 Task: Find connections with filter location Apucarana with filter topic #branding with filter profile language English with filter current company Udaan.com with filter school Madras Institute of Technology with filter industry Recreational Facilities with filter service category Tax Law with filter keywords title Recruiter
Action: Mouse scrolled (600, 561) with delta (0, 0)
Screenshot: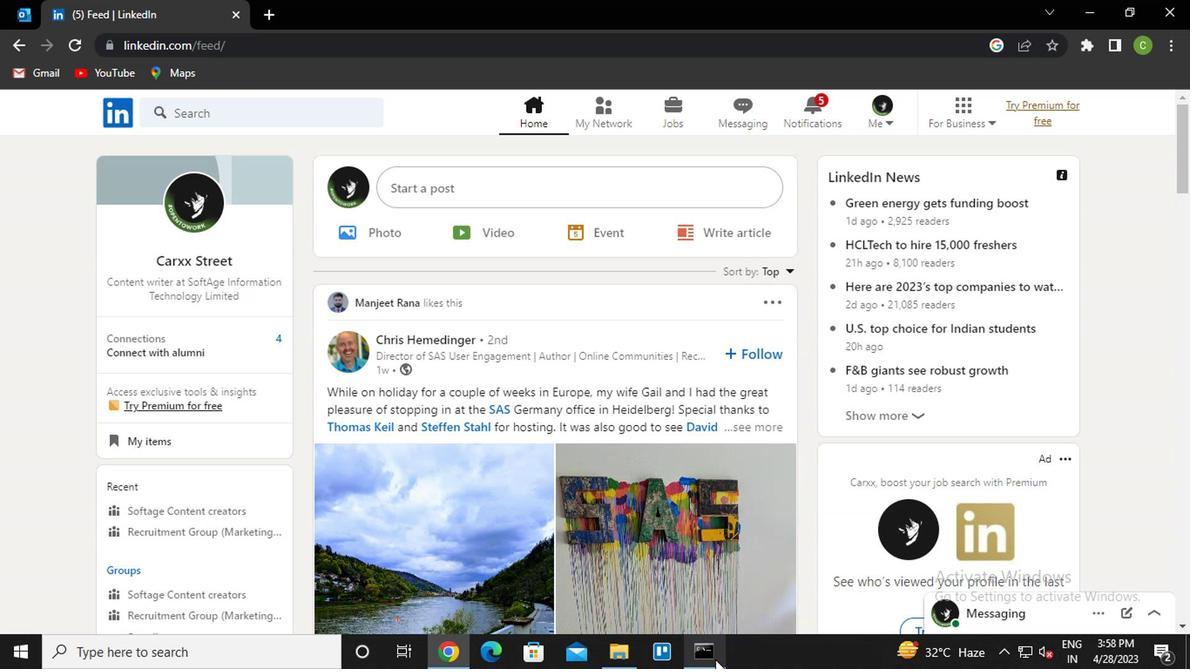 
Action: Mouse moved to (521, 170)
Screenshot: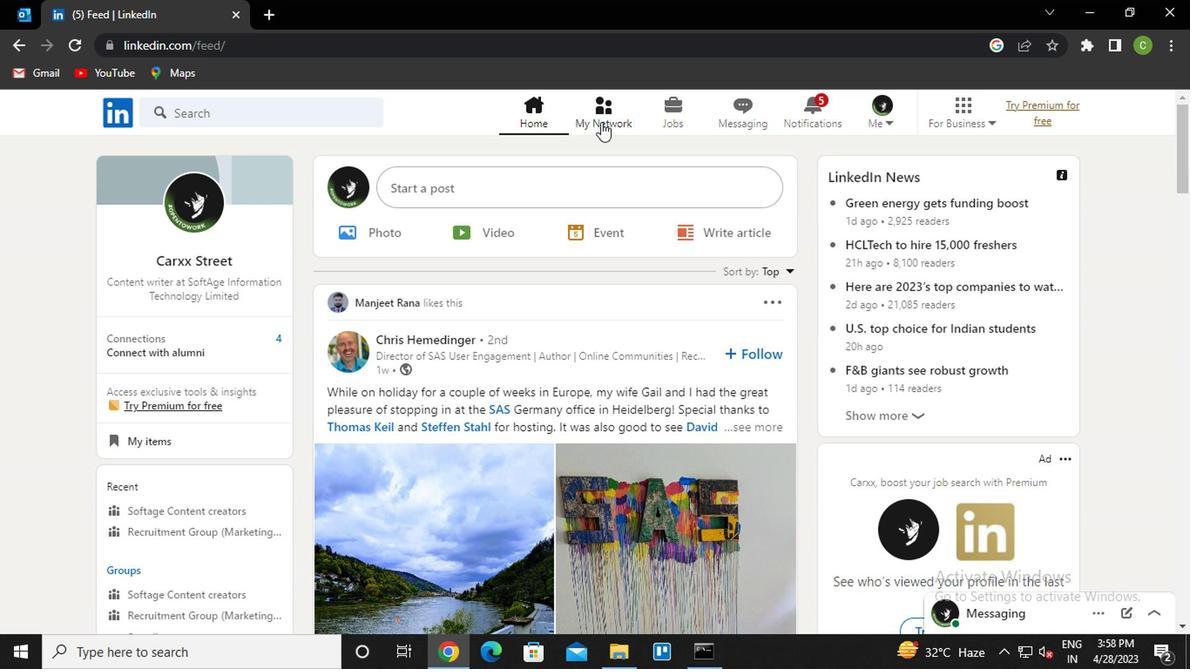 
Action: Mouse pressed left at (521, 170)
Screenshot: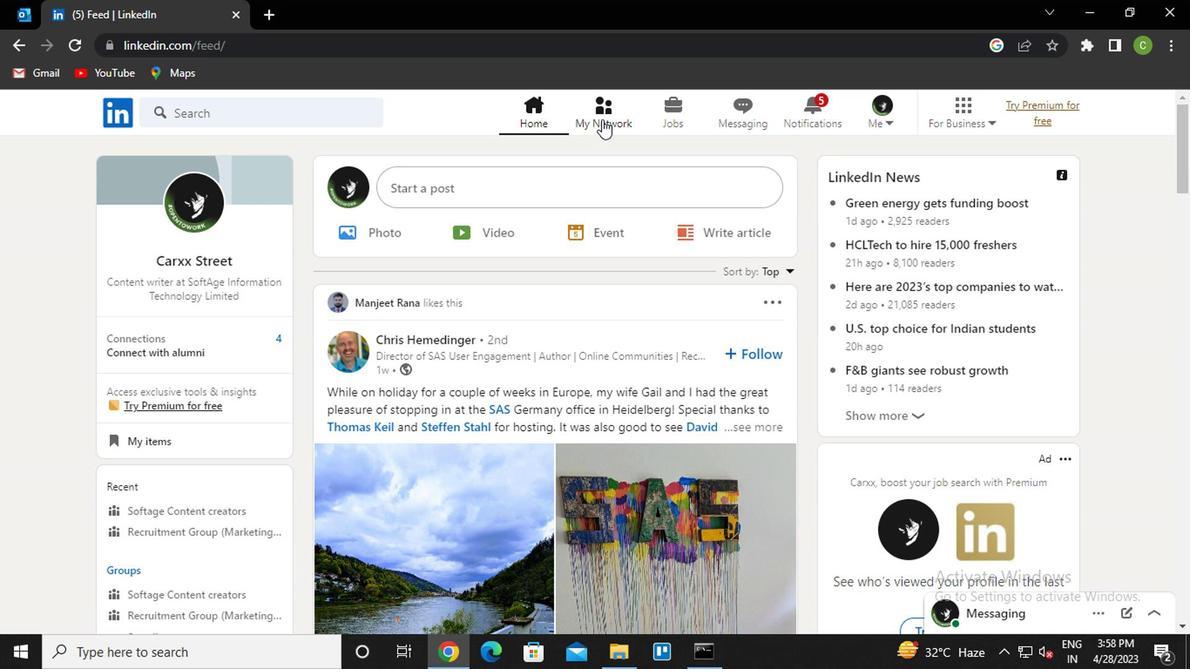 
Action: Mouse moved to (269, 246)
Screenshot: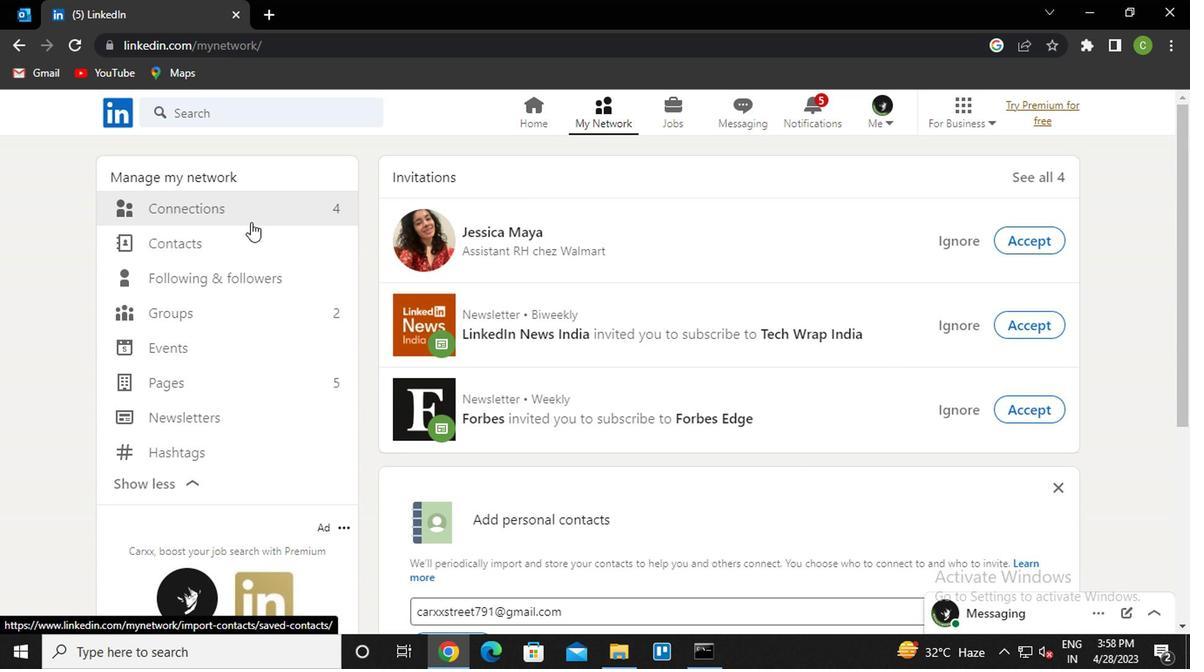 
Action: Mouse pressed left at (269, 246)
Screenshot: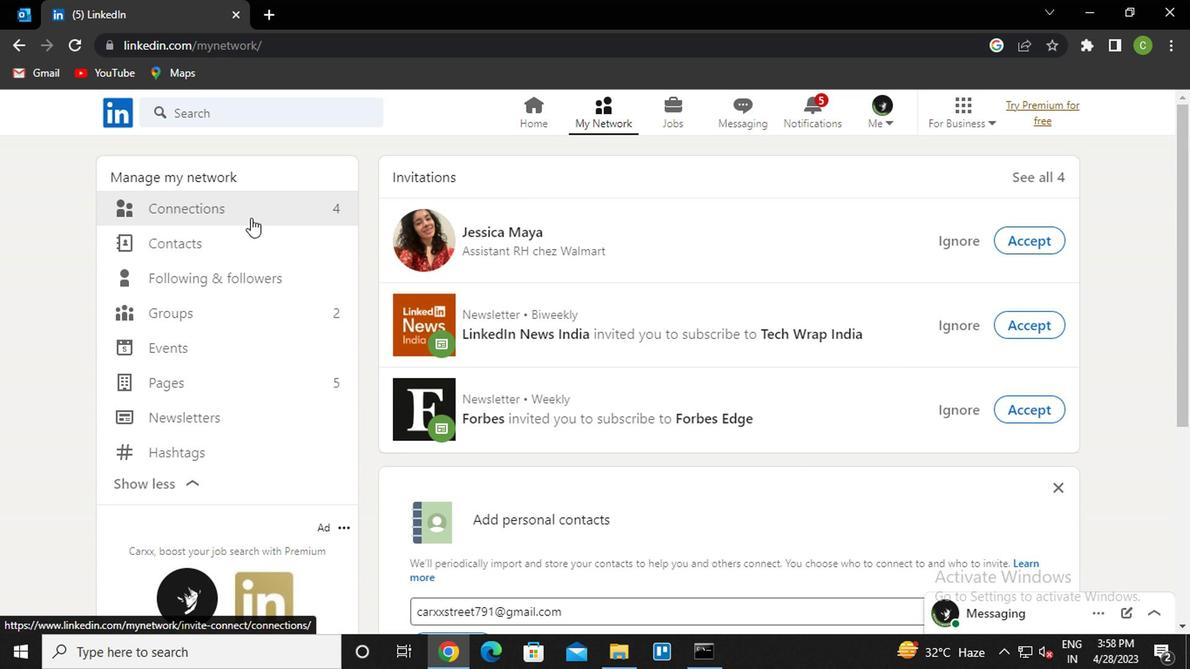
Action: Mouse moved to (620, 244)
Screenshot: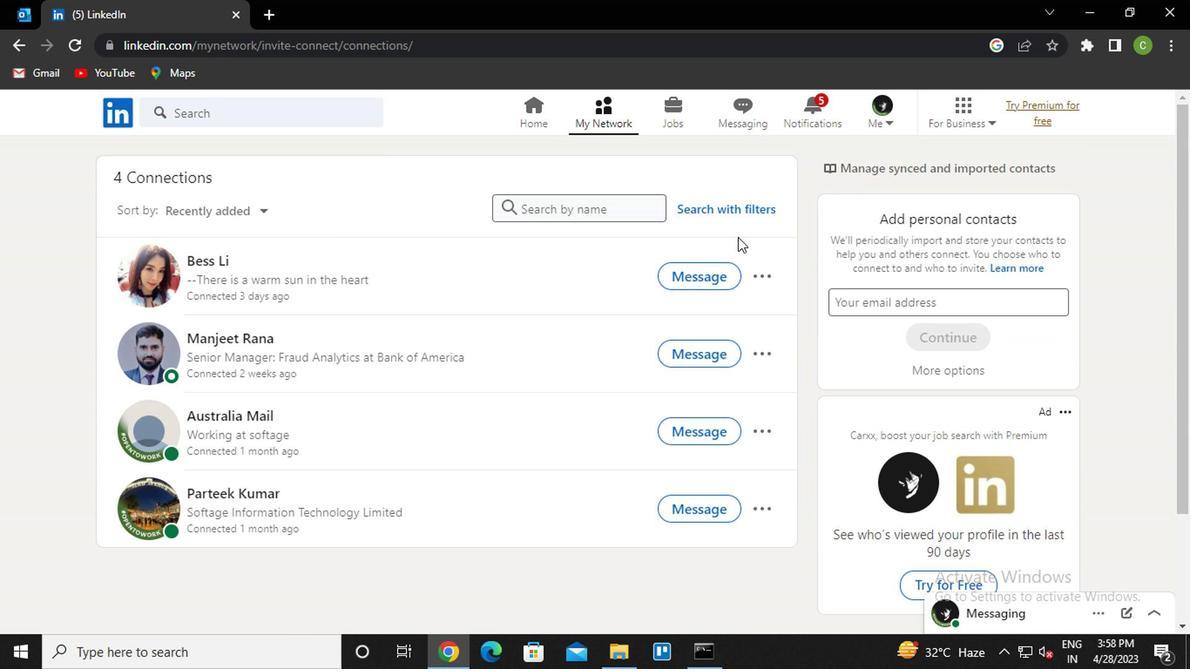 
Action: Mouse pressed left at (620, 244)
Screenshot: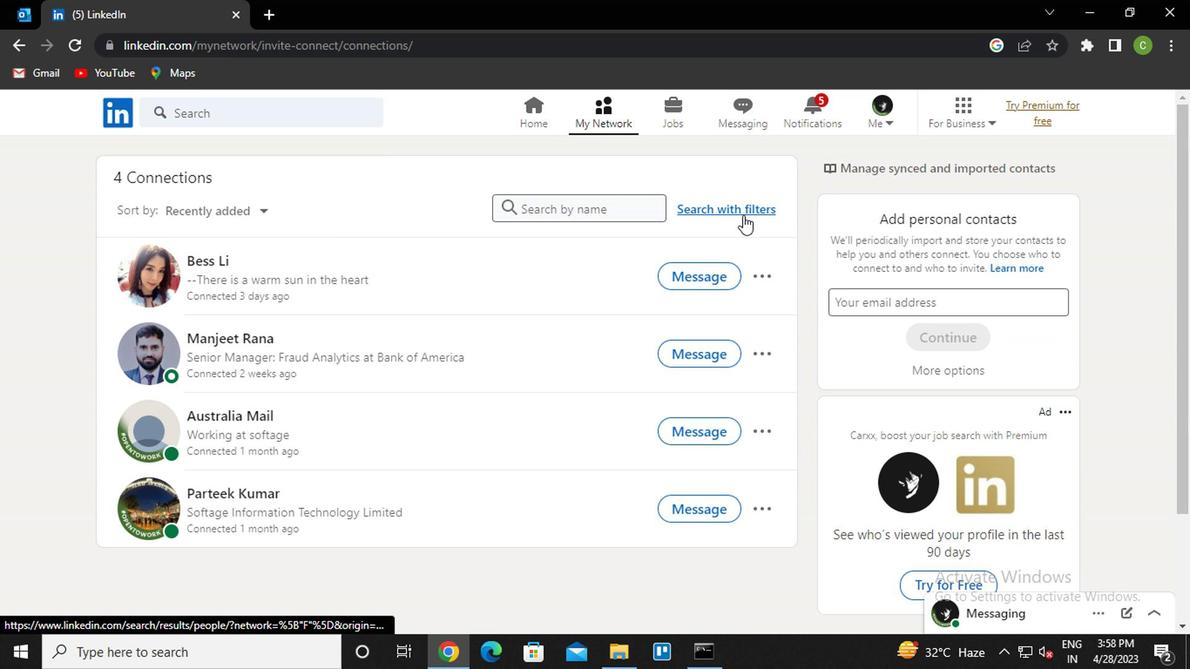 
Action: Mouse moved to (550, 205)
Screenshot: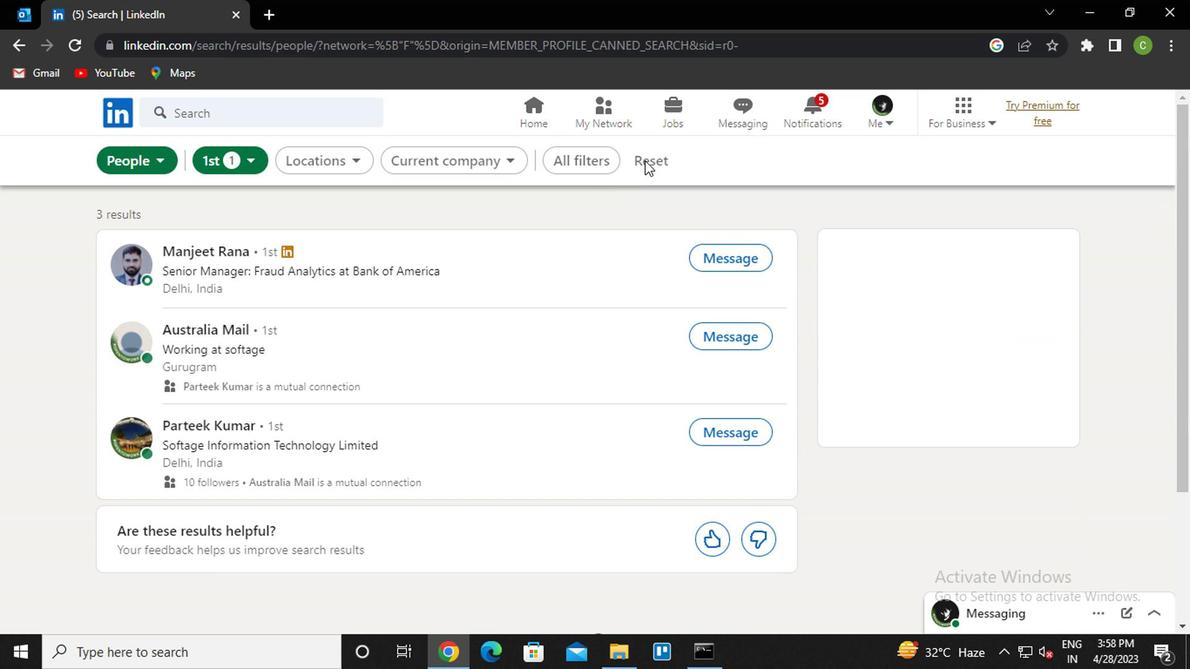 
Action: Mouse pressed left at (550, 205)
Screenshot: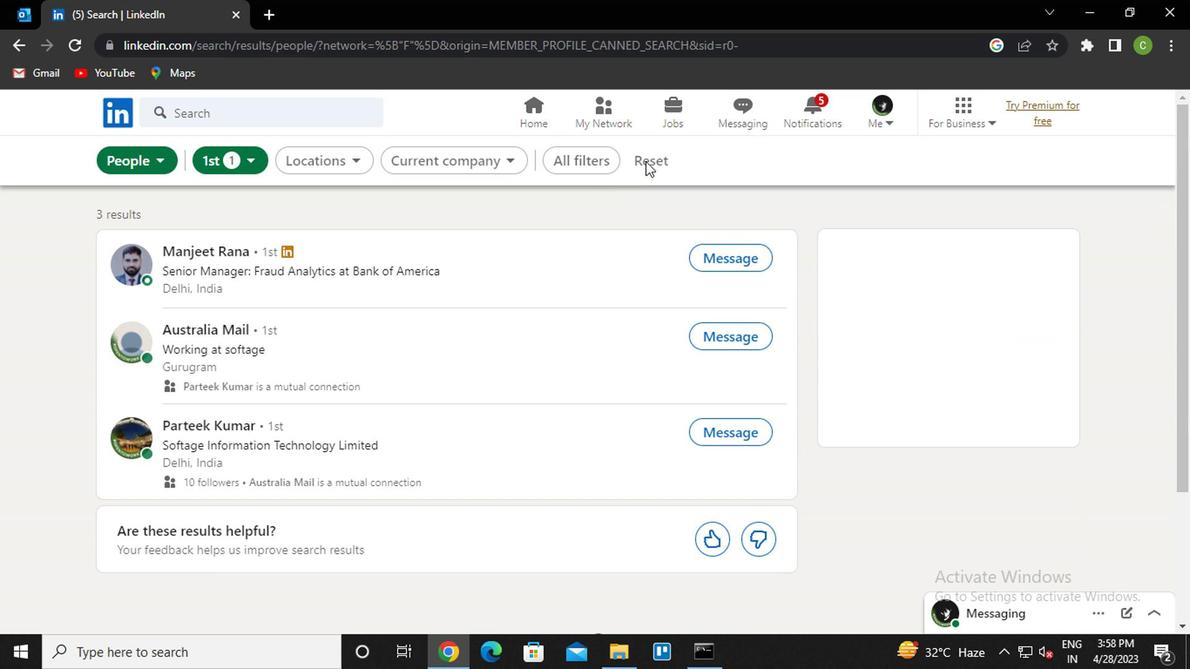 
Action: Mouse moved to (551, 205)
Screenshot: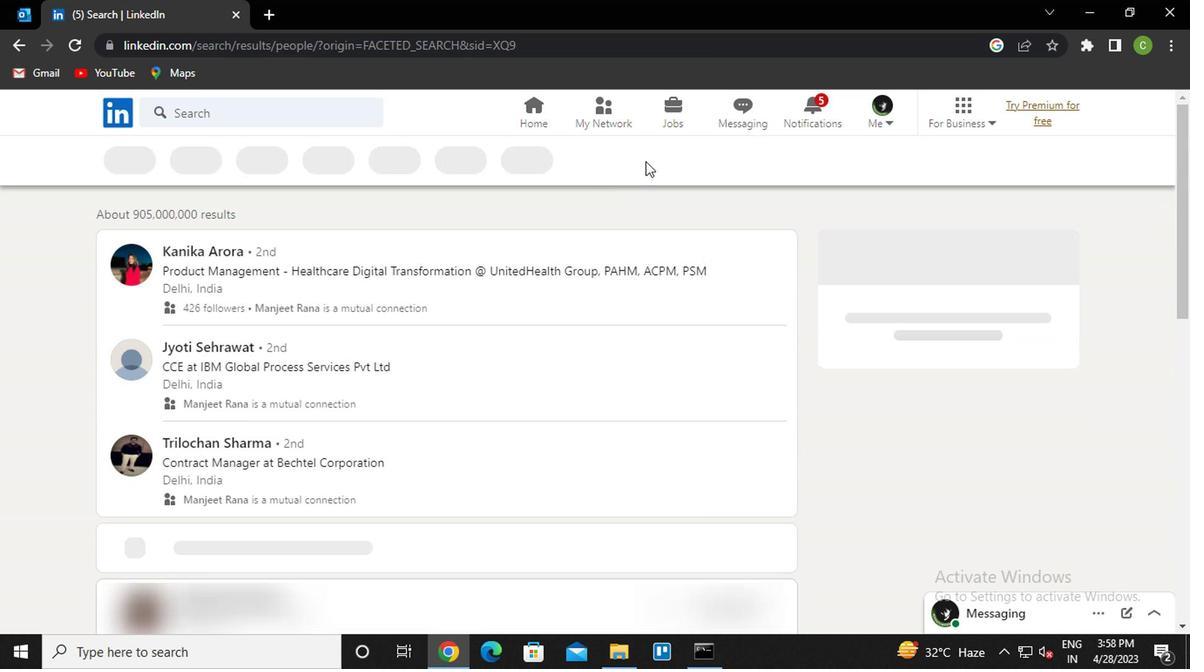 
Action: Mouse pressed left at (551, 205)
Screenshot: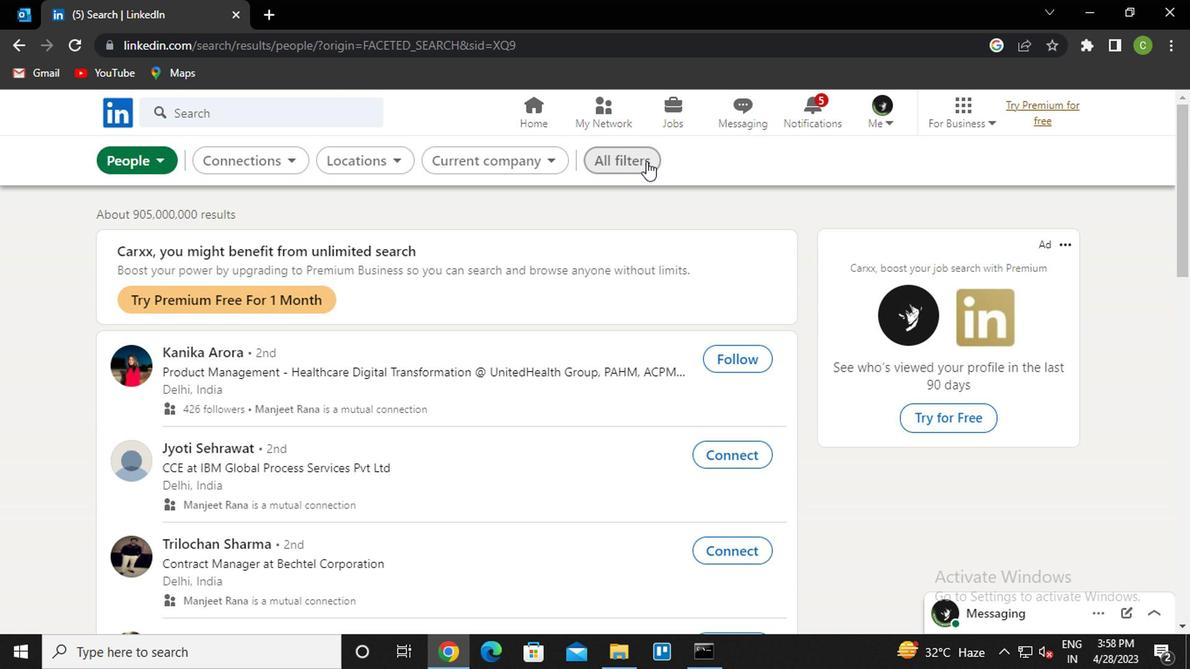 
Action: Mouse moved to (808, 392)
Screenshot: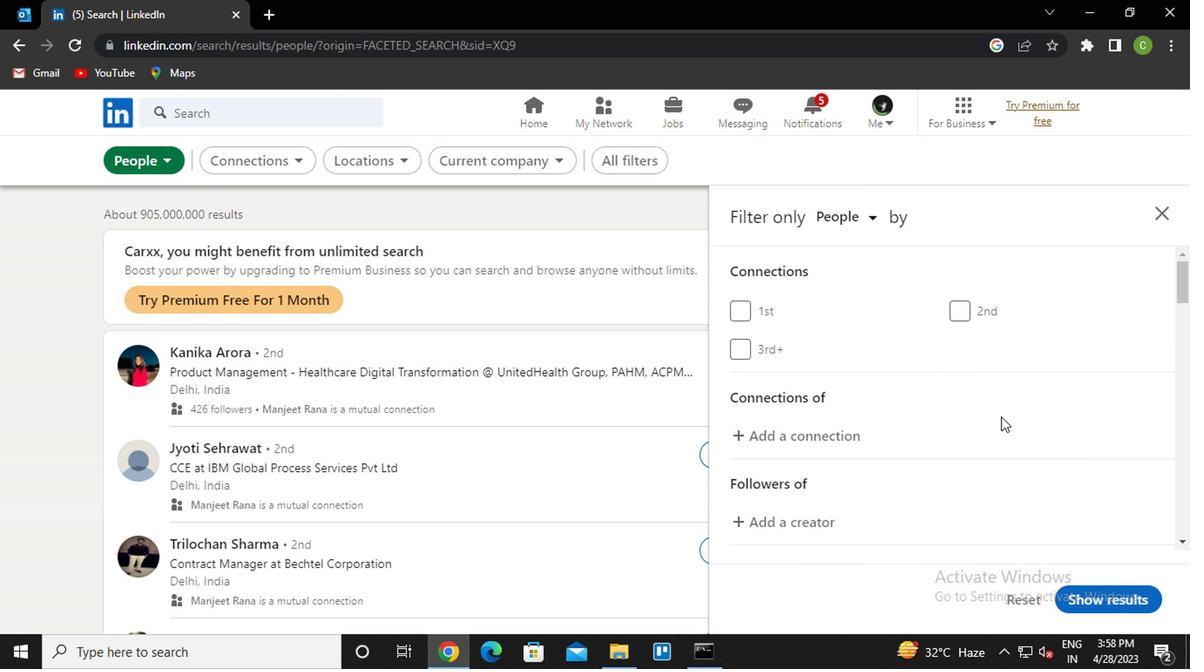 
Action: Mouse scrolled (808, 391) with delta (0, 0)
Screenshot: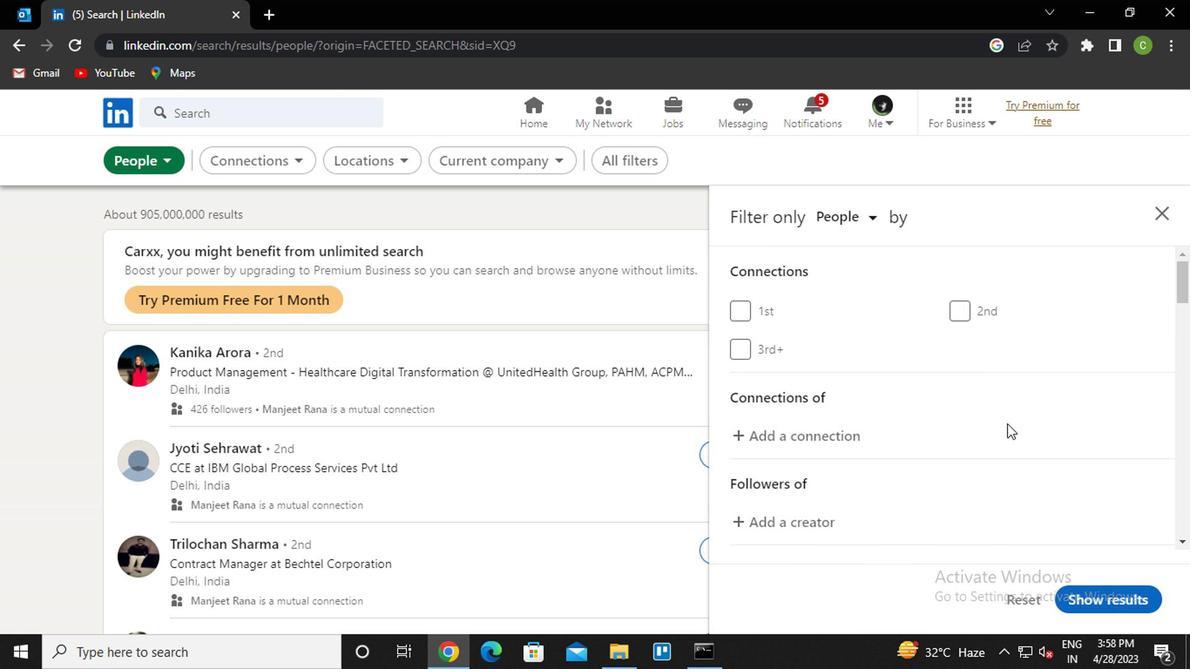 
Action: Mouse moved to (748, 381)
Screenshot: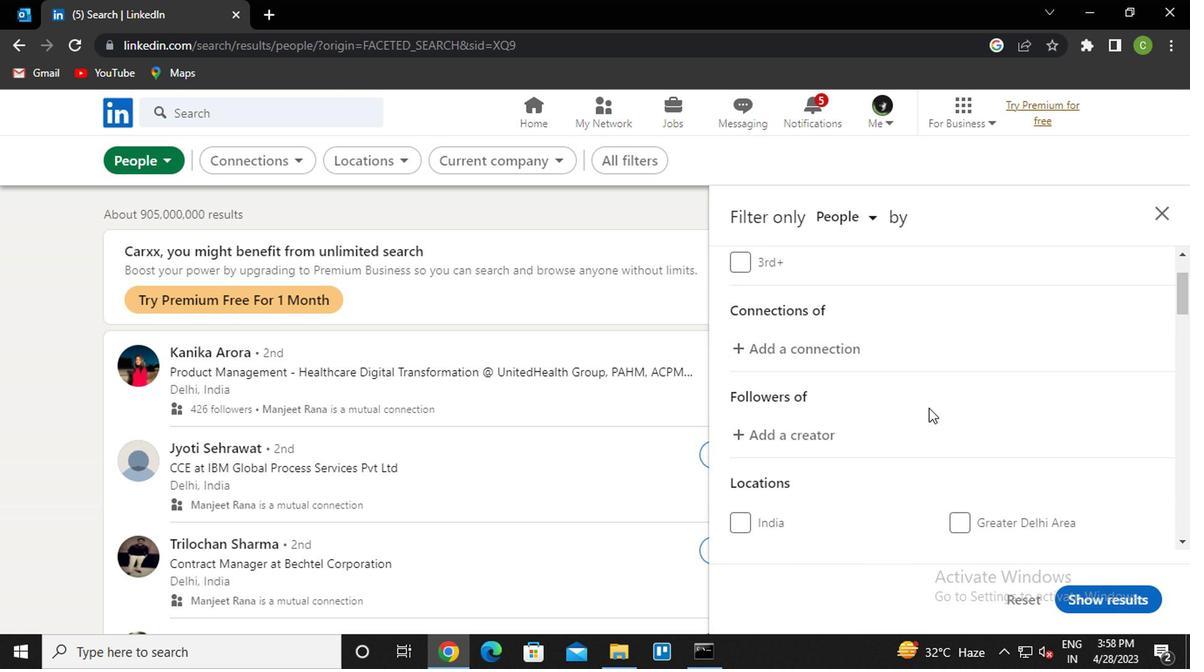 
Action: Mouse scrolled (748, 380) with delta (0, 0)
Screenshot: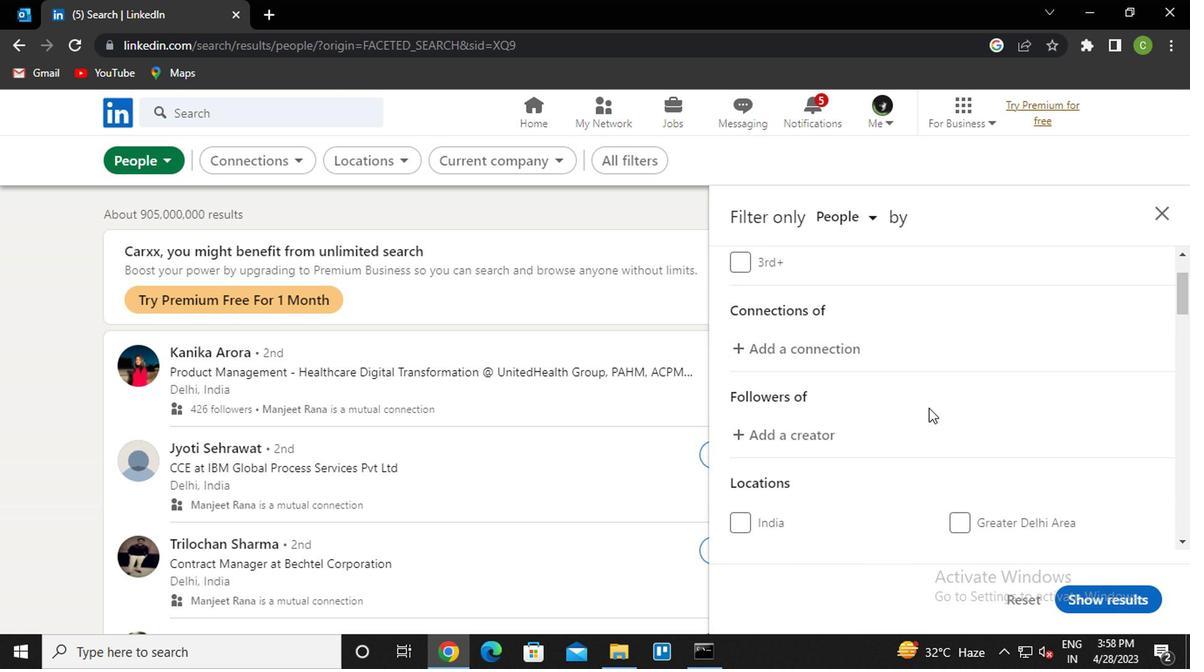 
Action: Mouse scrolled (748, 380) with delta (0, 0)
Screenshot: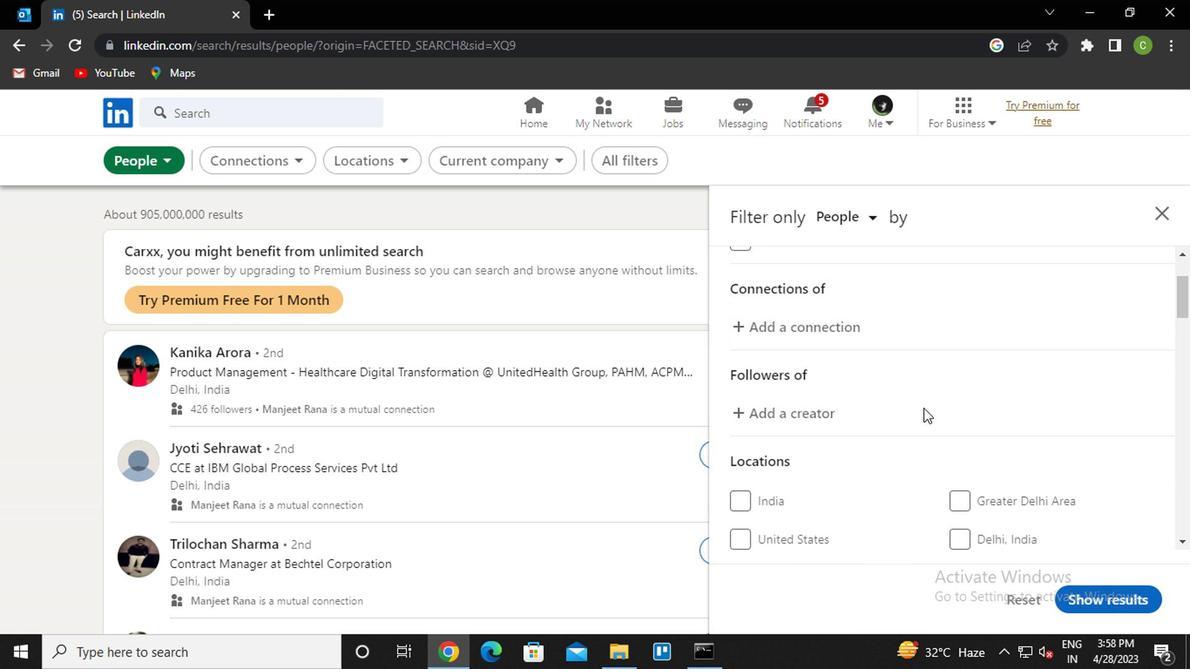 
Action: Mouse scrolled (748, 380) with delta (0, 0)
Screenshot: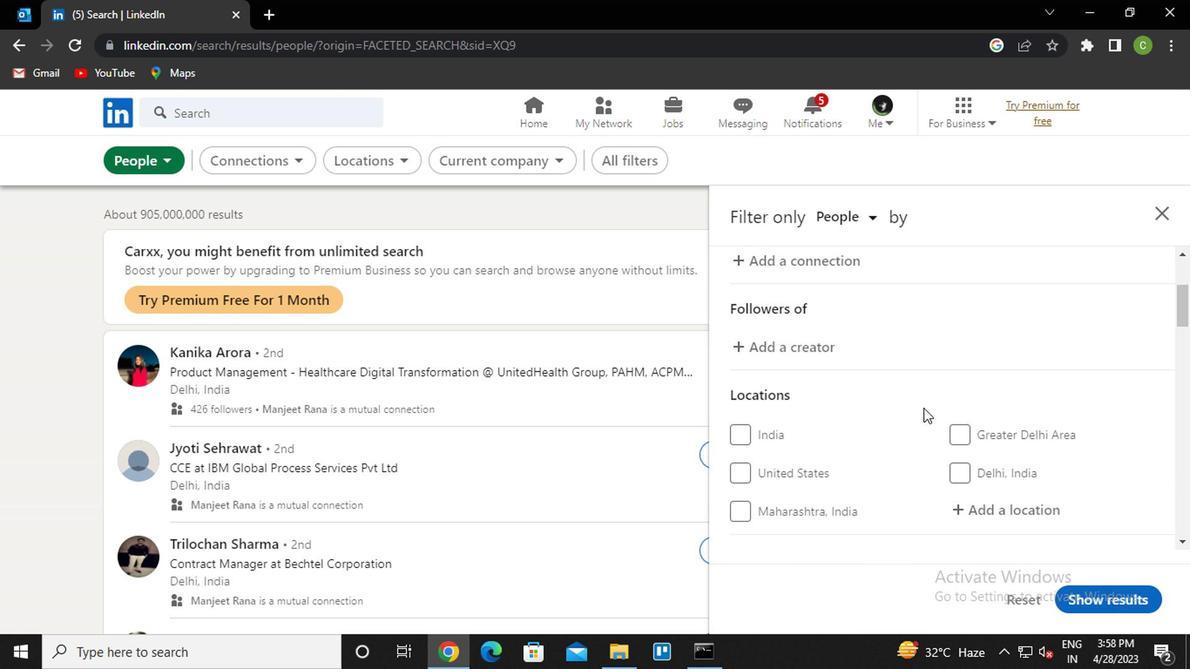 
Action: Mouse moved to (791, 336)
Screenshot: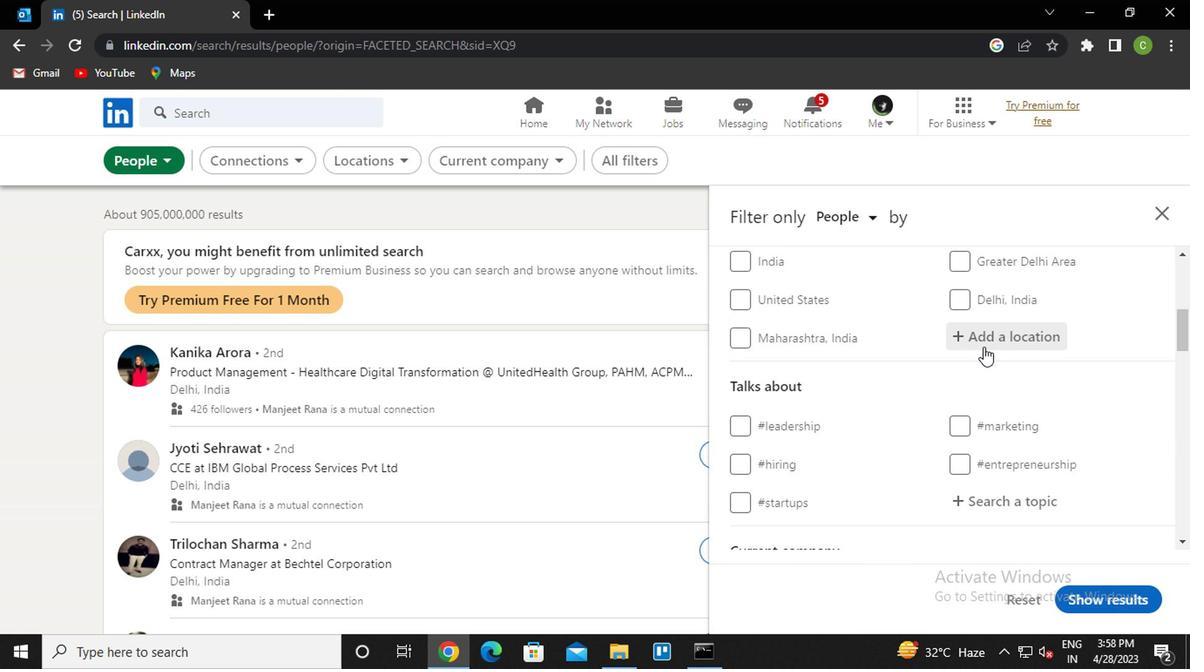 
Action: Mouse pressed left at (791, 336)
Screenshot: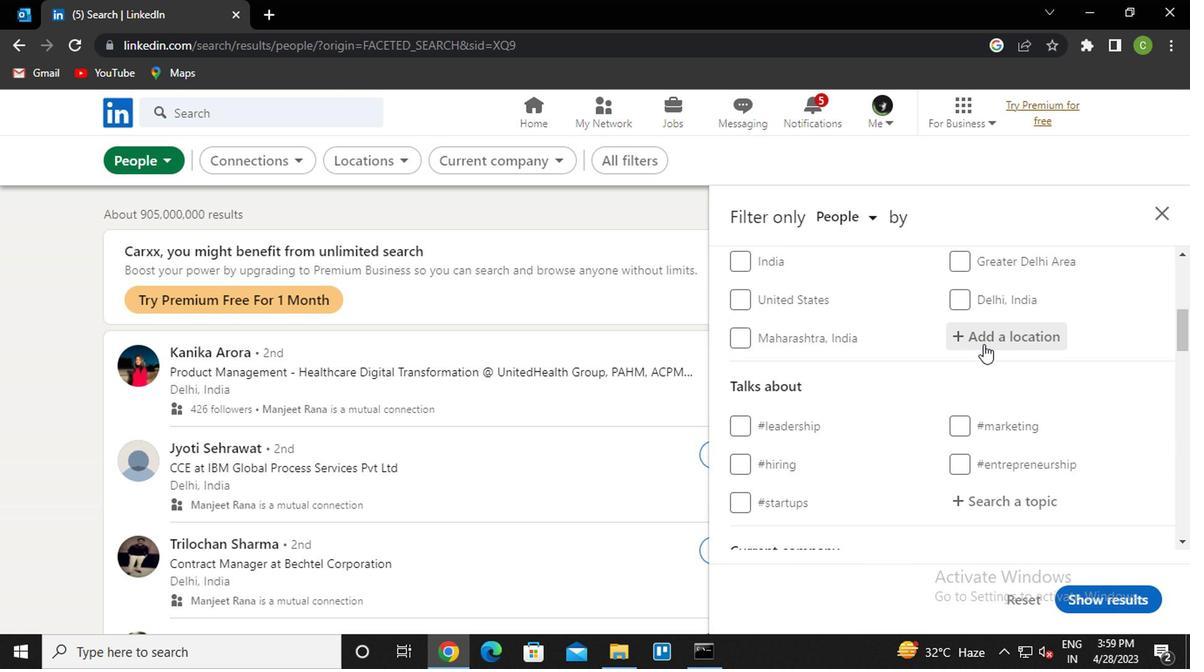 
Action: Key pressed <Key.caps_lock>a<Key.caps_lock>pucar<Key.down><Key.enter>
Screenshot: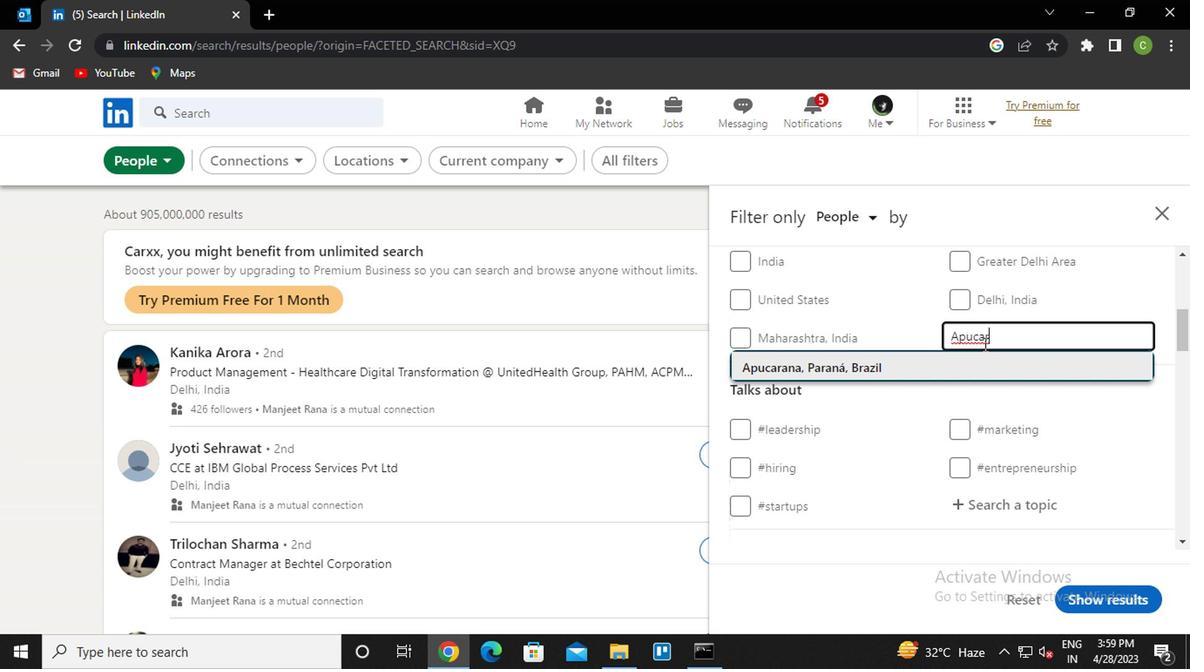 
Action: Mouse moved to (791, 335)
Screenshot: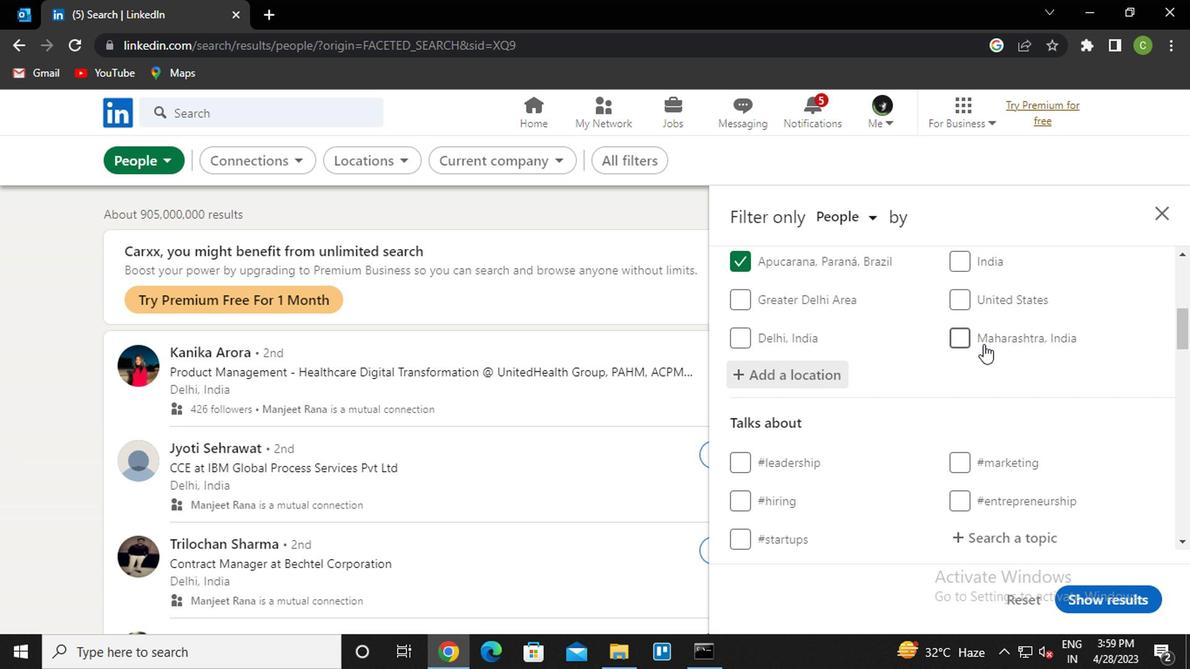 
Action: Mouse scrolled (791, 334) with delta (0, 0)
Screenshot: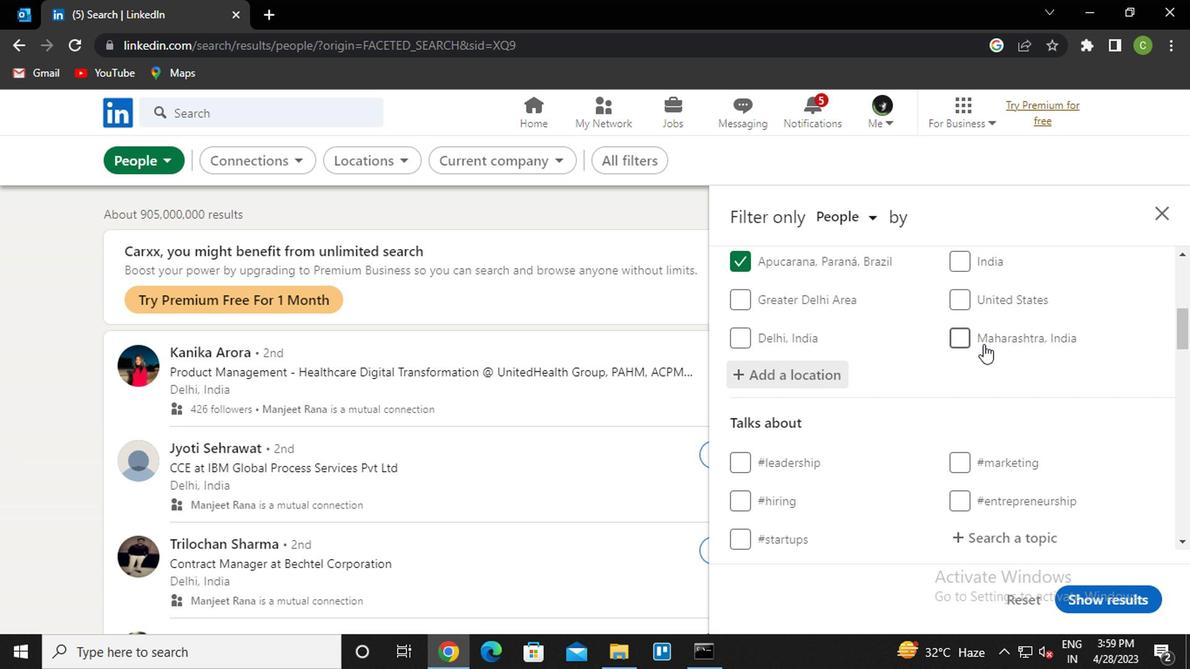 
Action: Mouse scrolled (791, 334) with delta (0, 0)
Screenshot: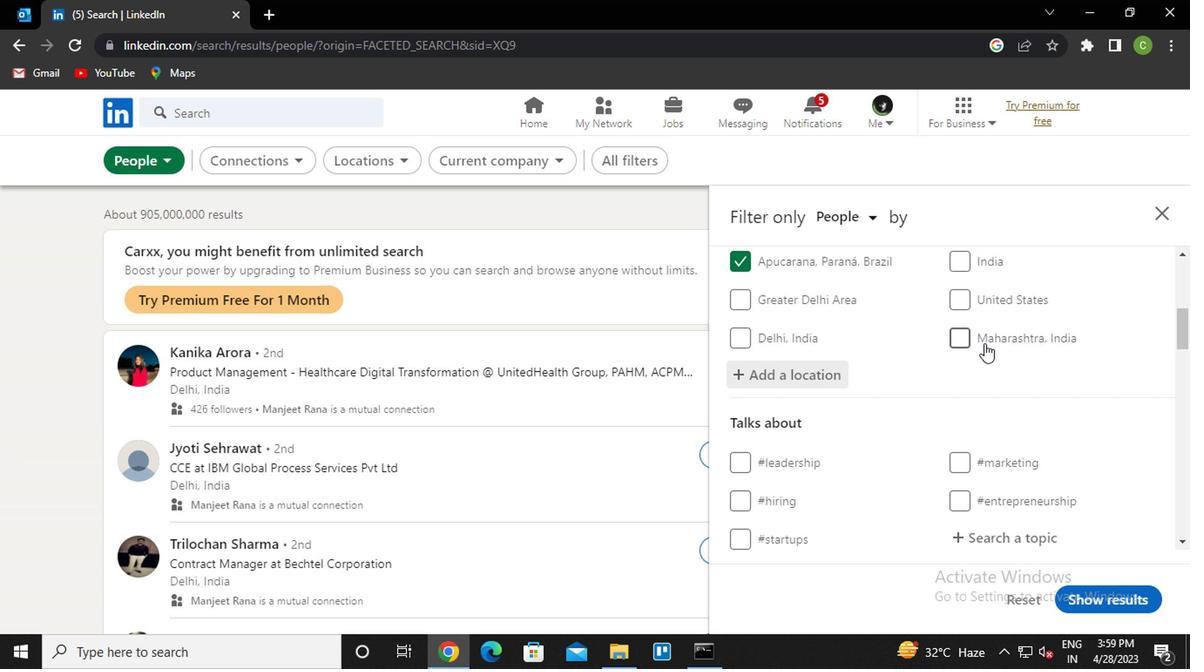 
Action: Mouse moved to (804, 359)
Screenshot: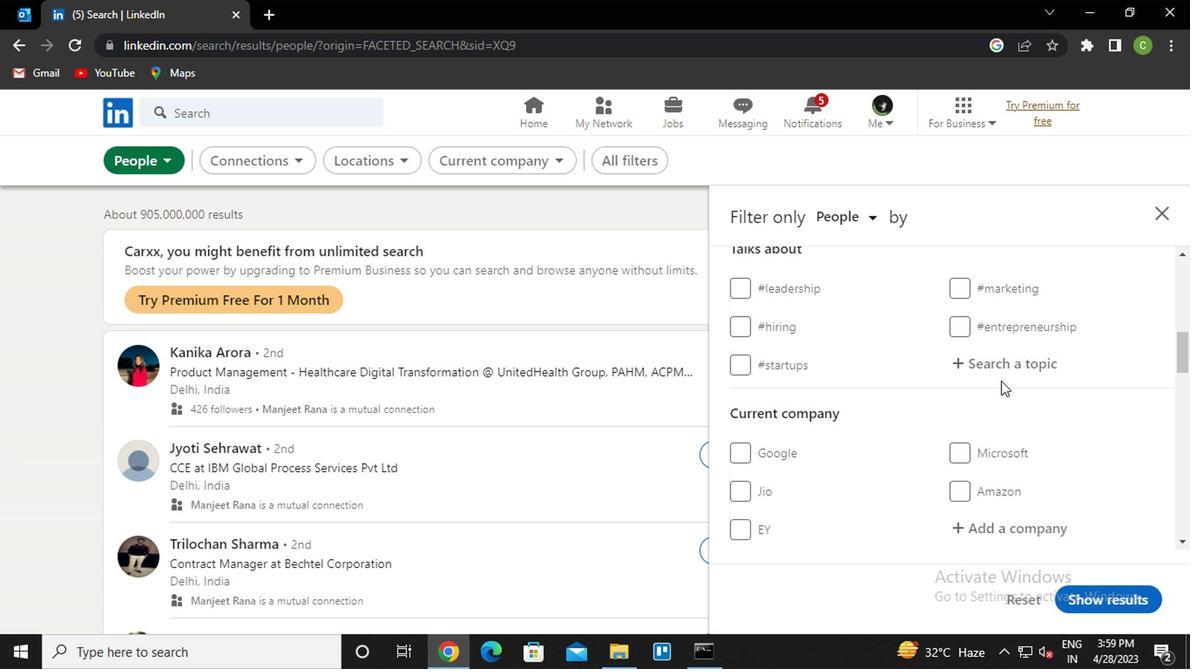 
Action: Mouse pressed left at (804, 359)
Screenshot: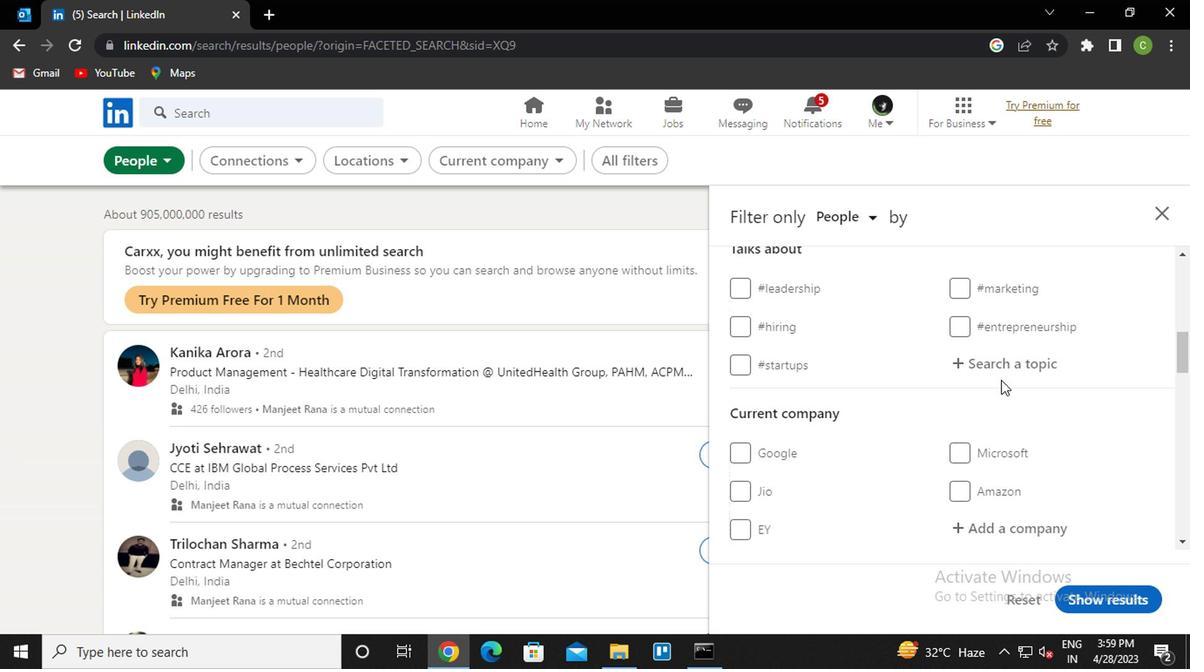 
Action: Mouse moved to (804, 356)
Screenshot: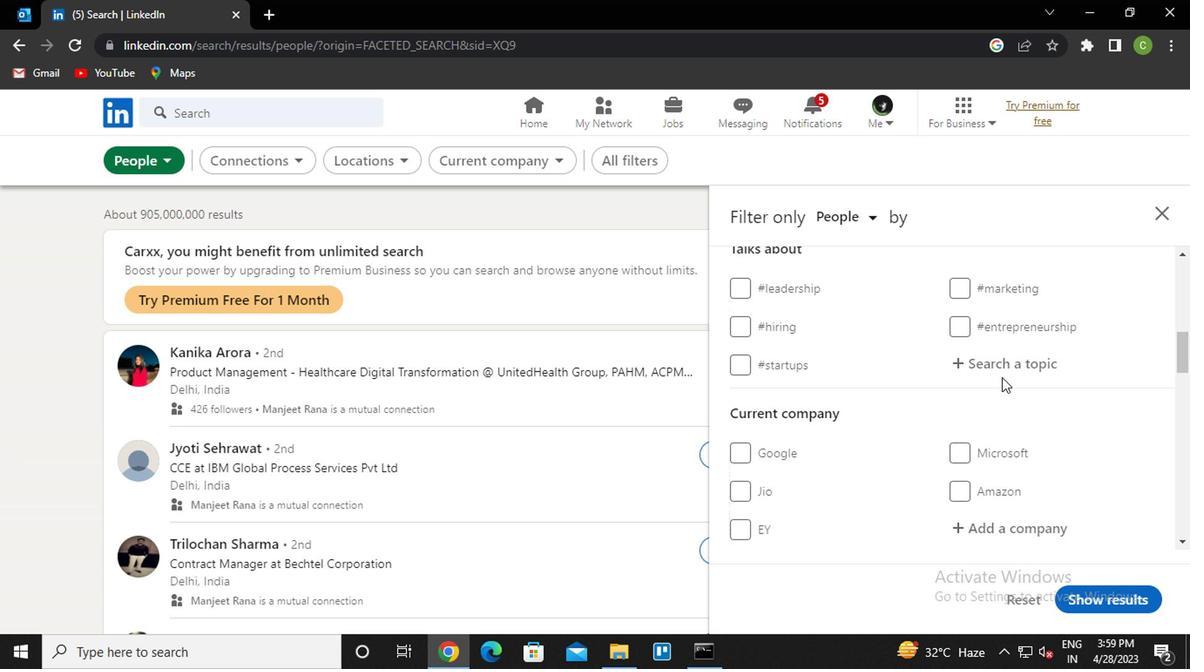 
Action: Mouse pressed left at (804, 356)
Screenshot: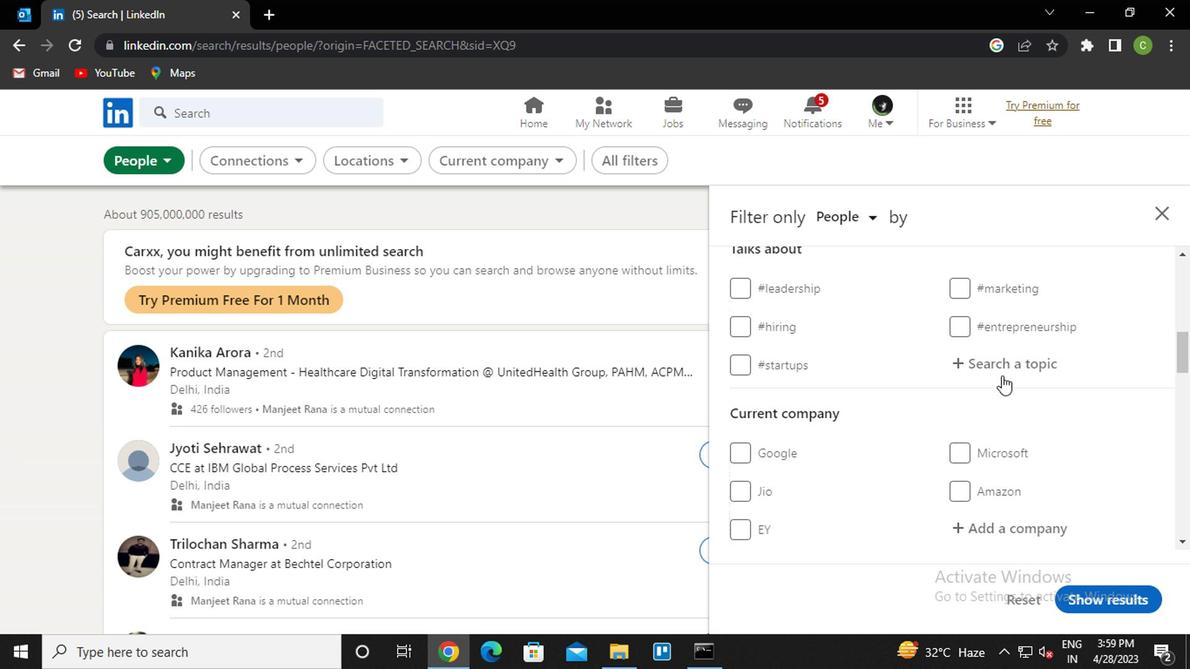 
Action: Key pressed branding<Key.down><Key.enter>
Screenshot: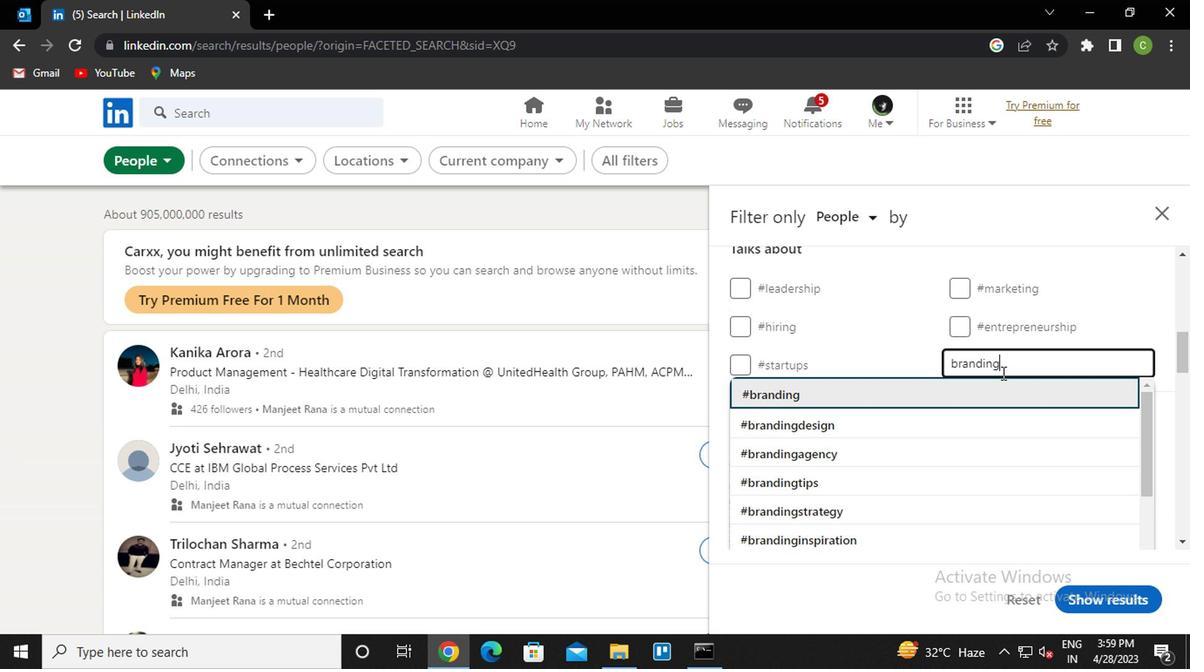 
Action: Mouse scrolled (804, 355) with delta (0, 0)
Screenshot: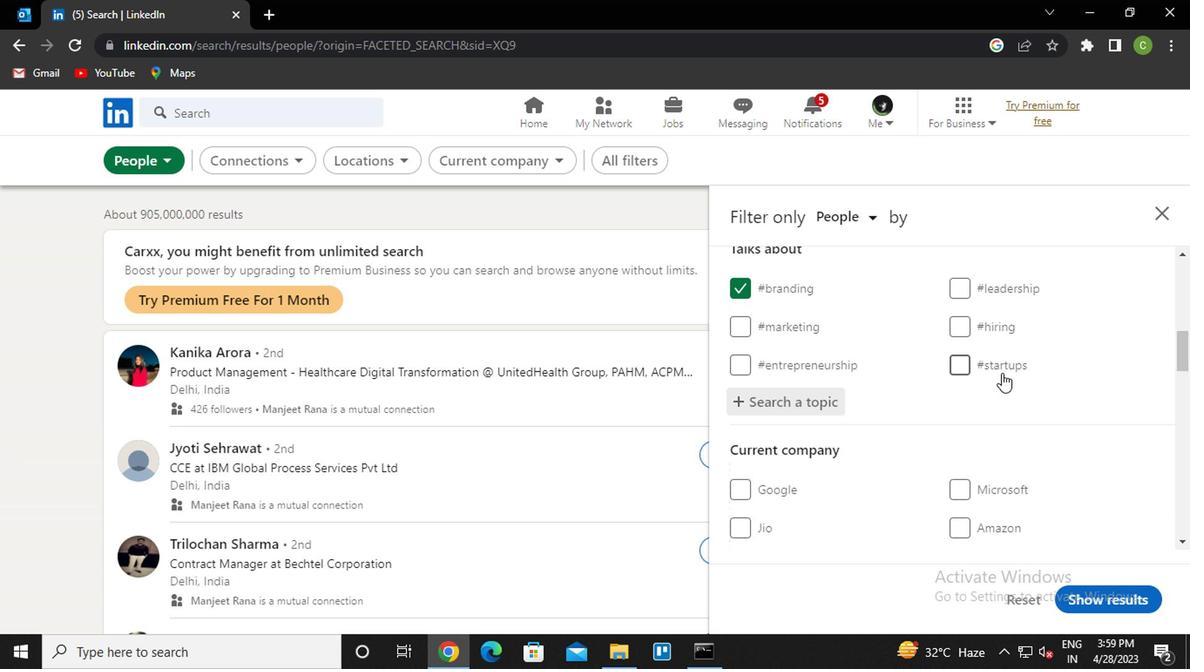 
Action: Mouse scrolled (804, 355) with delta (0, 0)
Screenshot: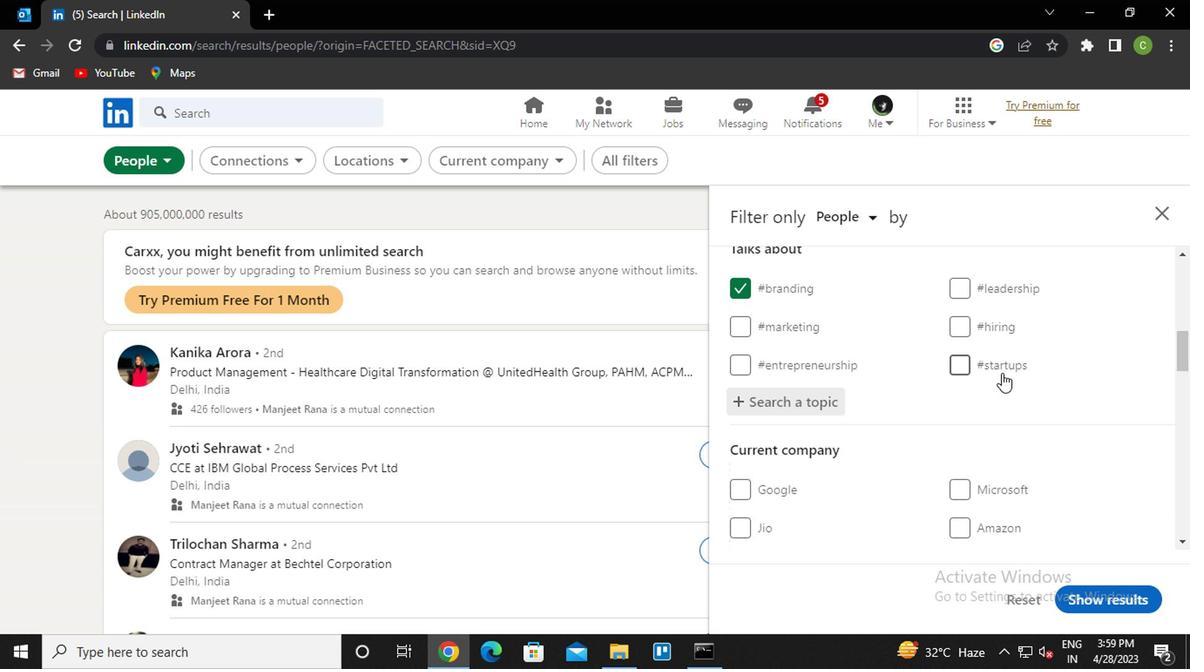 
Action: Mouse scrolled (804, 355) with delta (0, 0)
Screenshot: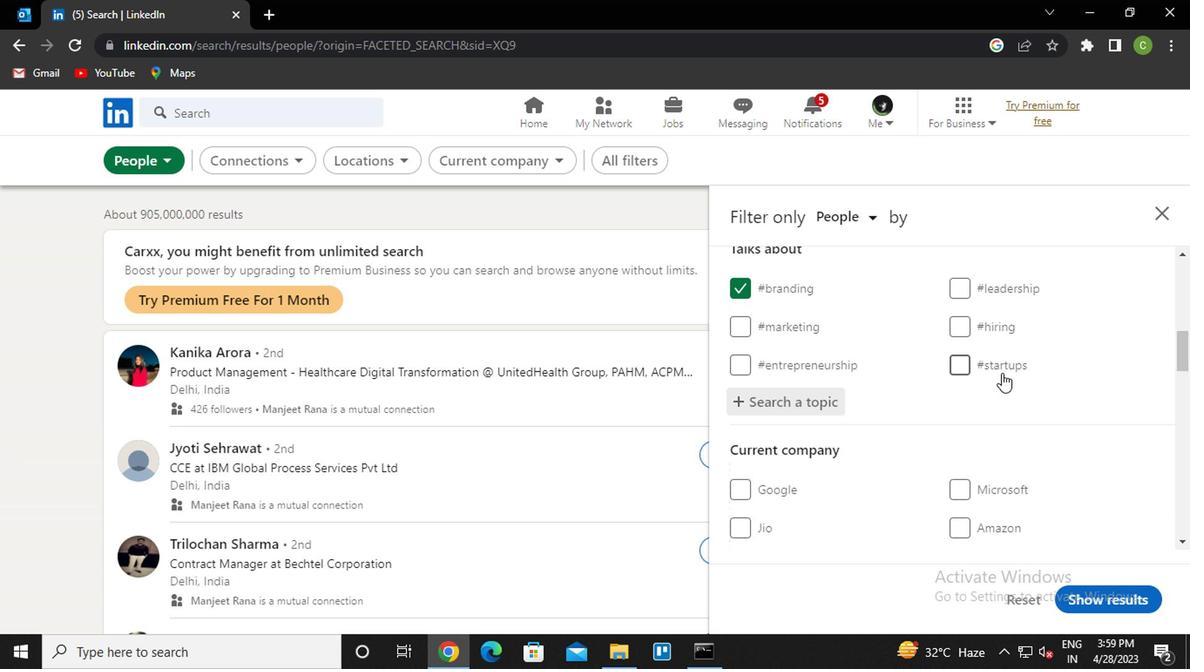 
Action: Mouse scrolled (804, 355) with delta (0, 0)
Screenshot: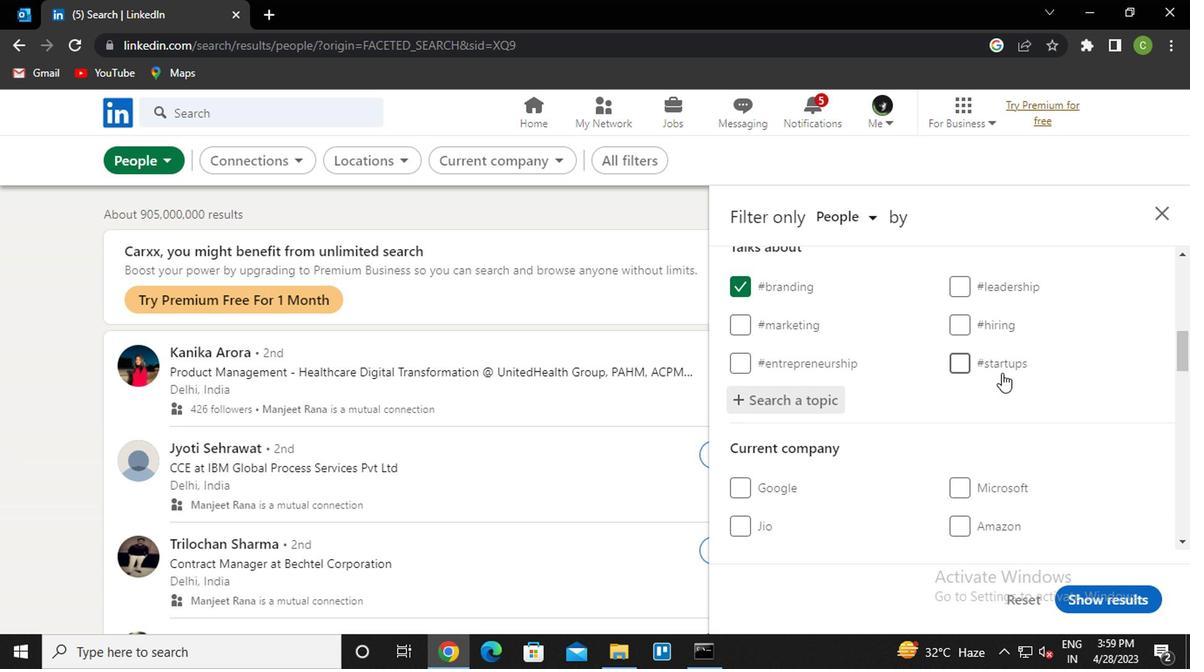 
Action: Mouse scrolled (804, 355) with delta (0, 0)
Screenshot: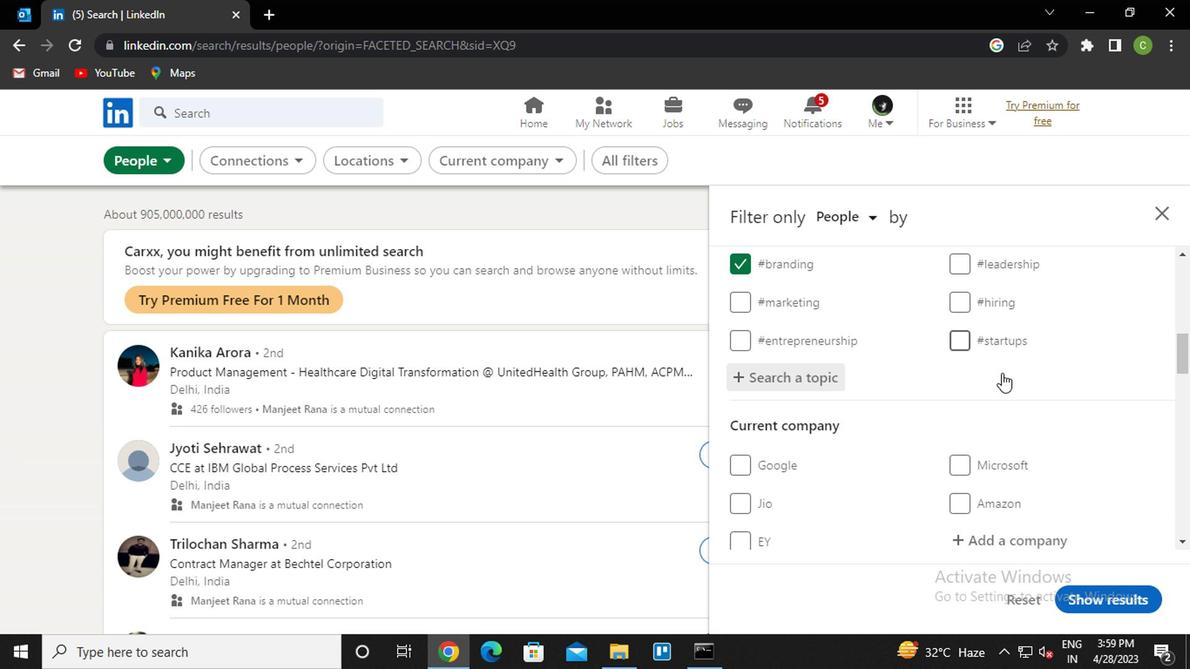 
Action: Mouse scrolled (804, 355) with delta (0, 0)
Screenshot: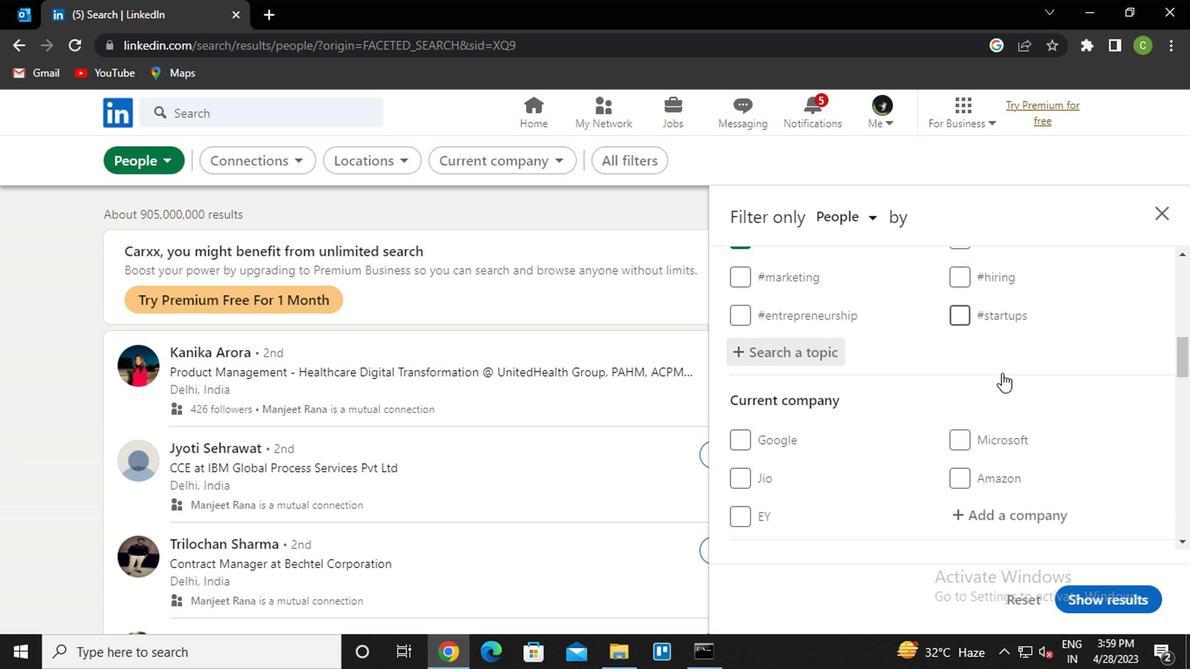 
Action: Mouse scrolled (804, 355) with delta (0, 0)
Screenshot: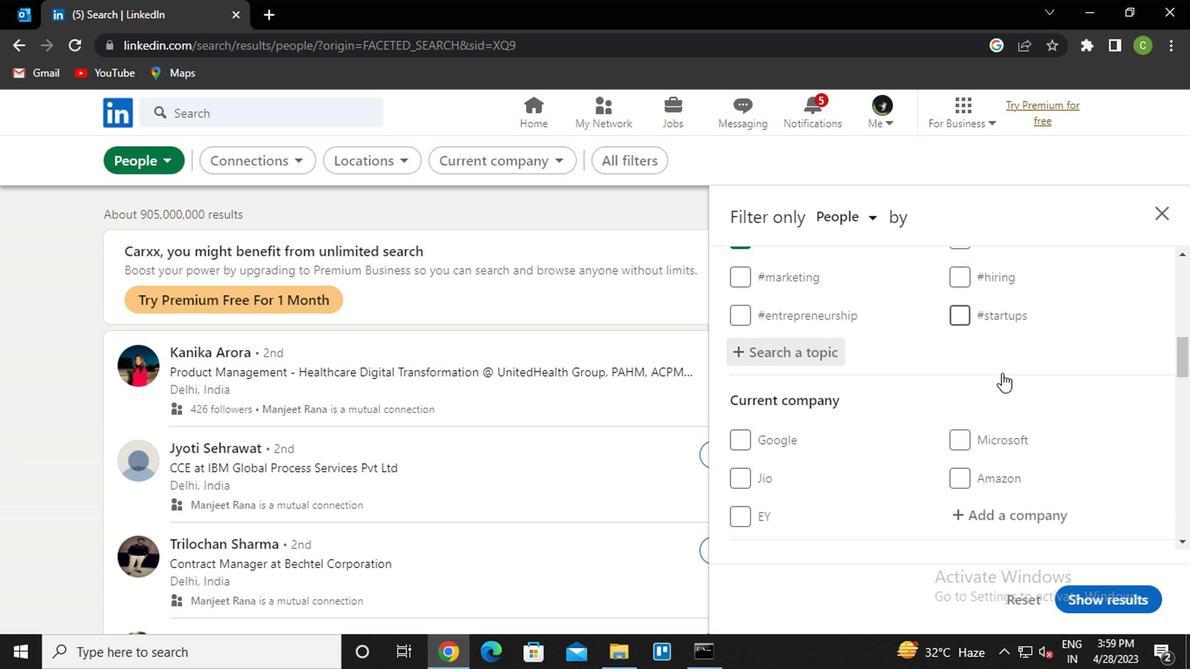 
Action: Mouse scrolled (804, 355) with delta (0, 0)
Screenshot: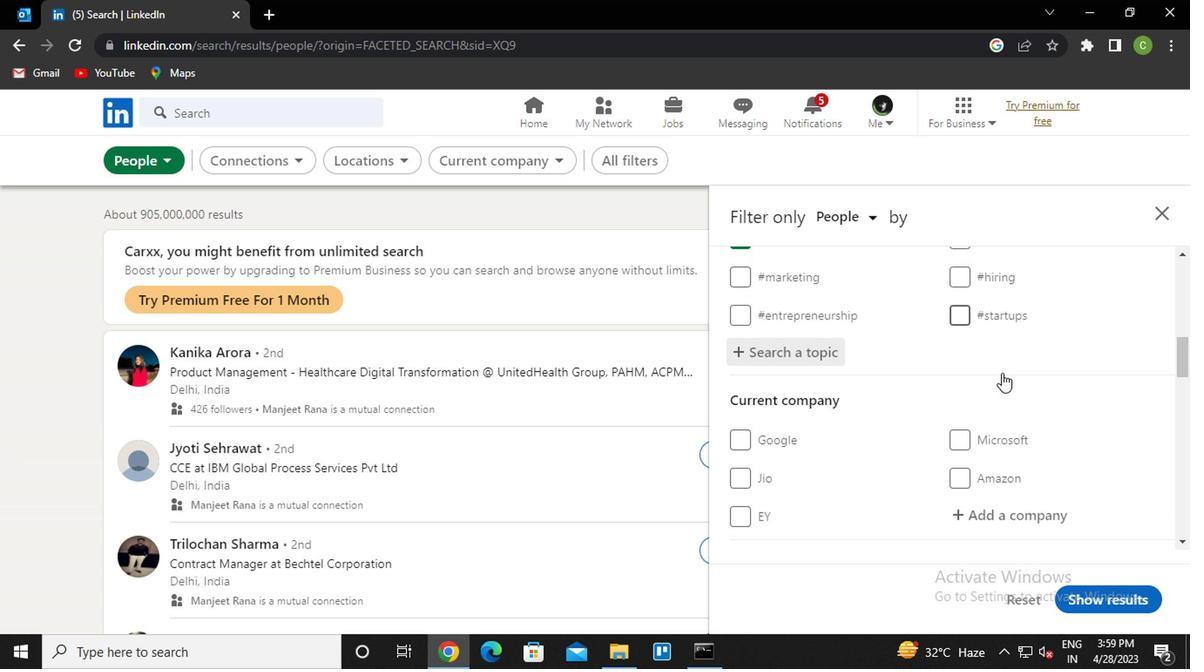 
Action: Mouse scrolled (804, 355) with delta (0, 0)
Screenshot: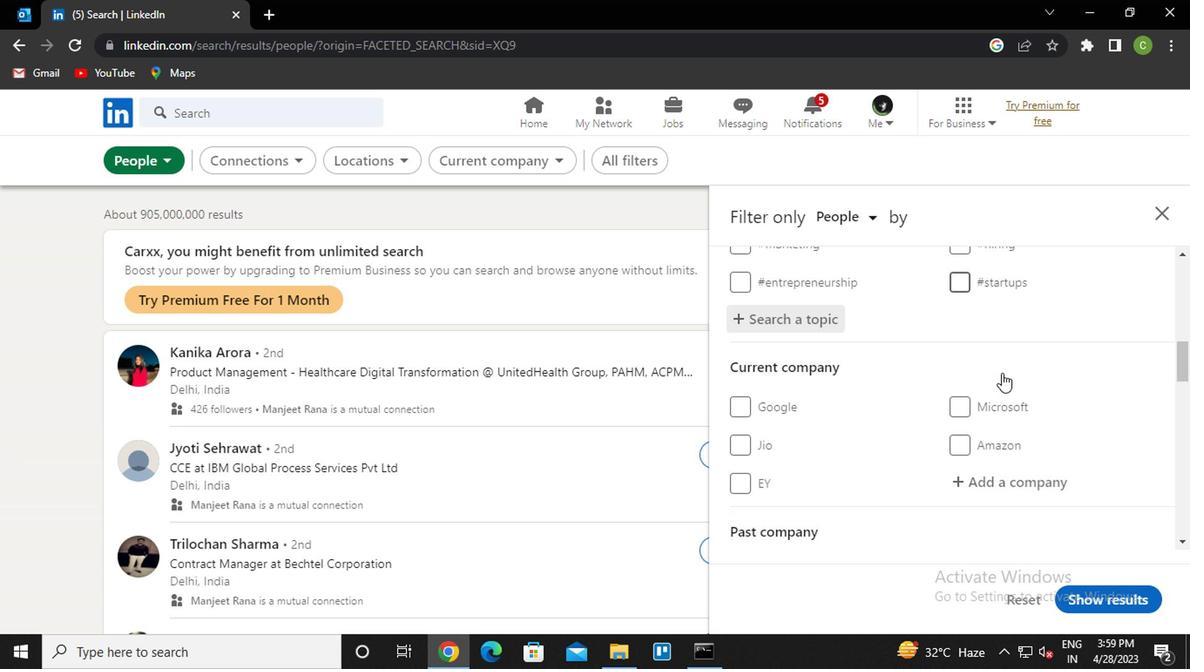 
Action: Mouse moved to (619, 372)
Screenshot: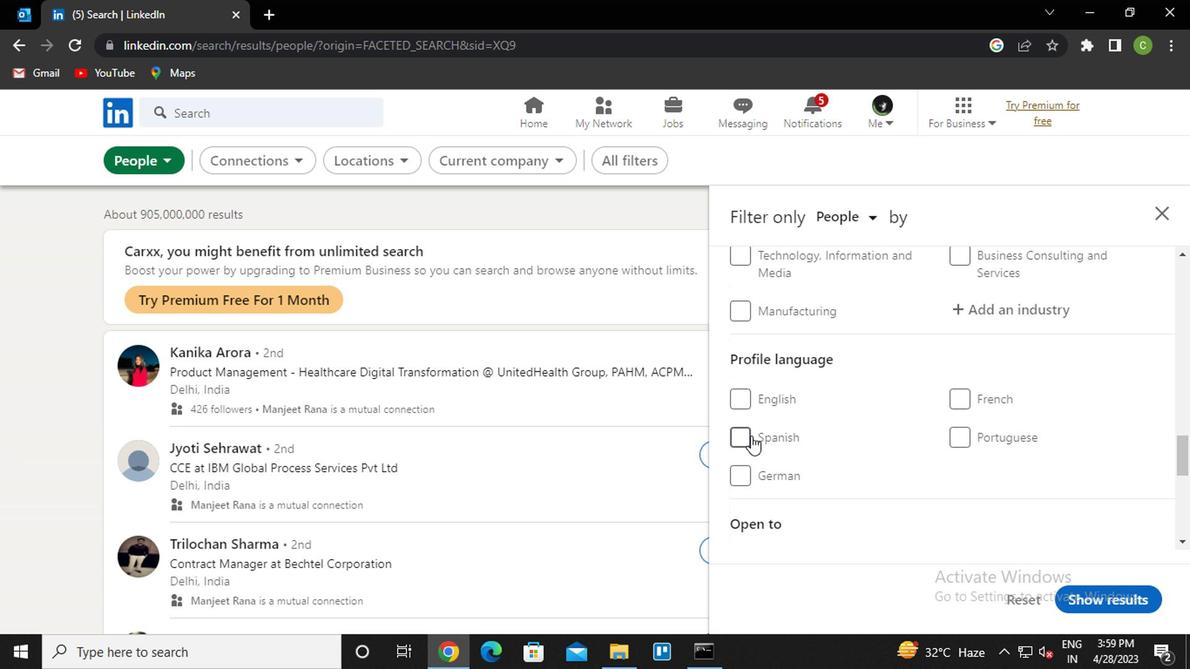 
Action: Mouse pressed left at (619, 372)
Screenshot: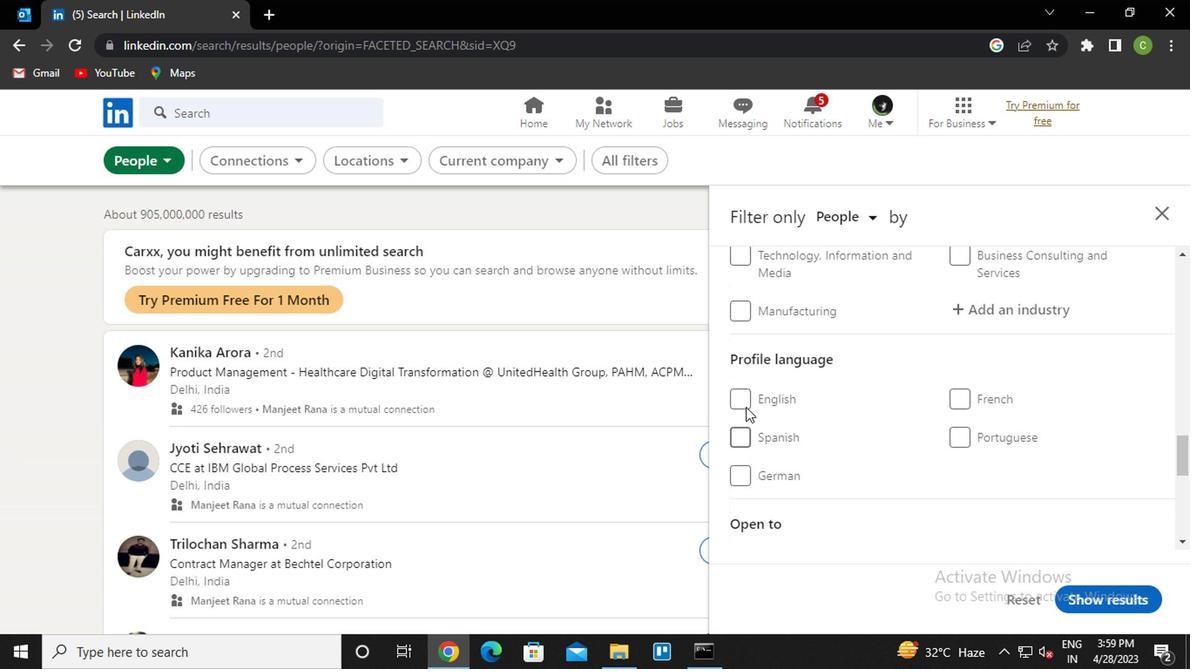 
Action: Mouse moved to (690, 409)
Screenshot: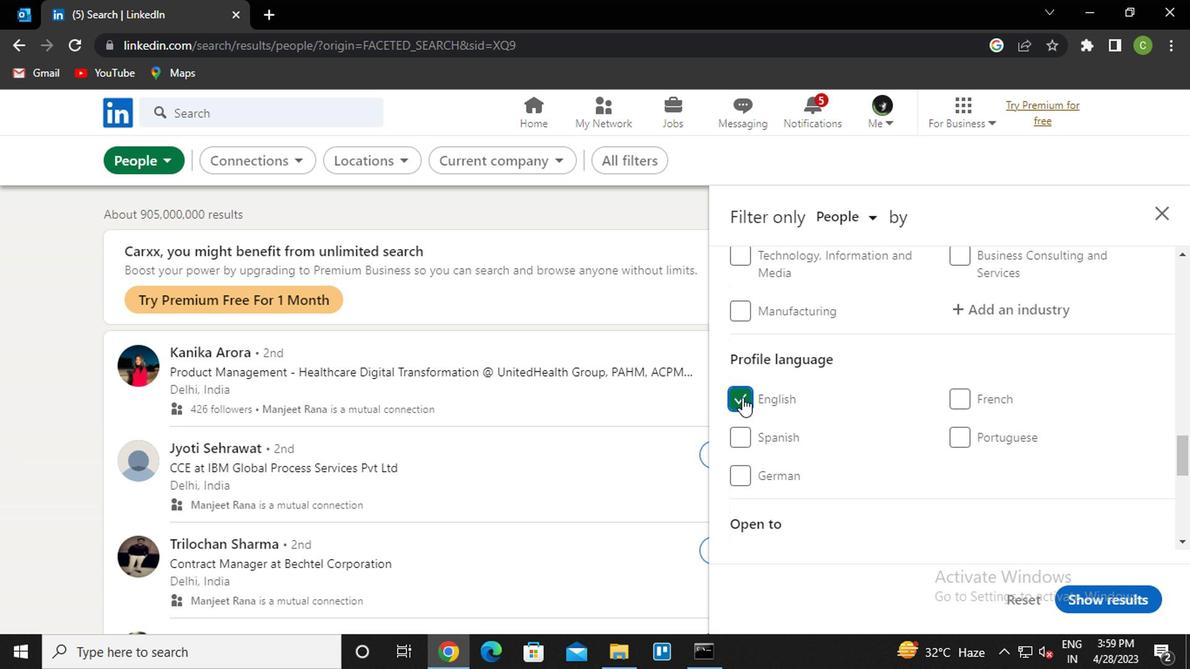 
Action: Mouse scrolled (690, 410) with delta (0, 0)
Screenshot: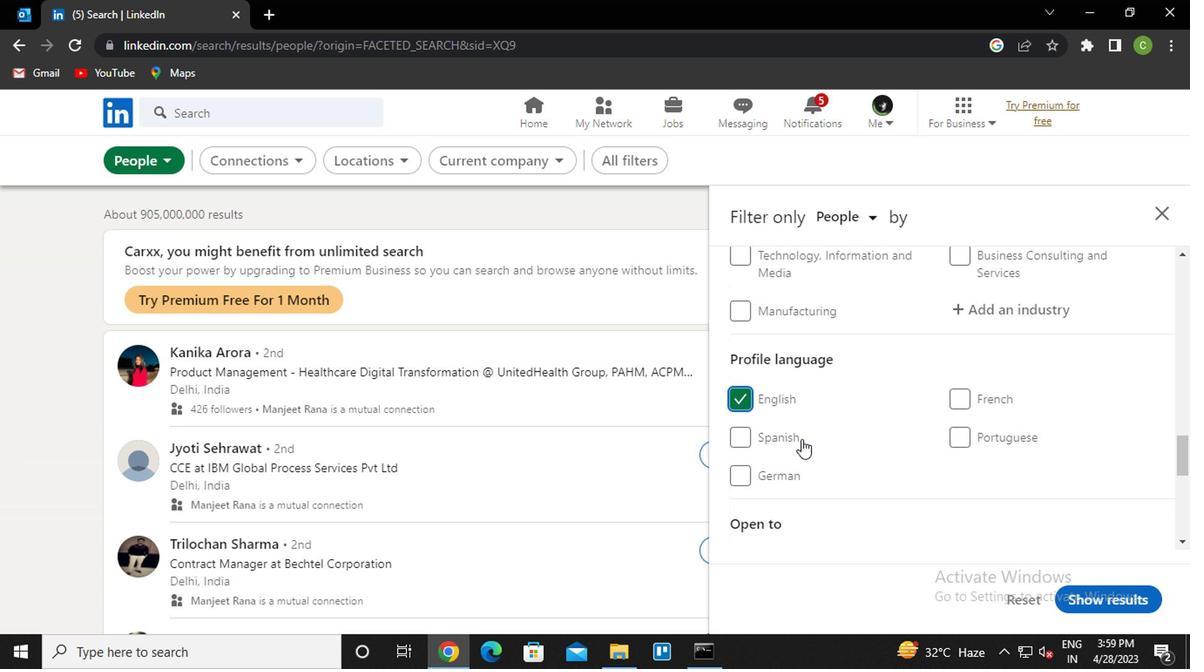
Action: Mouse scrolled (690, 410) with delta (0, 0)
Screenshot: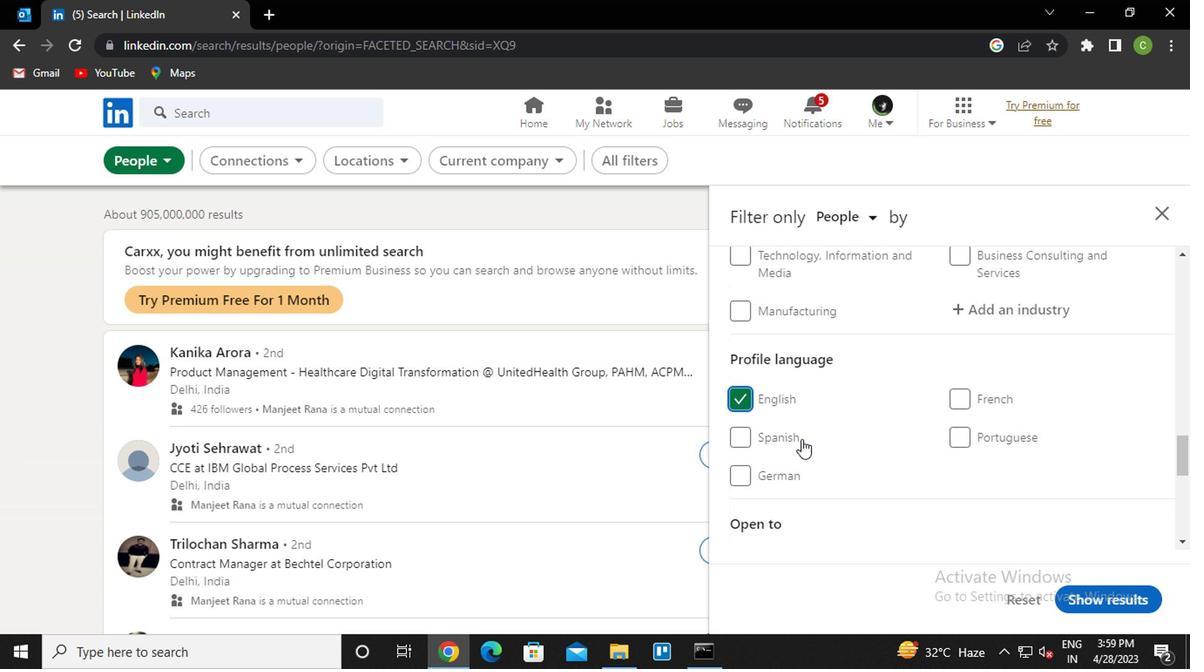 
Action: Mouse scrolled (690, 410) with delta (0, 0)
Screenshot: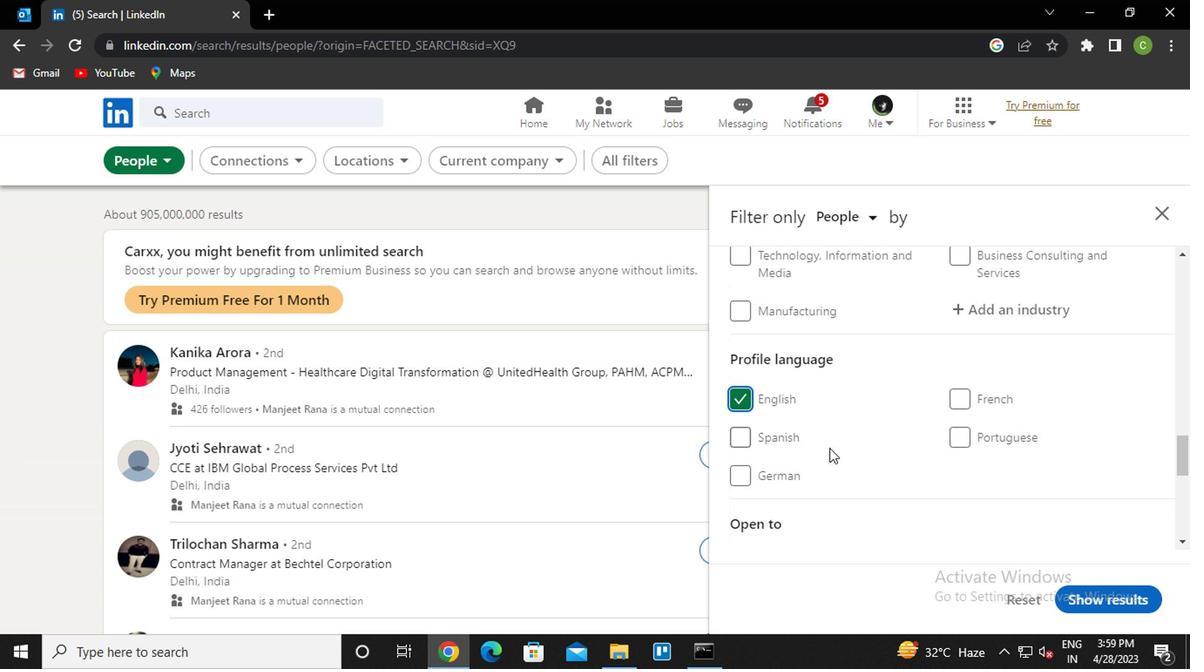 
Action: Mouse scrolled (690, 410) with delta (0, 0)
Screenshot: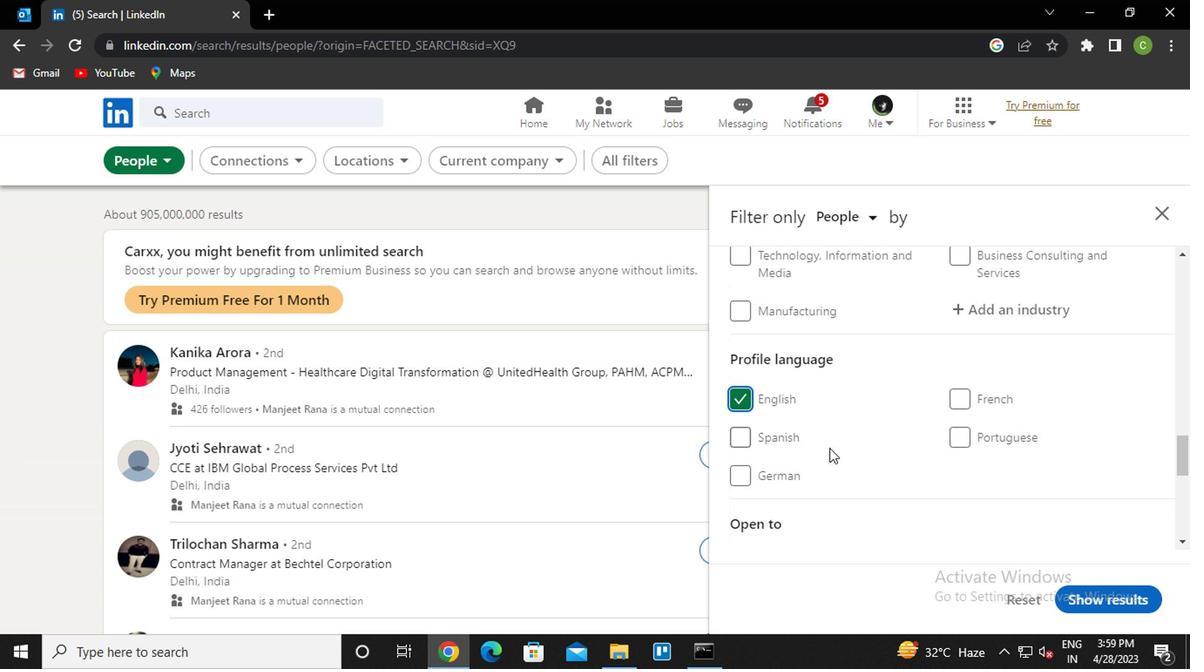 
Action: Mouse scrolled (690, 410) with delta (0, 0)
Screenshot: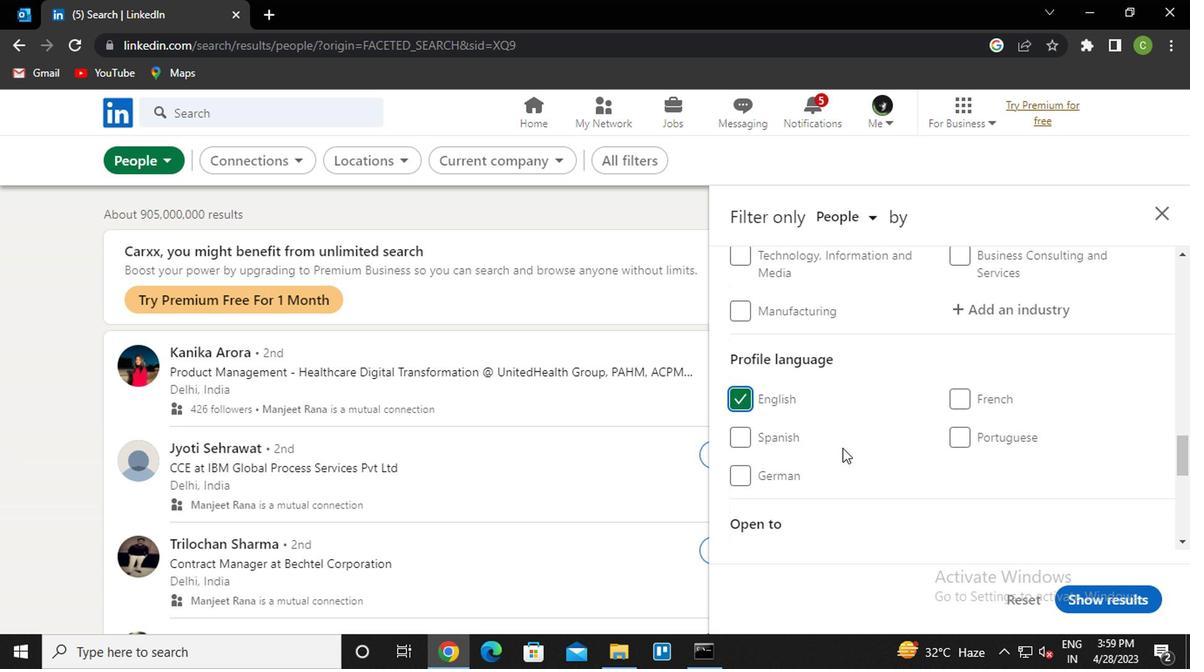 
Action: Mouse scrolled (690, 410) with delta (0, 0)
Screenshot: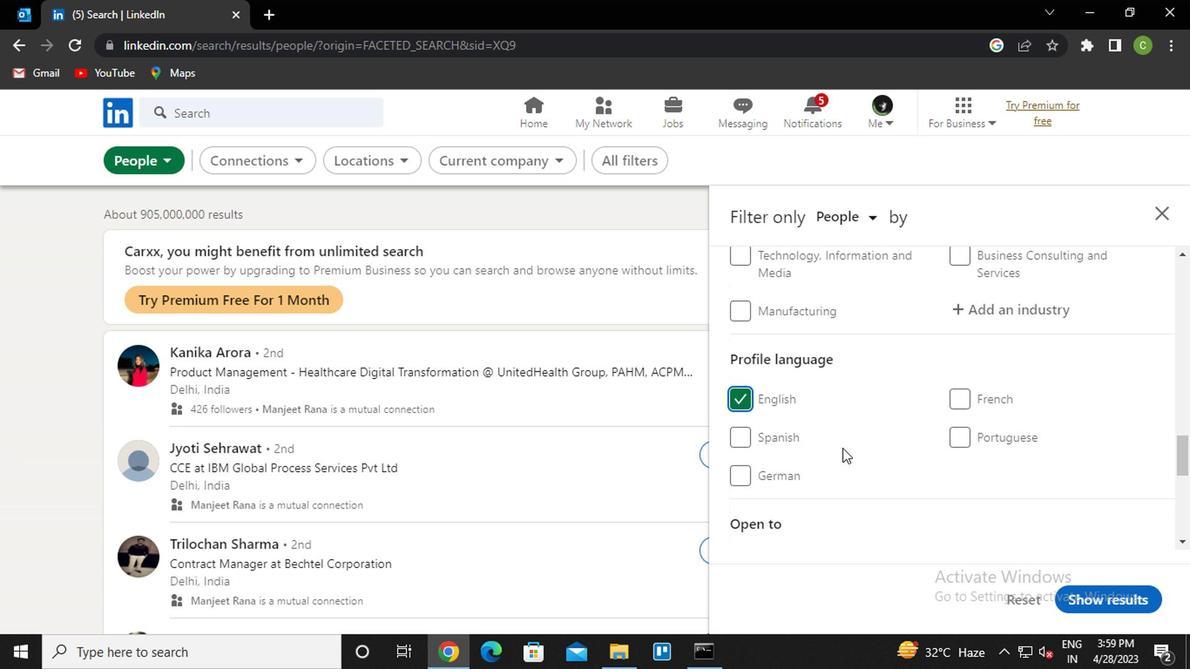 
Action: Mouse scrolled (690, 410) with delta (0, 0)
Screenshot: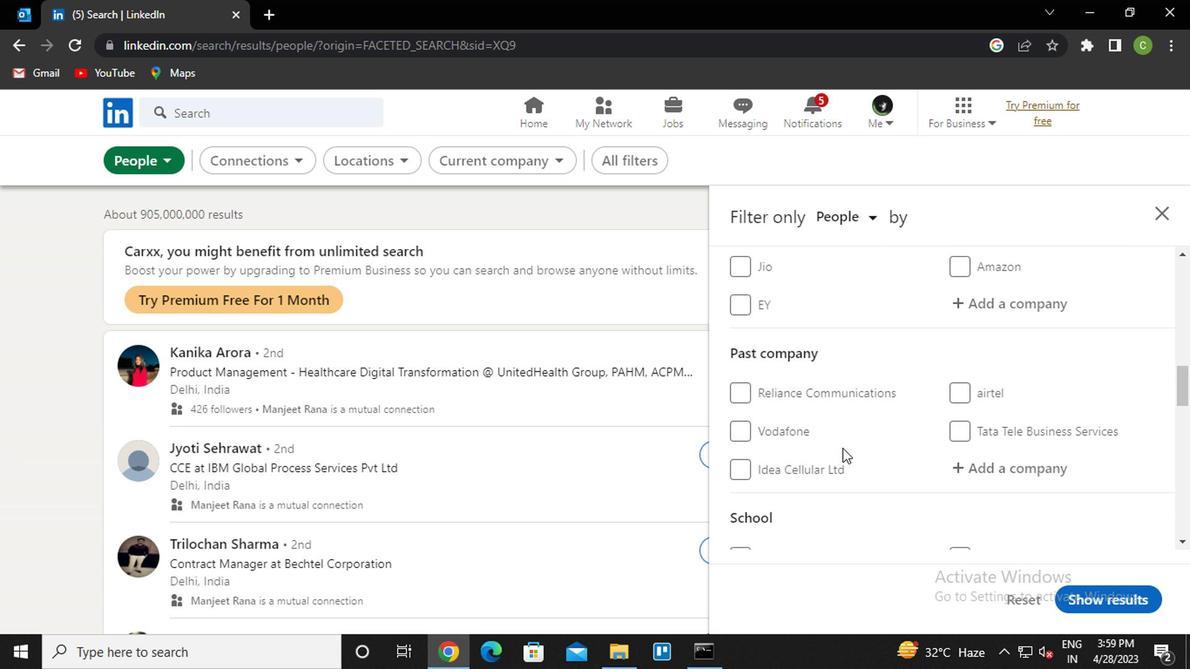 
Action: Mouse scrolled (690, 410) with delta (0, 0)
Screenshot: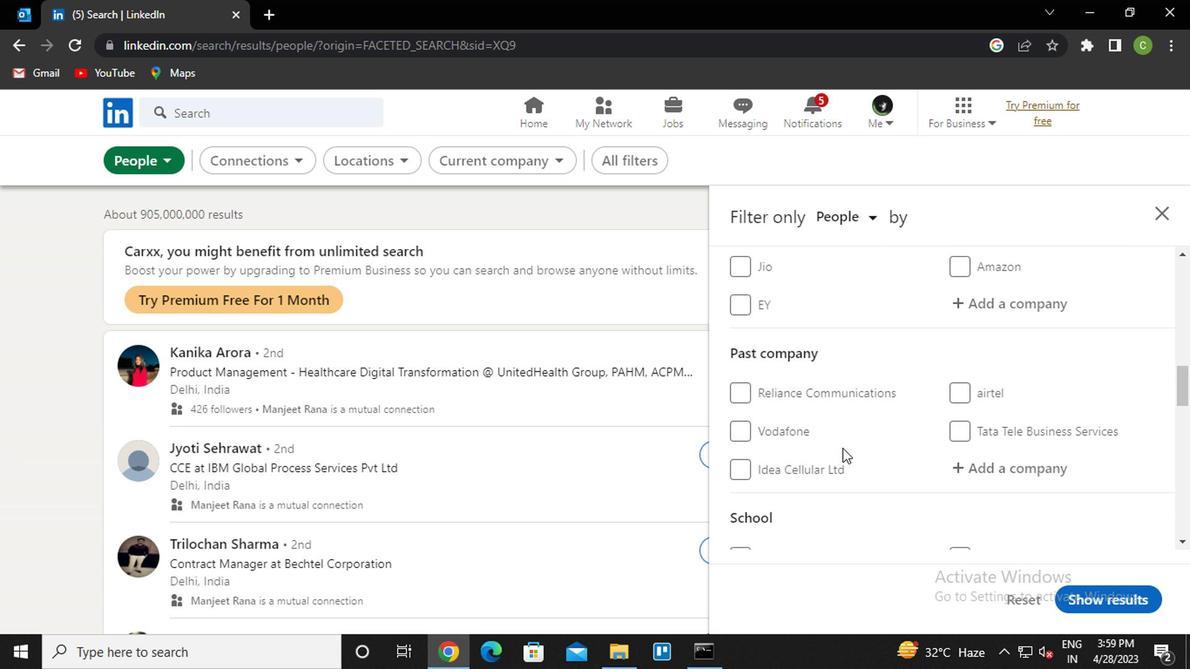 
Action: Mouse moved to (692, 409)
Screenshot: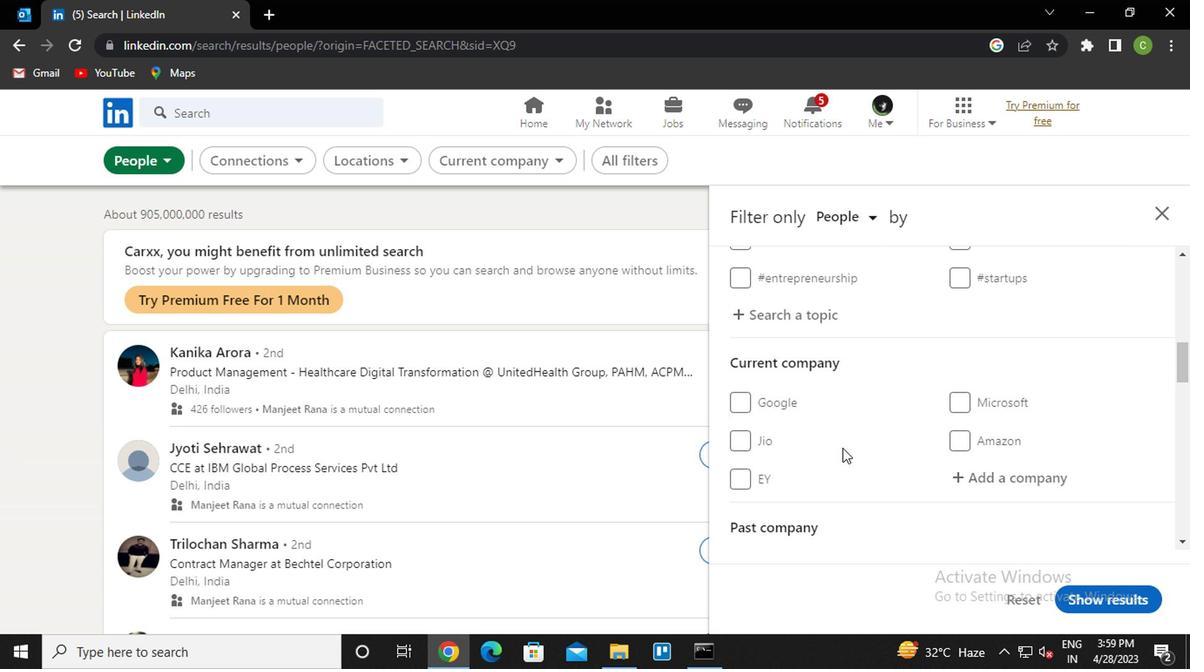 
Action: Mouse scrolled (692, 409) with delta (0, 0)
Screenshot: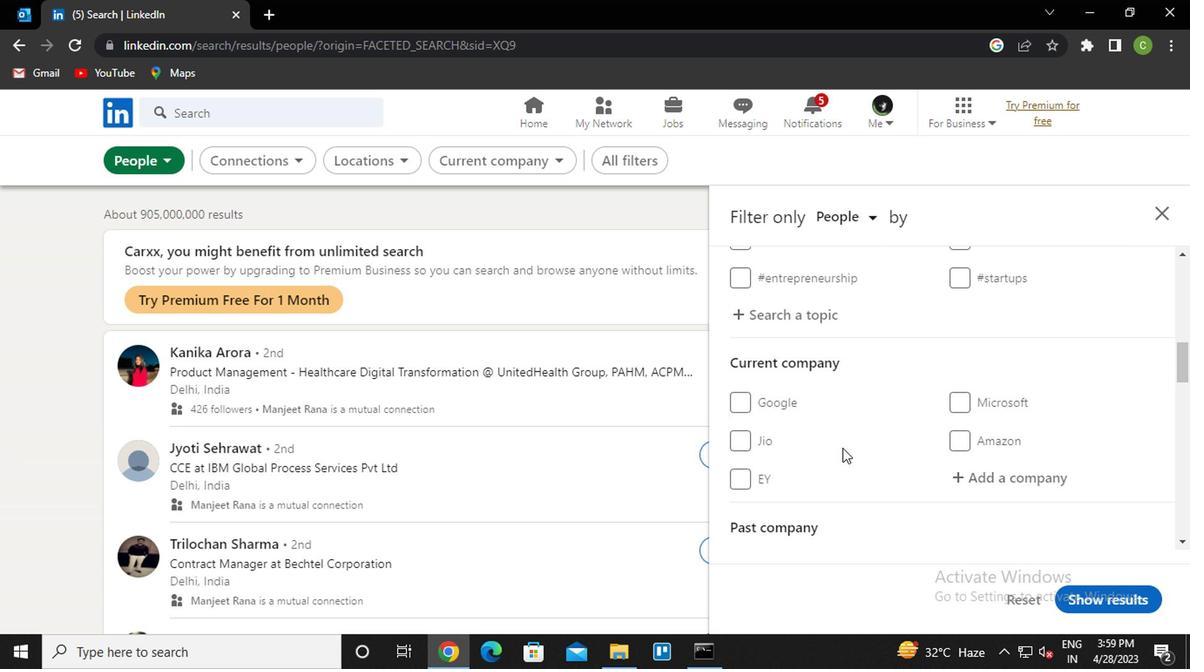 
Action: Mouse moved to (705, 406)
Screenshot: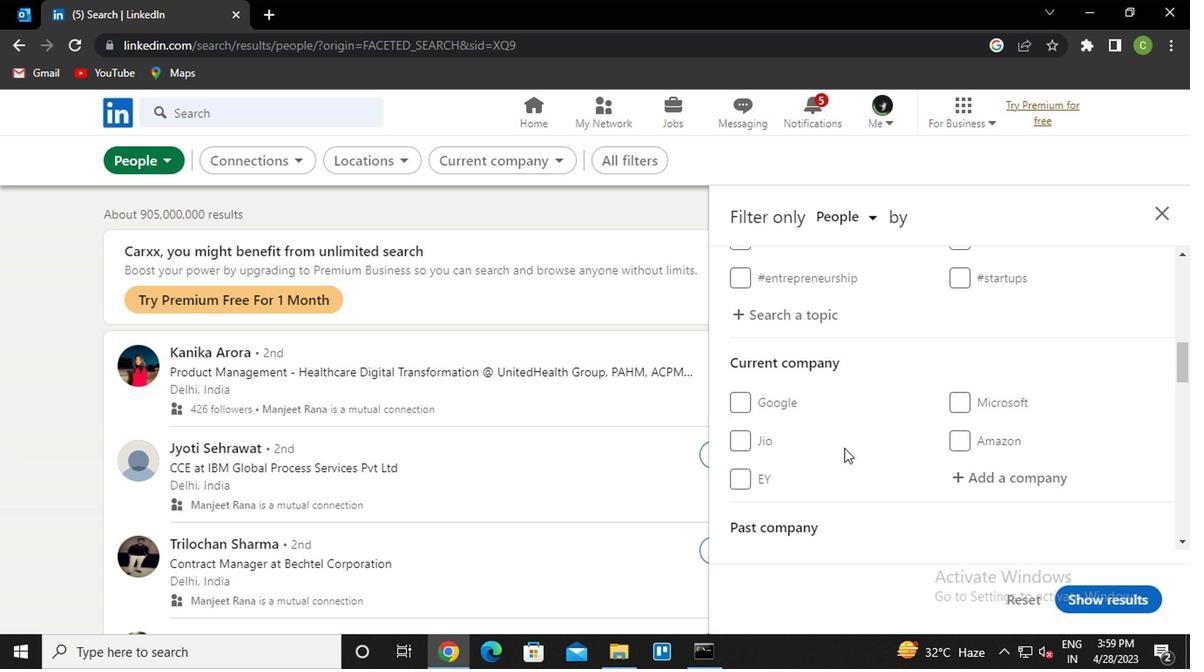 
Action: Mouse scrolled (705, 406) with delta (0, 0)
Screenshot: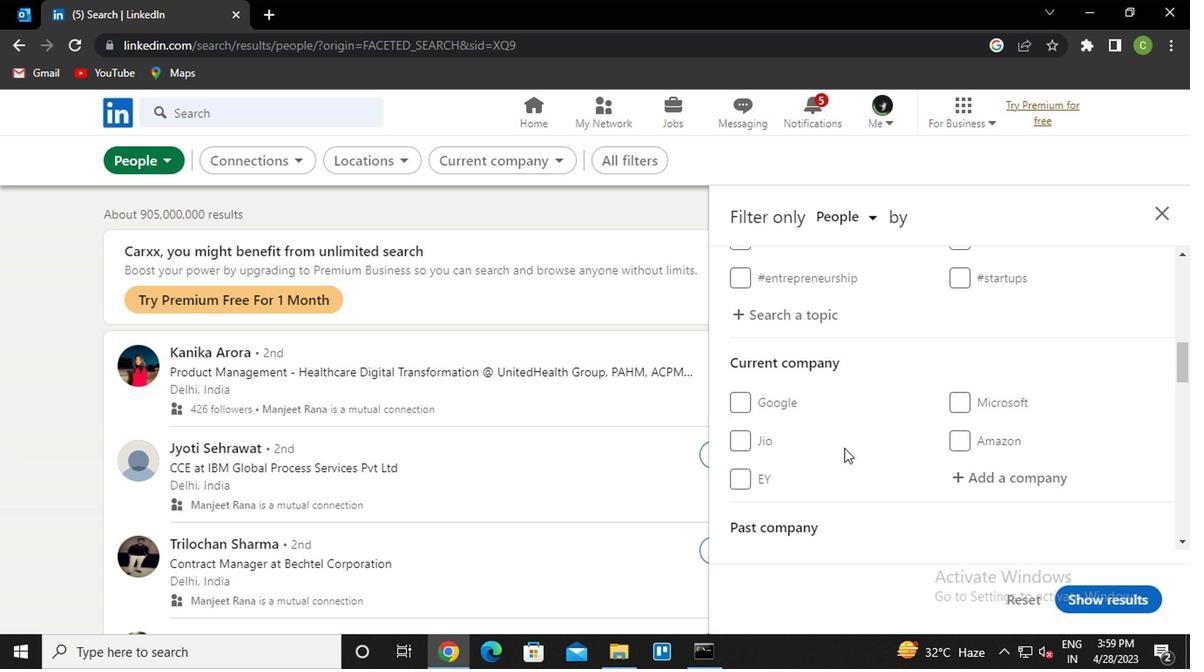 
Action: Mouse moved to (798, 309)
Screenshot: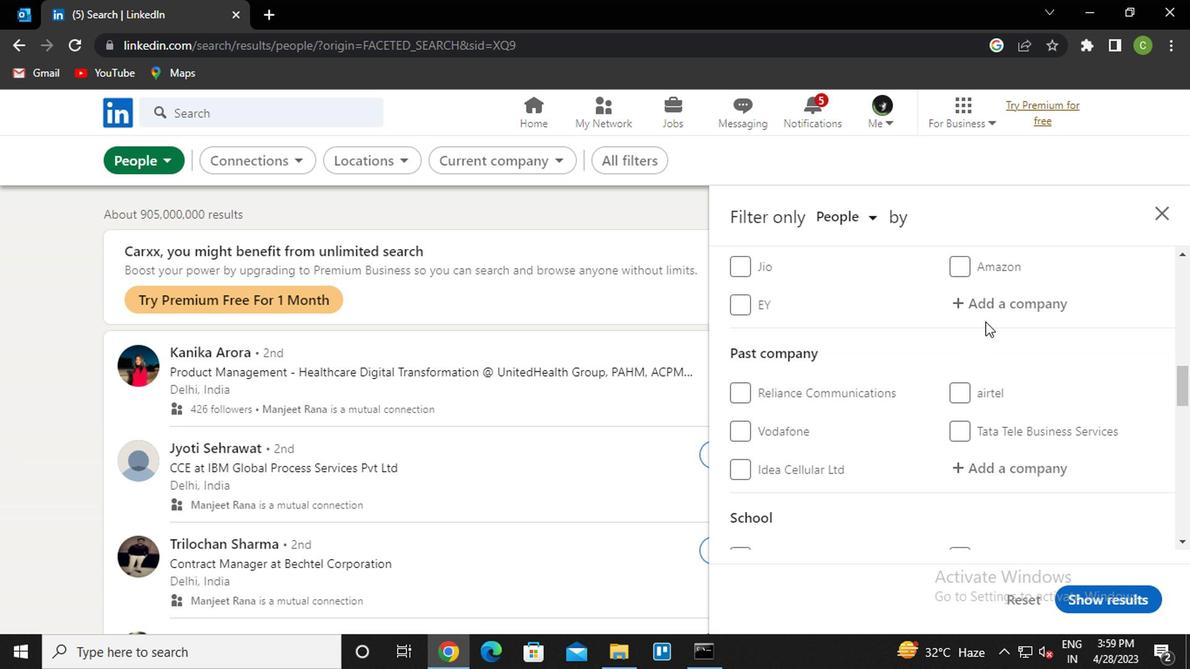 
Action: Mouse pressed left at (798, 309)
Screenshot: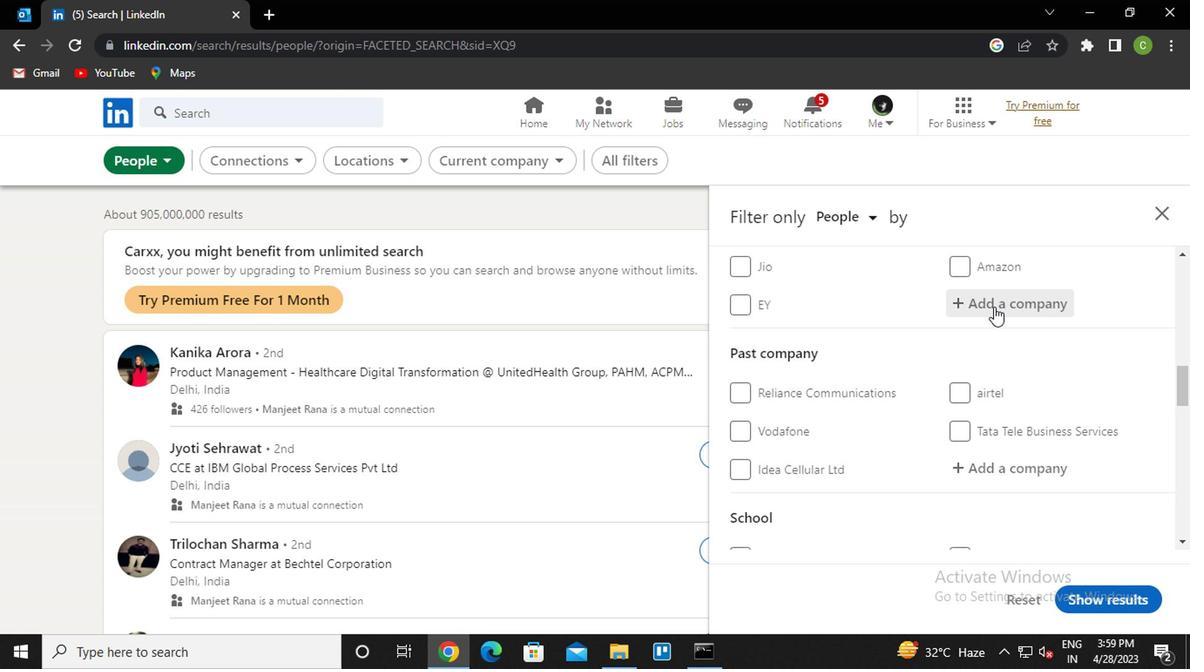 
Action: Key pressed <Key.caps_lock>u<Key.caps_lock>daan<Key.down><Key.enter>
Screenshot: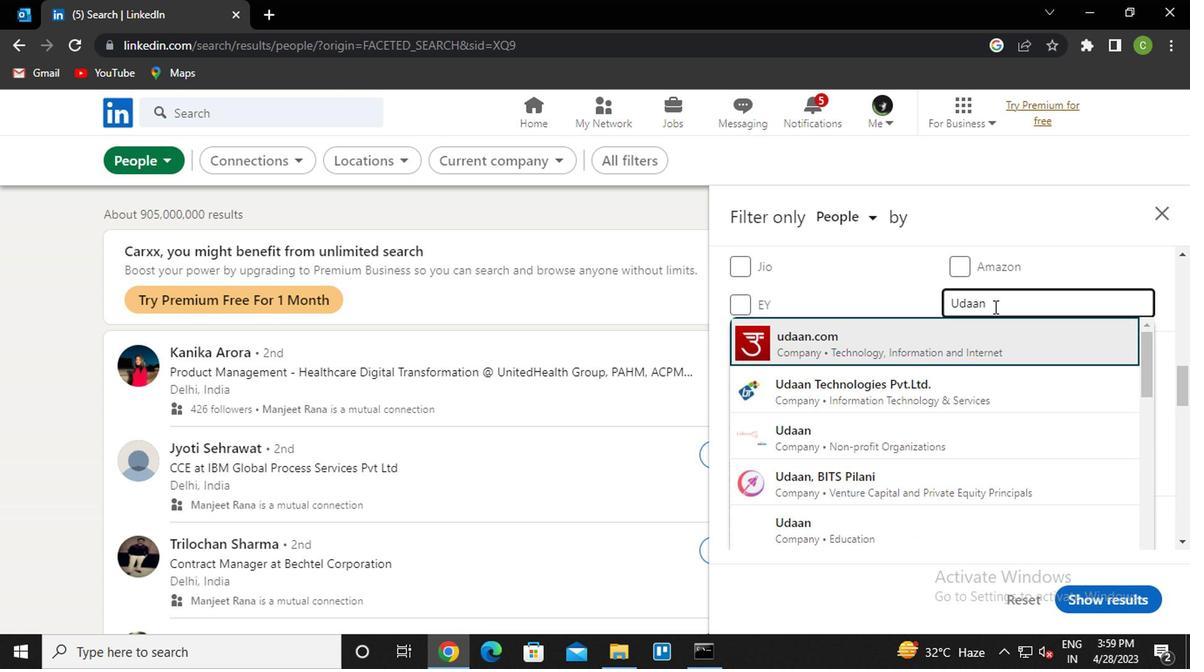 
Action: Mouse scrolled (798, 308) with delta (0, 0)
Screenshot: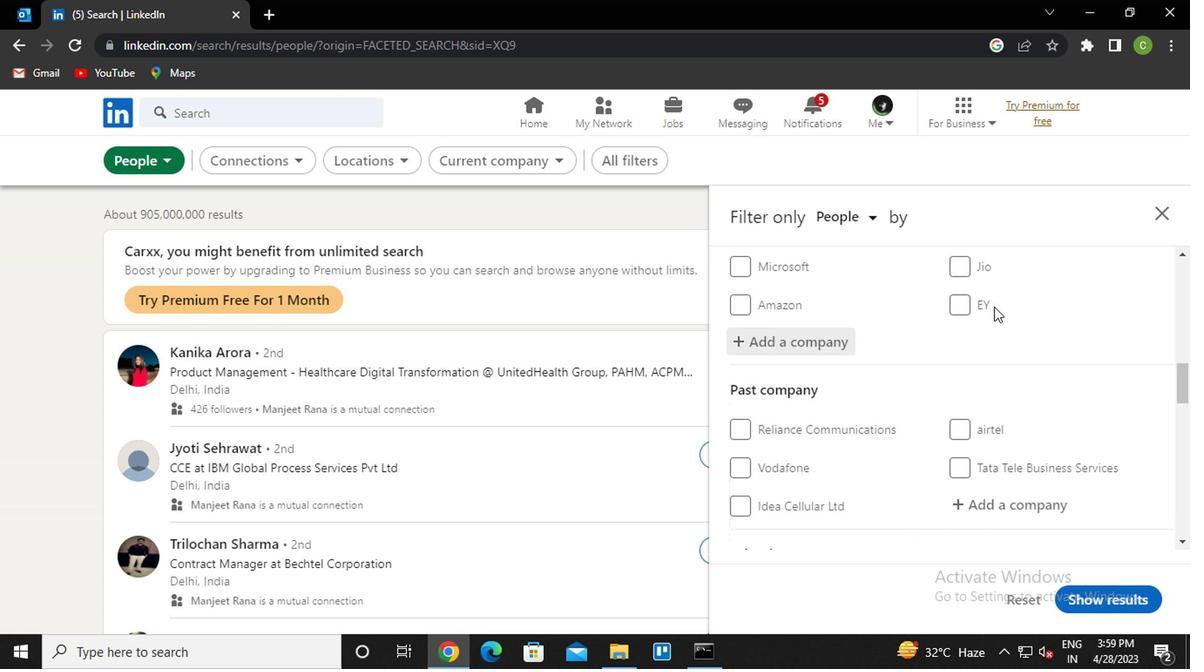 
Action: Mouse scrolled (798, 308) with delta (0, 0)
Screenshot: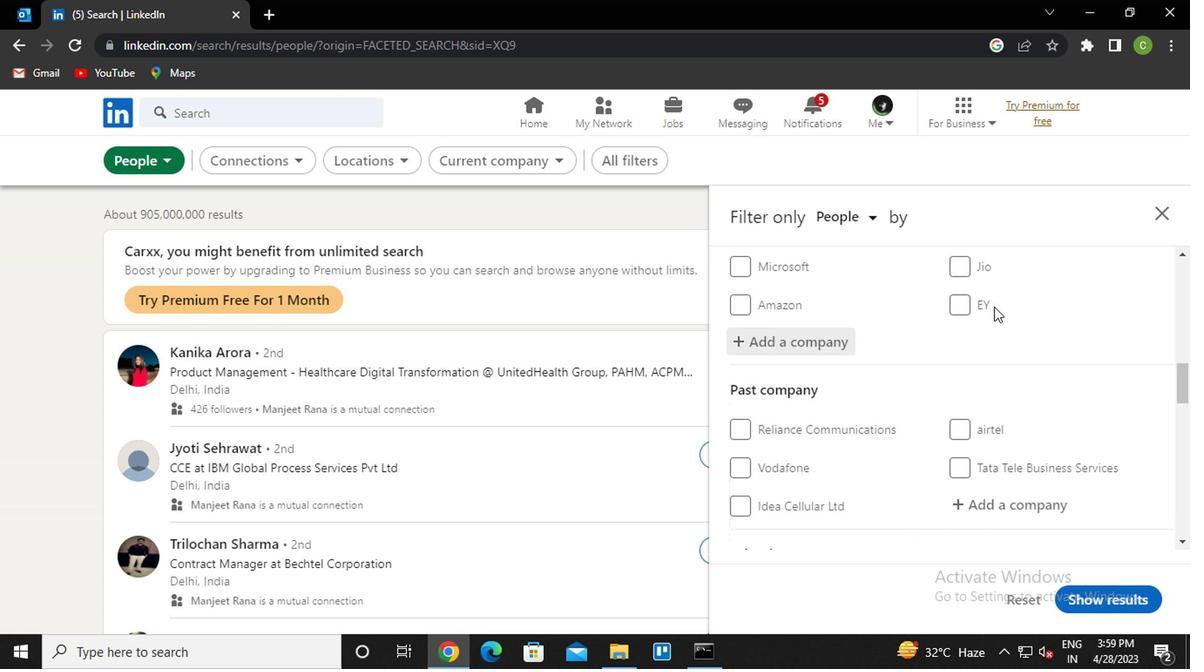 
Action: Mouse scrolled (798, 308) with delta (0, 0)
Screenshot: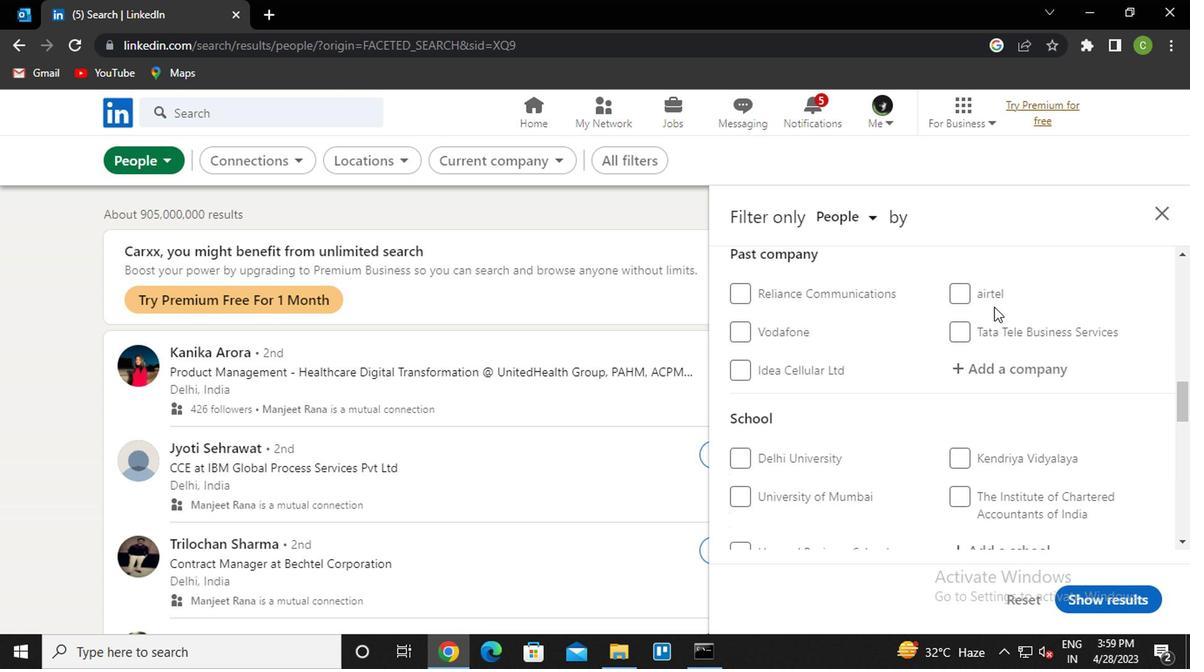 
Action: Mouse scrolled (798, 308) with delta (0, 0)
Screenshot: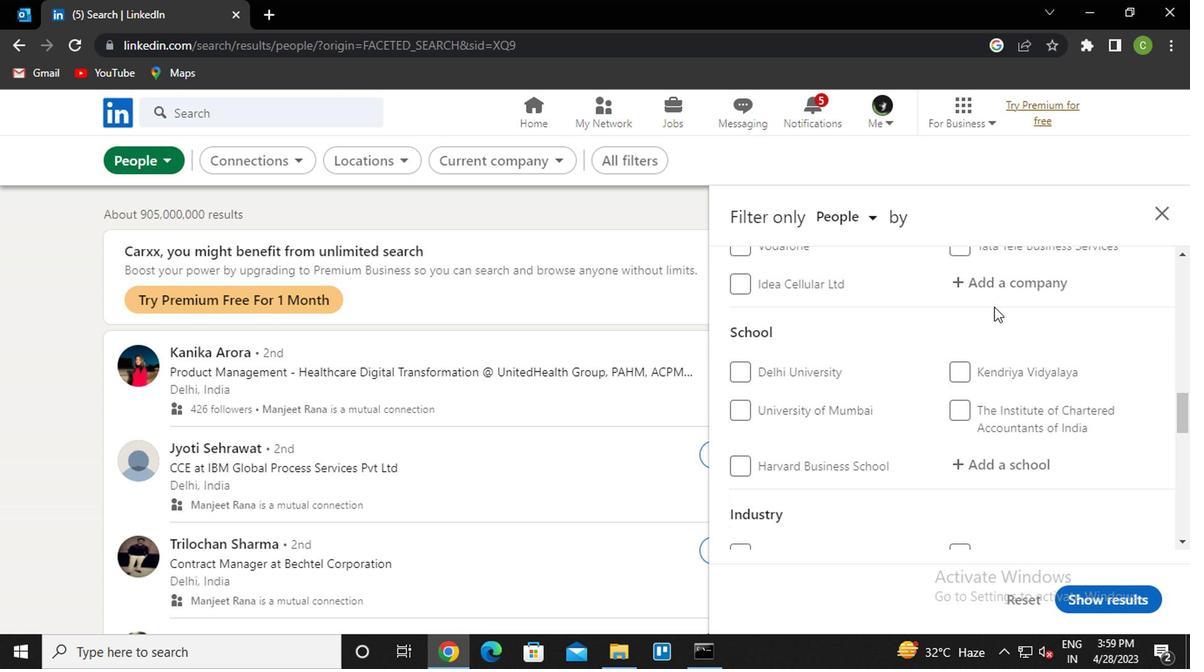 
Action: Mouse moved to (800, 333)
Screenshot: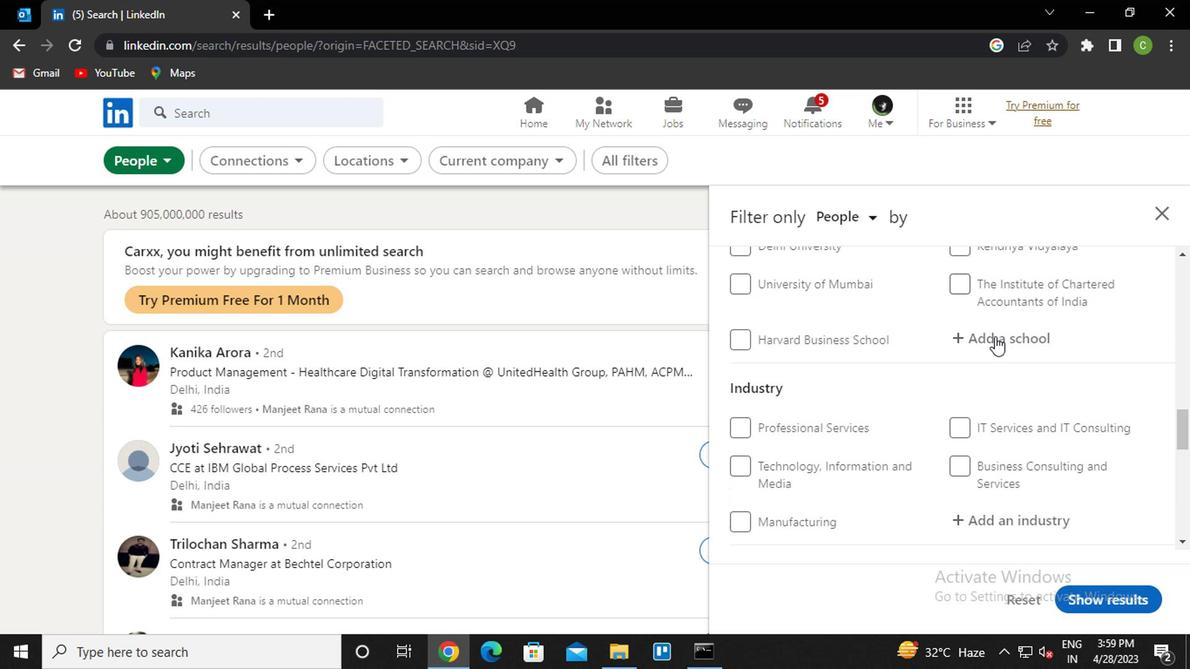 
Action: Mouse pressed left at (800, 333)
Screenshot: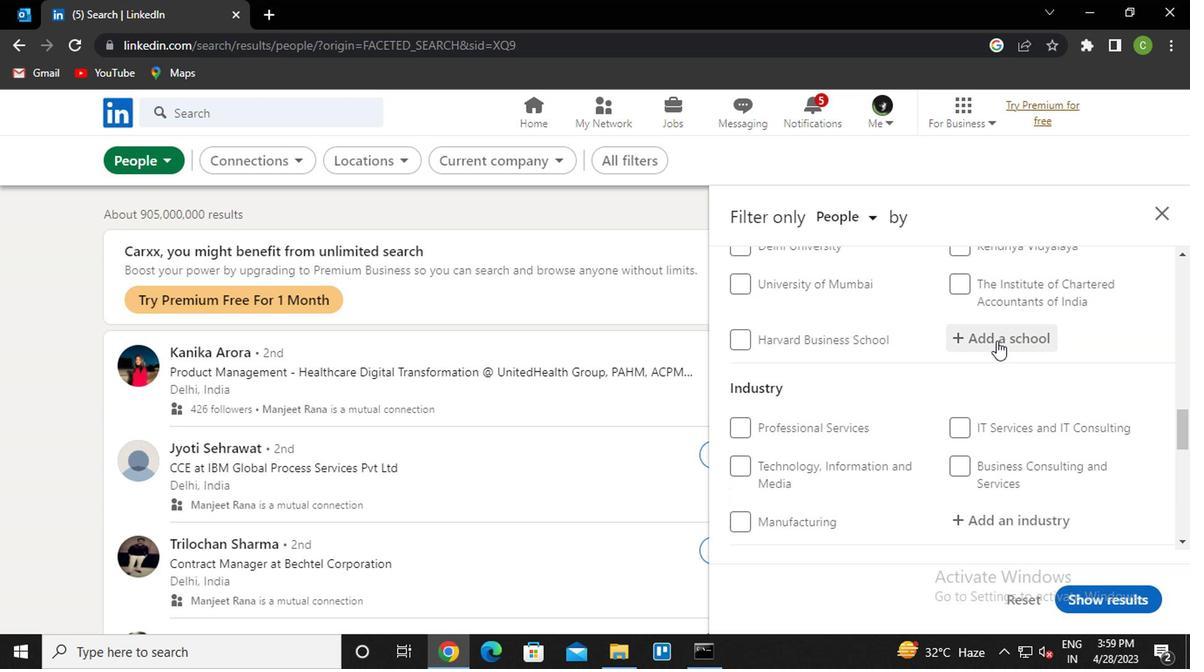 
Action: Key pressed <Key.caps_lock>m<Key.caps_lock>adras<Key.space>insti<Key.down><Key.enter>
Screenshot: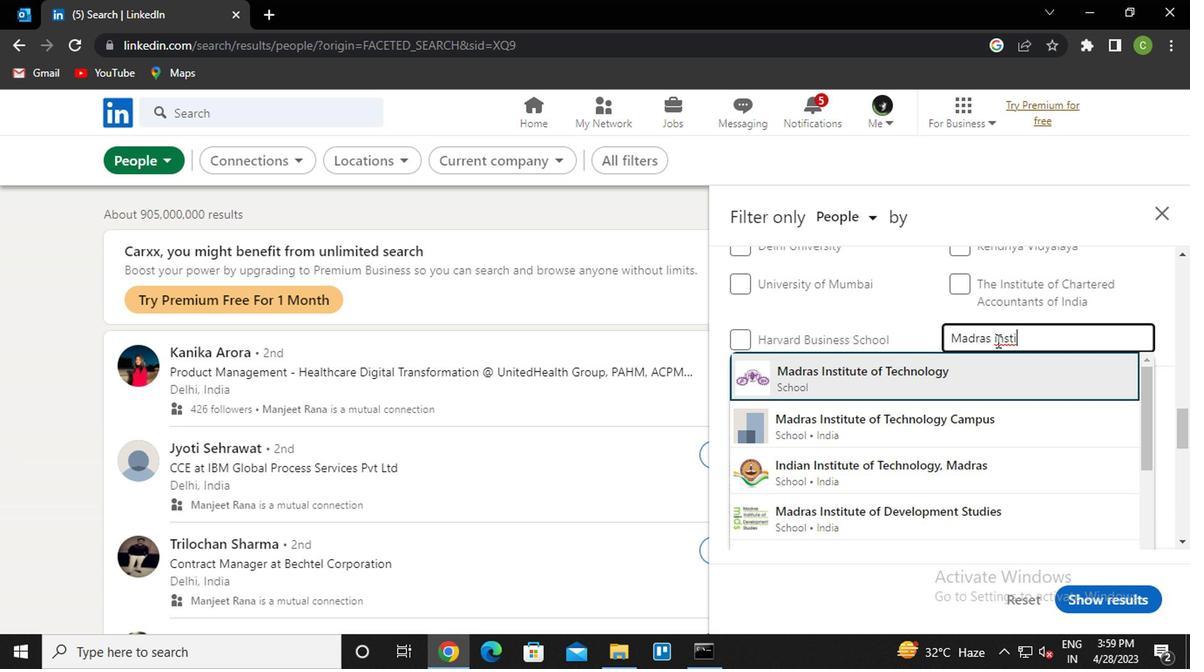 
Action: Mouse scrolled (800, 333) with delta (0, 0)
Screenshot: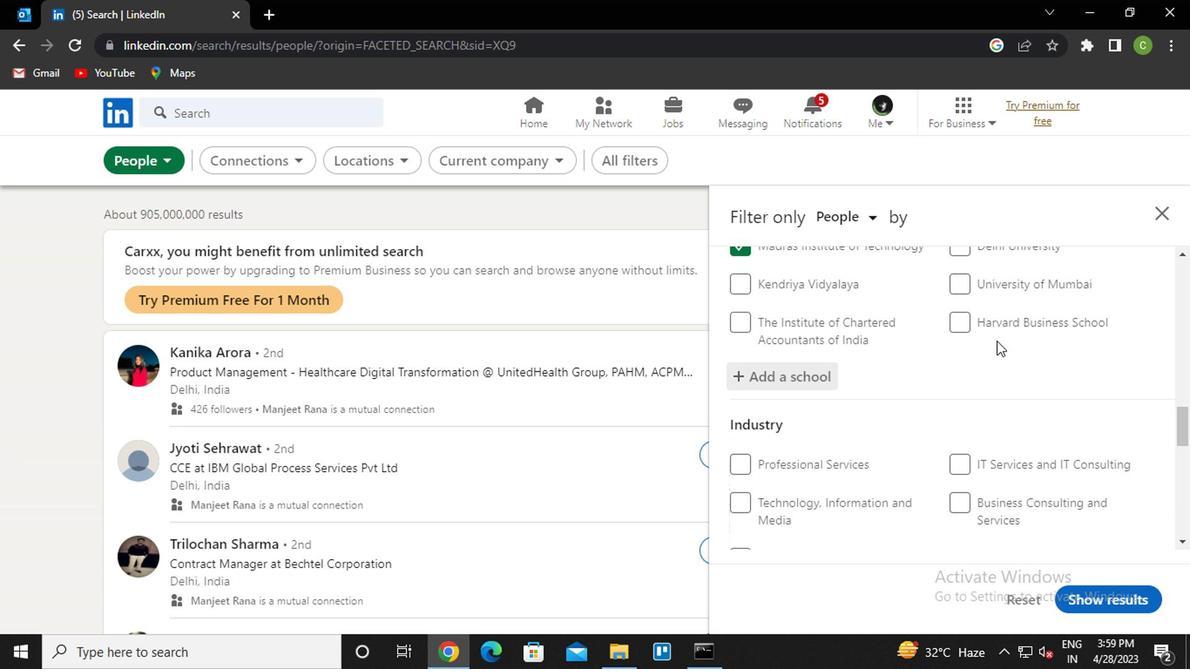 
Action: Mouse scrolled (800, 333) with delta (0, 0)
Screenshot: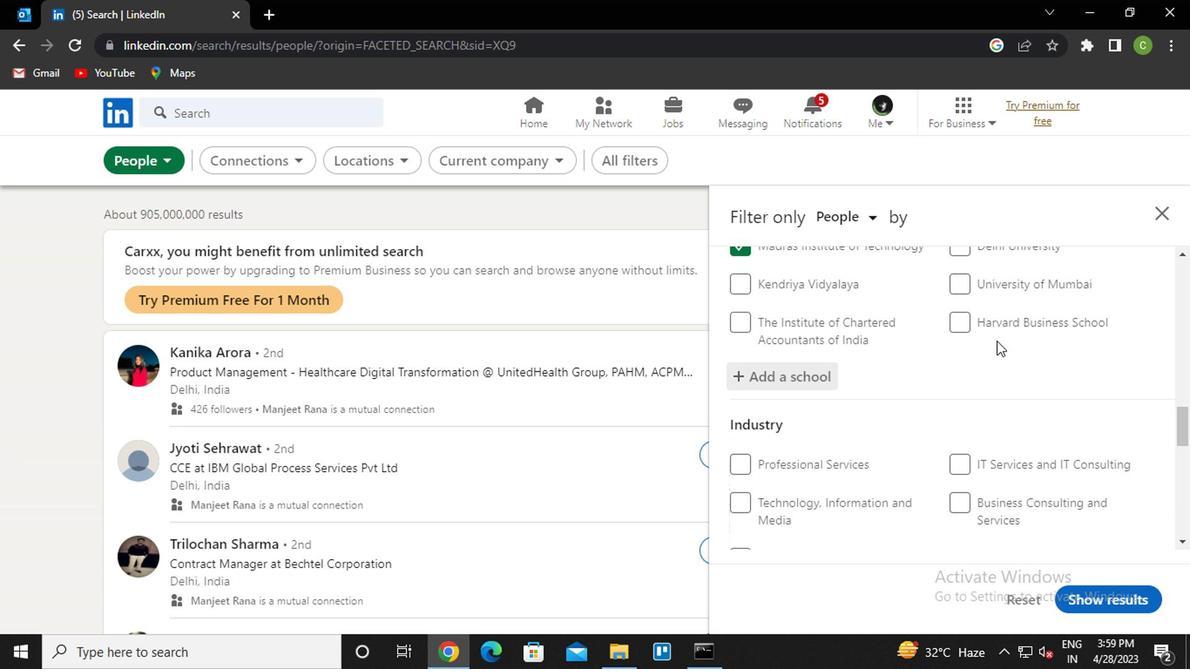 
Action: Mouse scrolled (800, 333) with delta (0, 0)
Screenshot: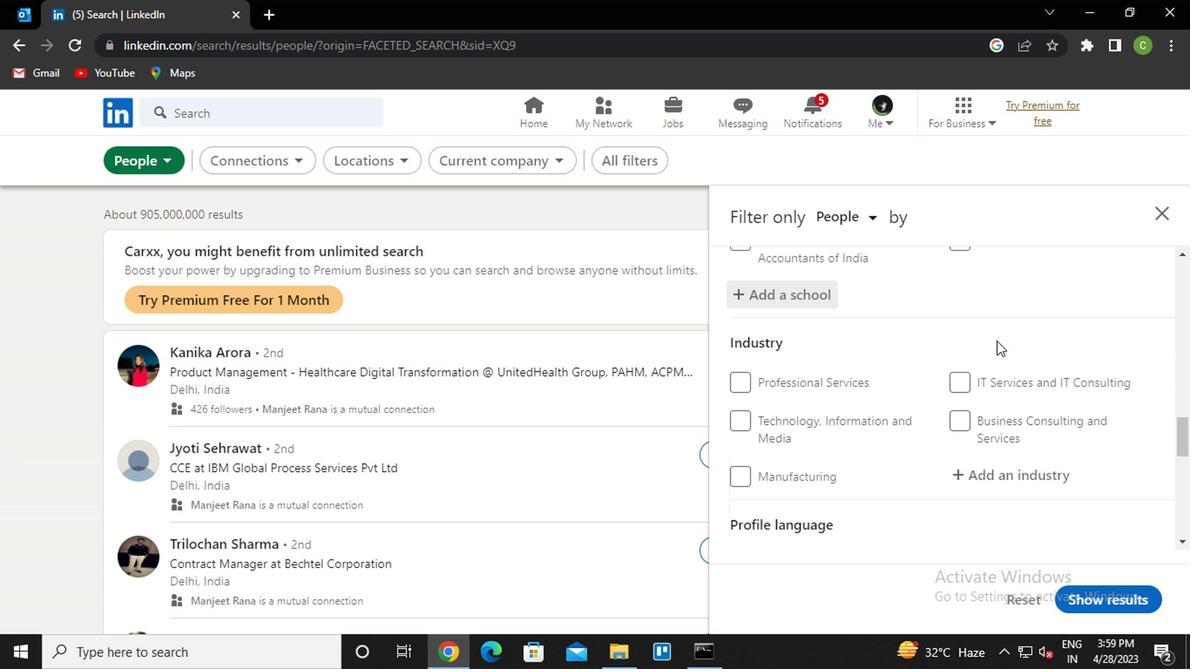 
Action: Mouse moved to (816, 304)
Screenshot: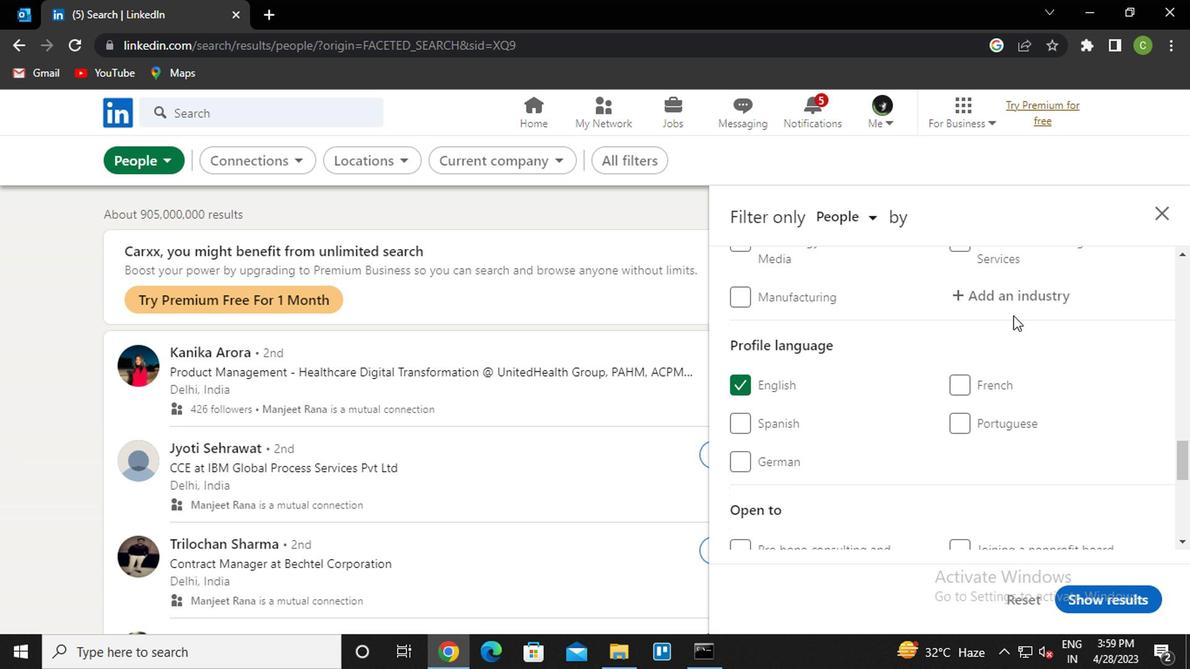
Action: Mouse pressed left at (816, 304)
Screenshot: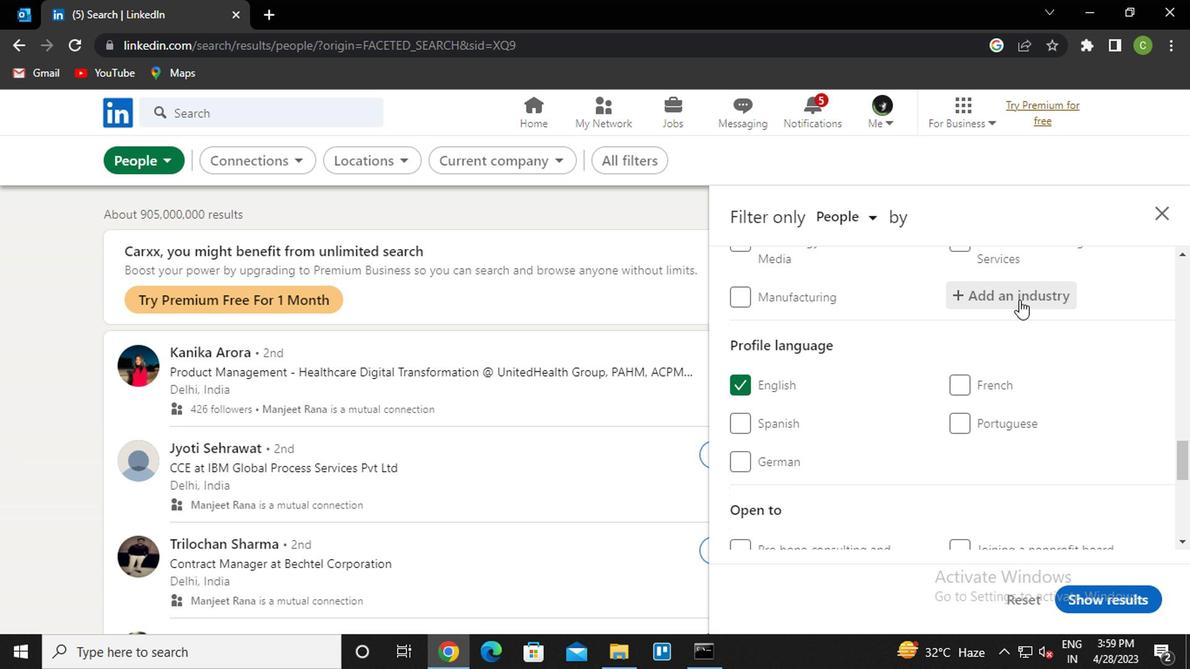 
Action: Key pressed <Key.caps_lock>t<Key.caps_lock>Hreater<Key.backspace><Key.backspace><Key.backspace><Key.backspace><Key.left><Key.down><Key.right>ater
Screenshot: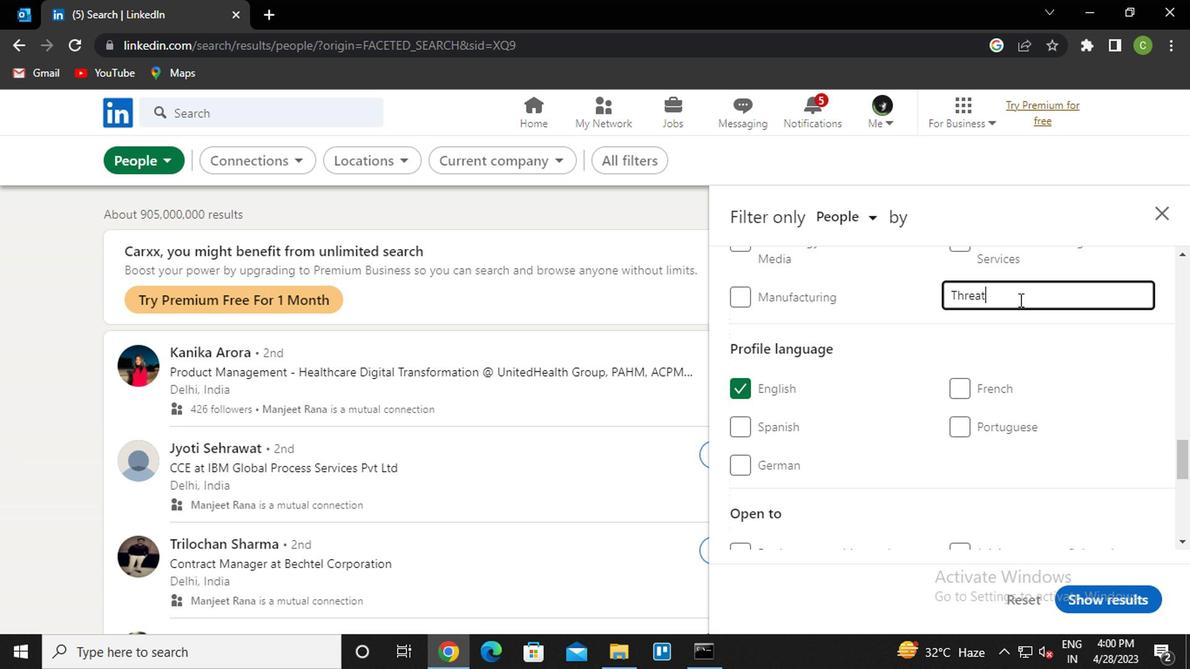 
Action: Mouse moved to (811, 303)
Screenshot: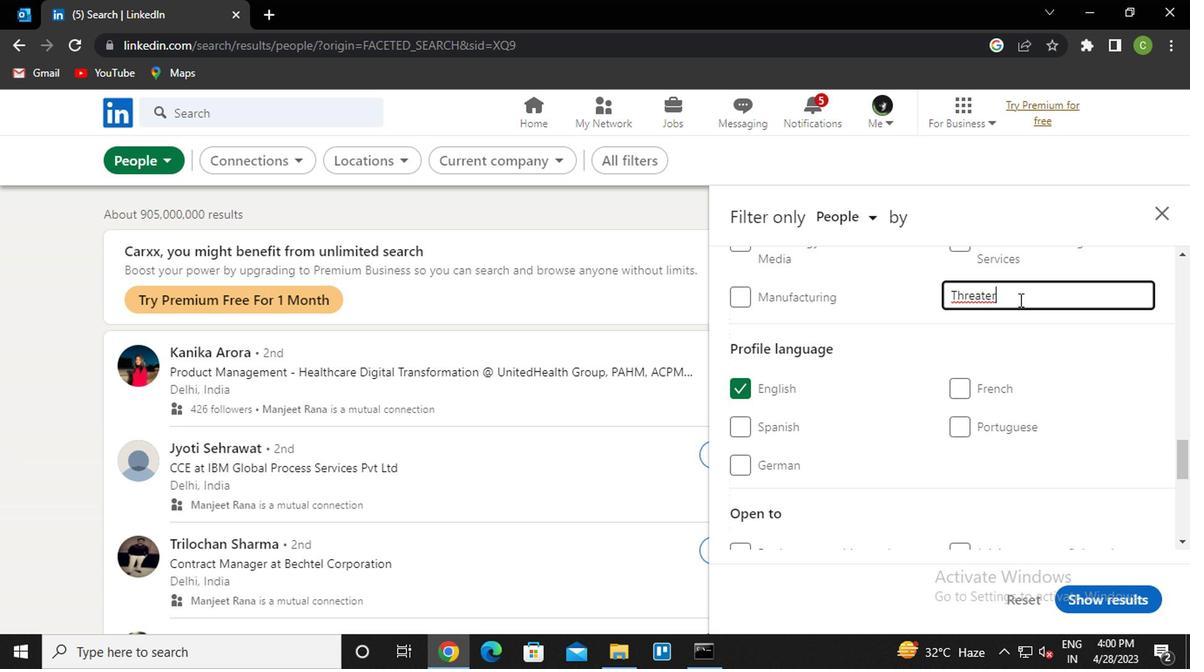 
Action: Key pressed <Key.backspace><Key.backspace><Key.backspace><Key.backspace><Key.backspace><Key.backspace>eater<Key.down><Key.enter>
Screenshot: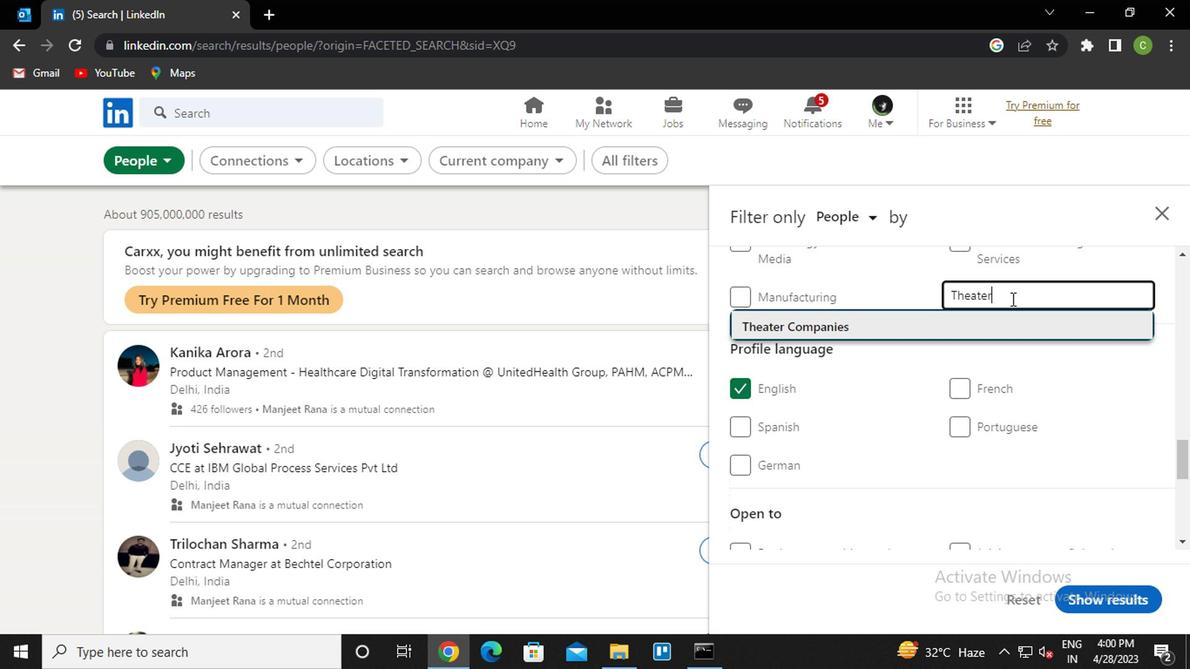 
Action: Mouse moved to (806, 321)
Screenshot: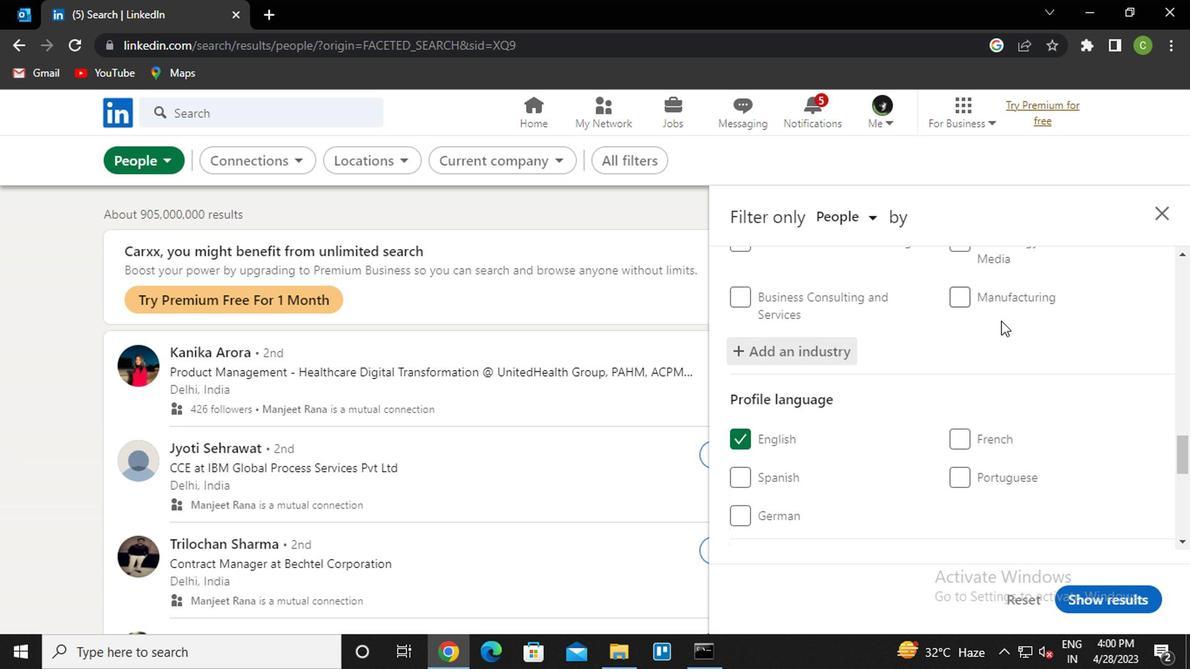 
Action: Mouse scrolled (806, 321) with delta (0, 0)
Screenshot: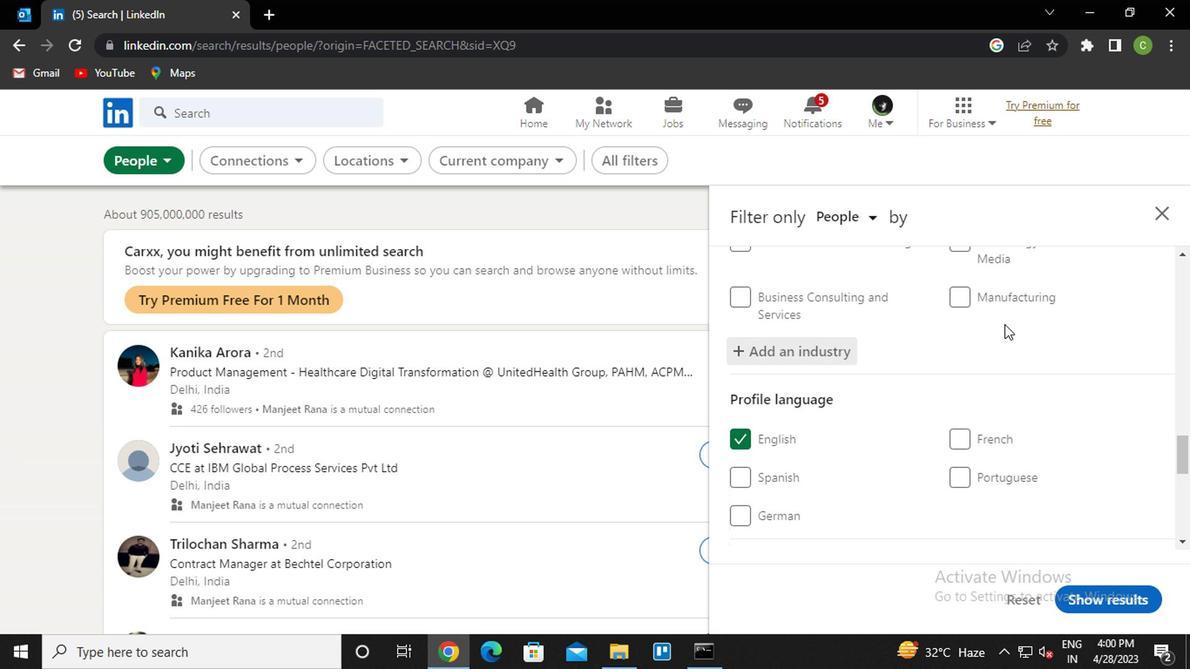 
Action: Mouse scrolled (806, 321) with delta (0, 0)
Screenshot: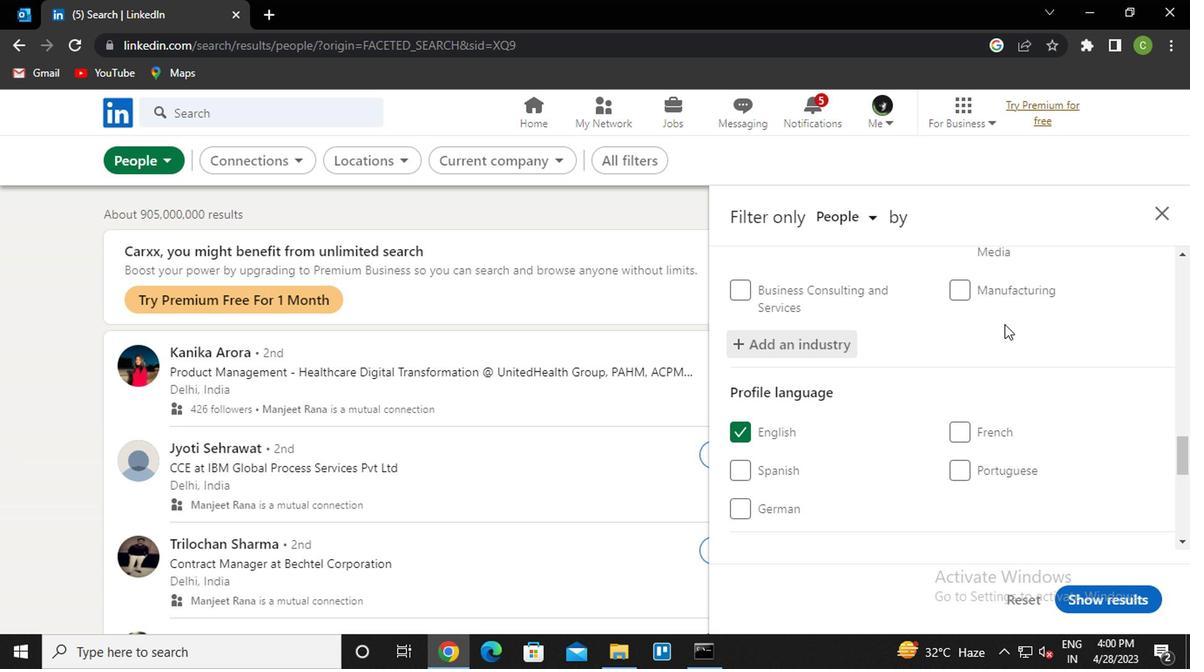 
Action: Mouse scrolled (806, 321) with delta (0, 0)
Screenshot: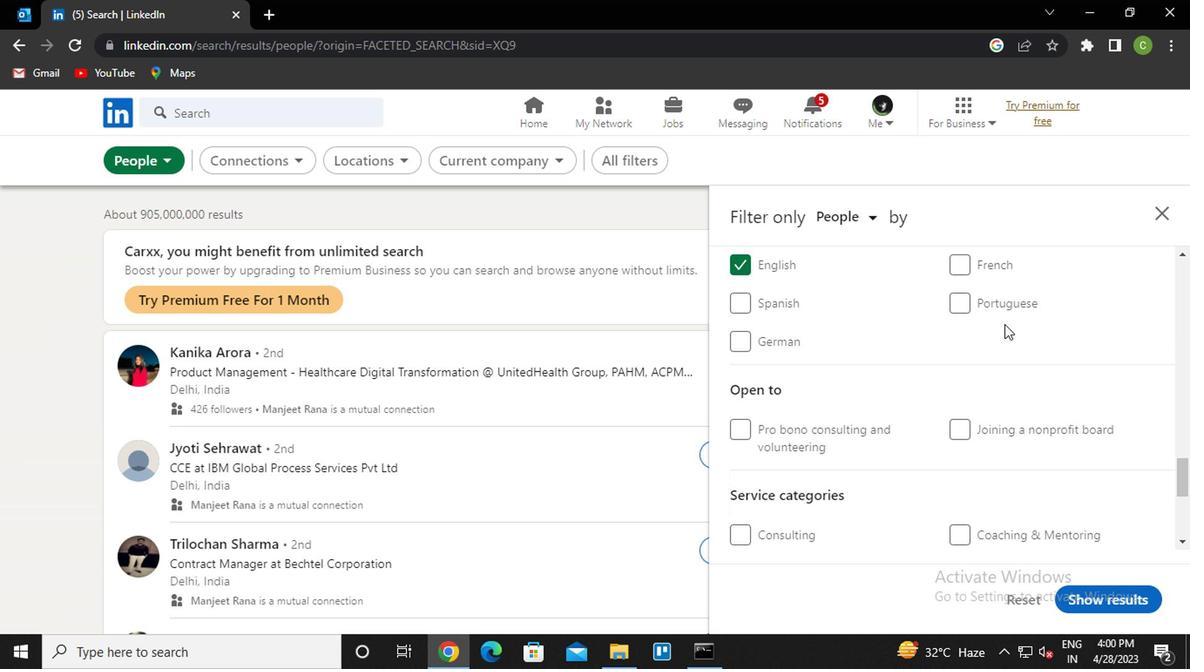 
Action: Mouse scrolled (806, 321) with delta (0, 0)
Screenshot: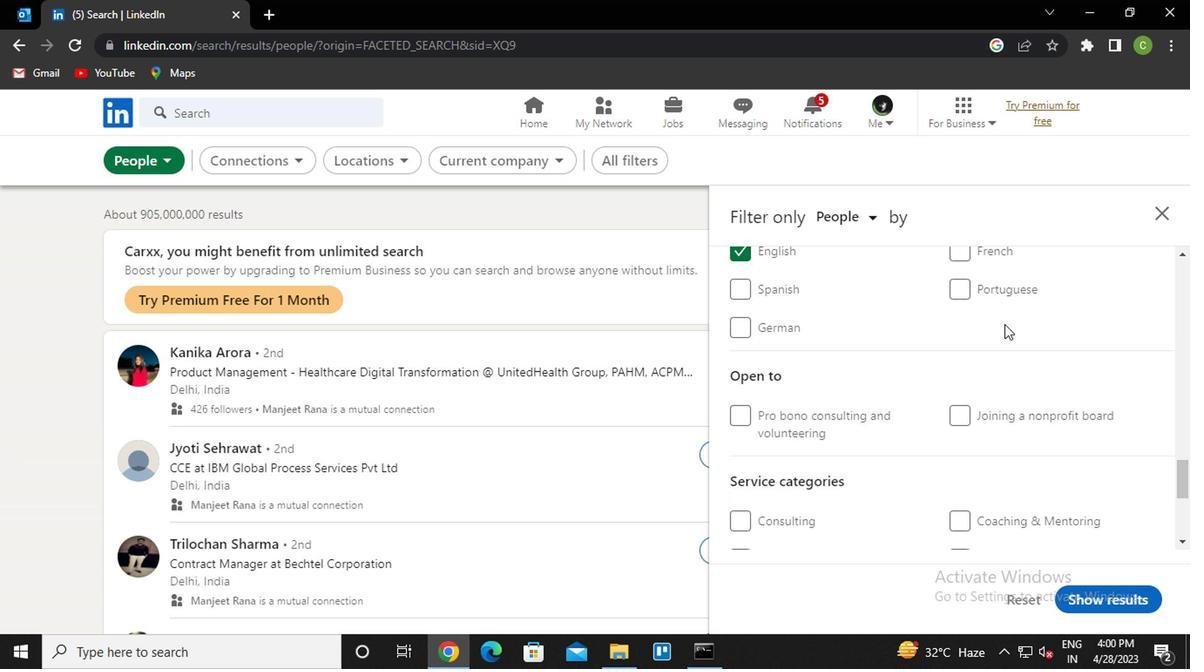 
Action: Mouse scrolled (806, 321) with delta (0, 0)
Screenshot: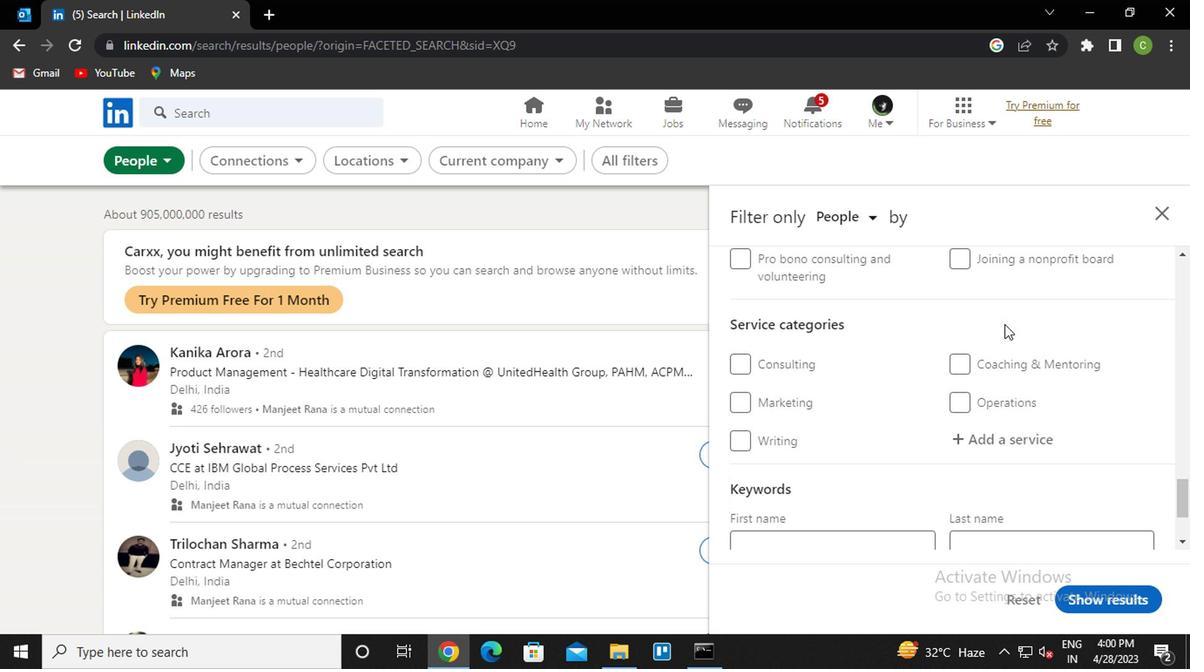 
Action: Mouse moved to (806, 335)
Screenshot: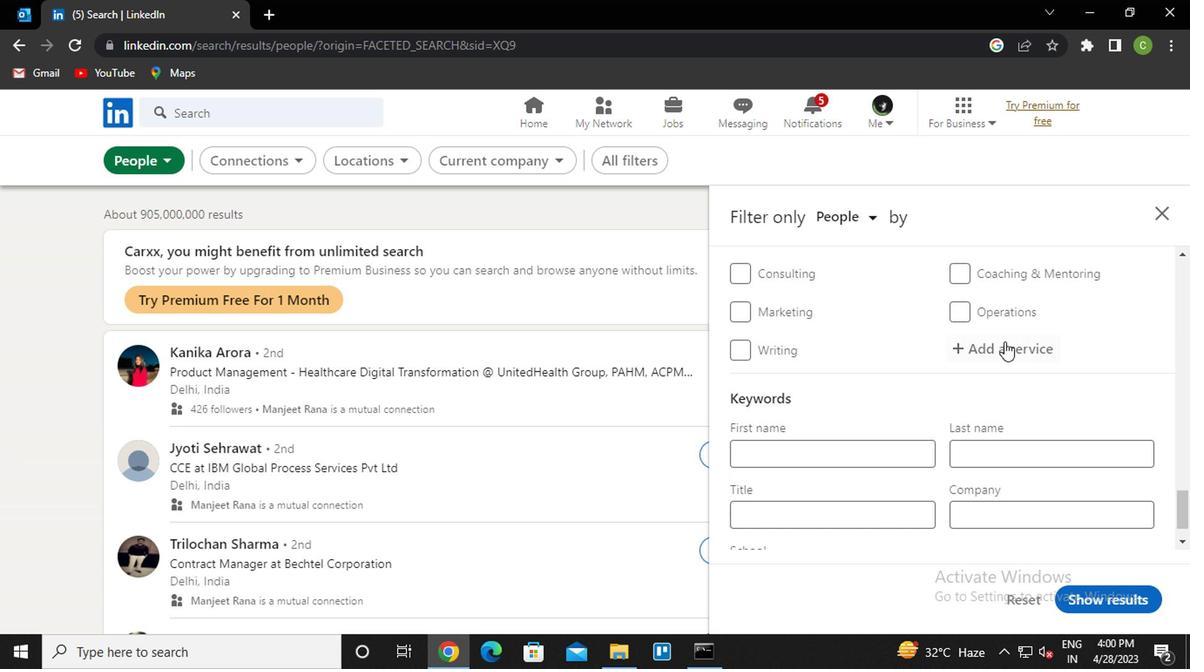 
Action: Mouse pressed left at (806, 335)
Screenshot: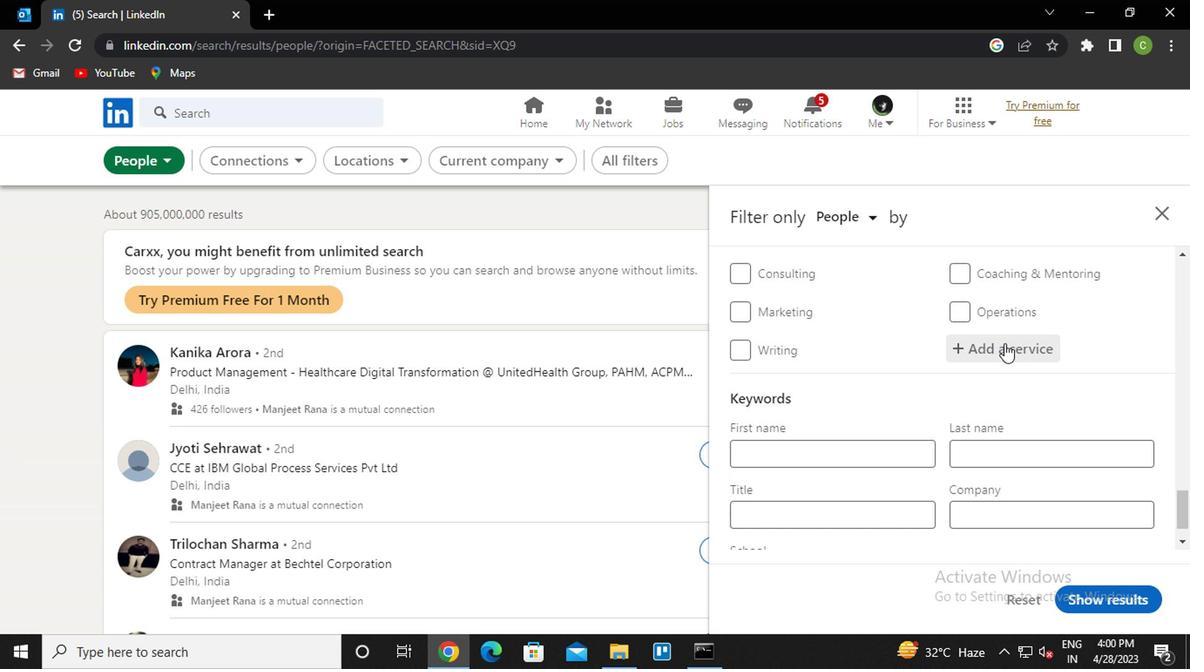 
Action: Key pressed <Key.caps_lock>t<Key.caps_lock>ax<Key.space><Key.caps_lock>l<Key.caps_lock>aw<Key.down><Key.enter>
Screenshot: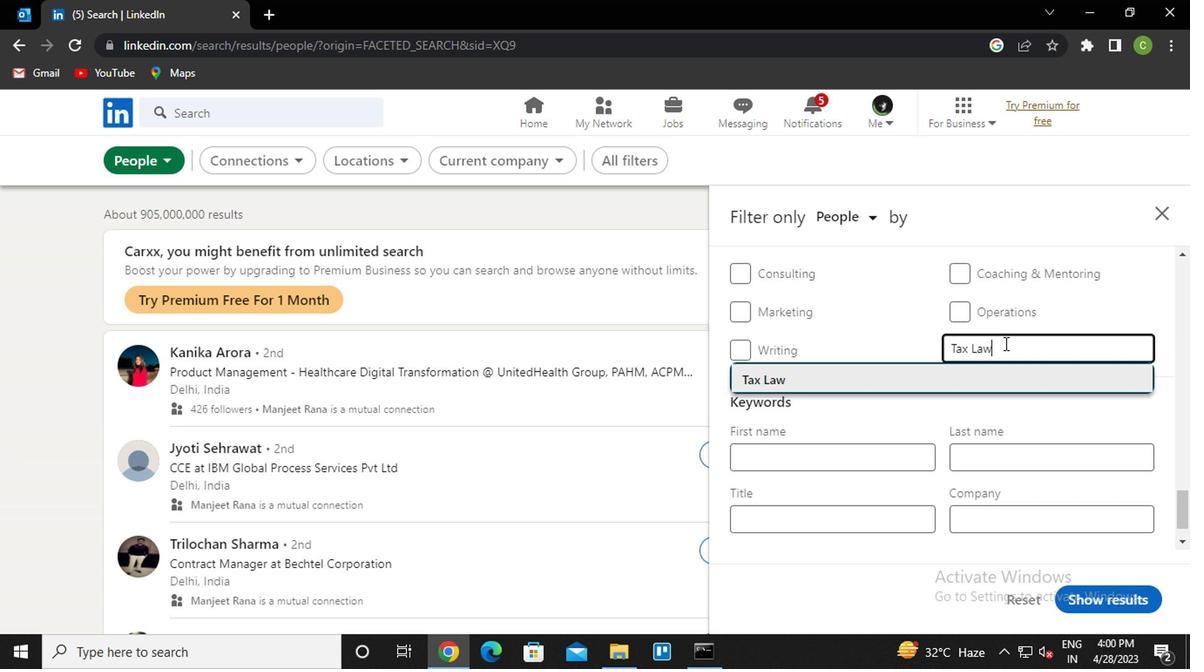 
Action: Mouse moved to (831, 326)
Screenshot: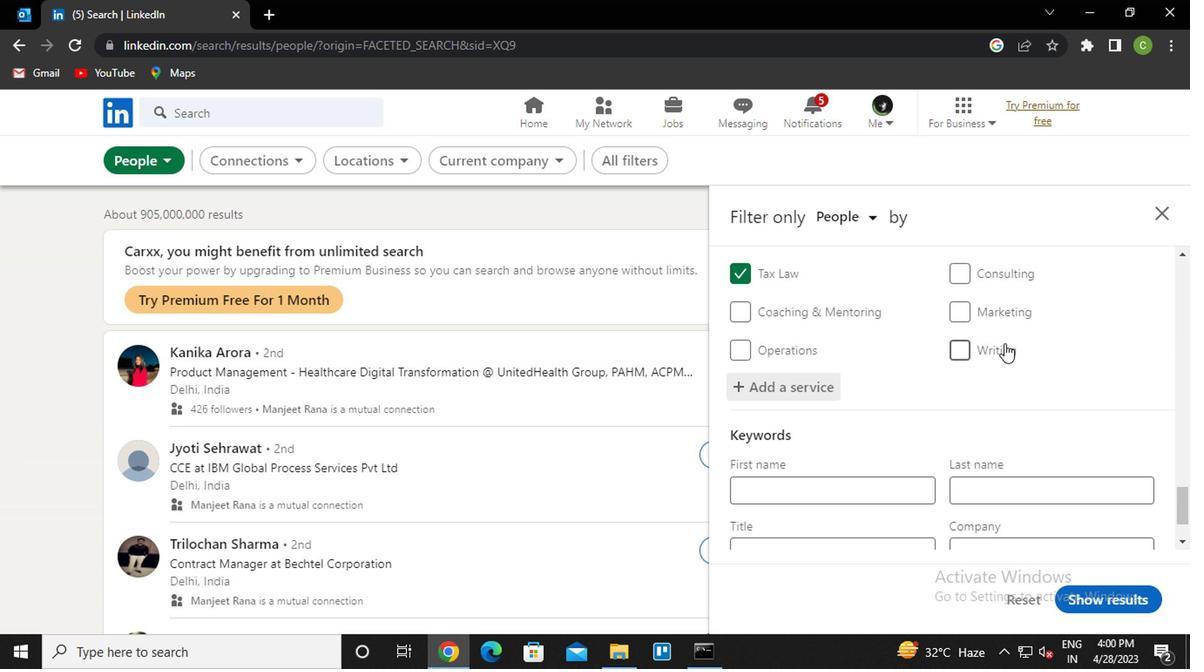 
Action: Mouse scrolled (831, 326) with delta (0, 0)
Screenshot: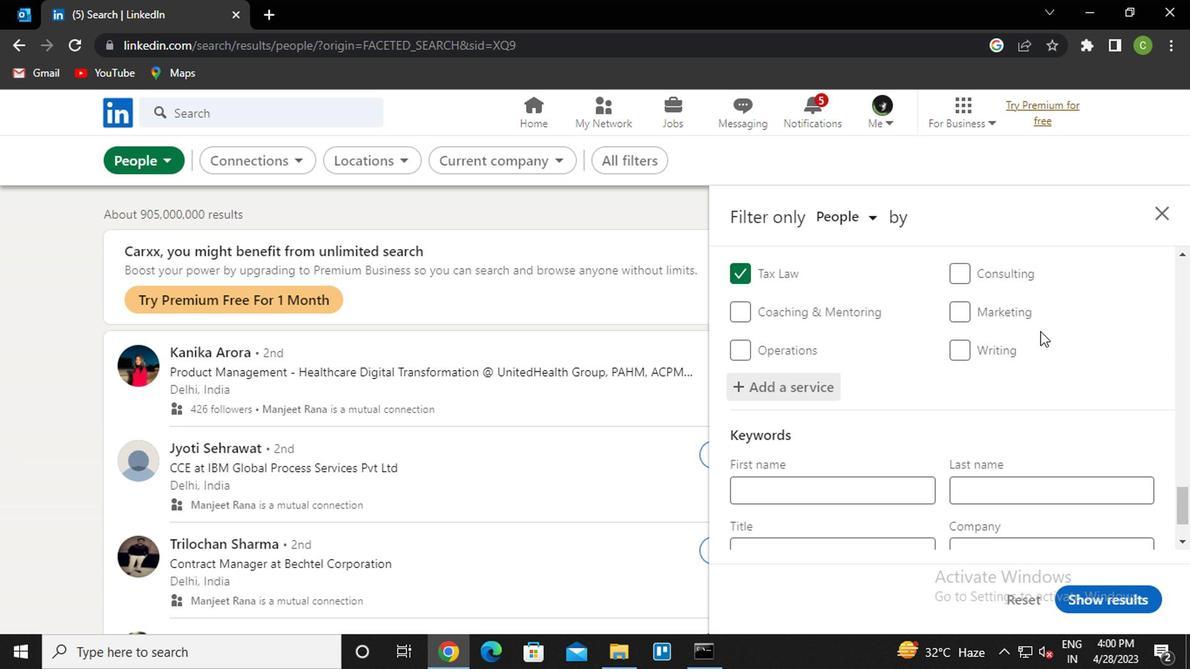 
Action: Mouse scrolled (831, 326) with delta (0, 0)
Screenshot: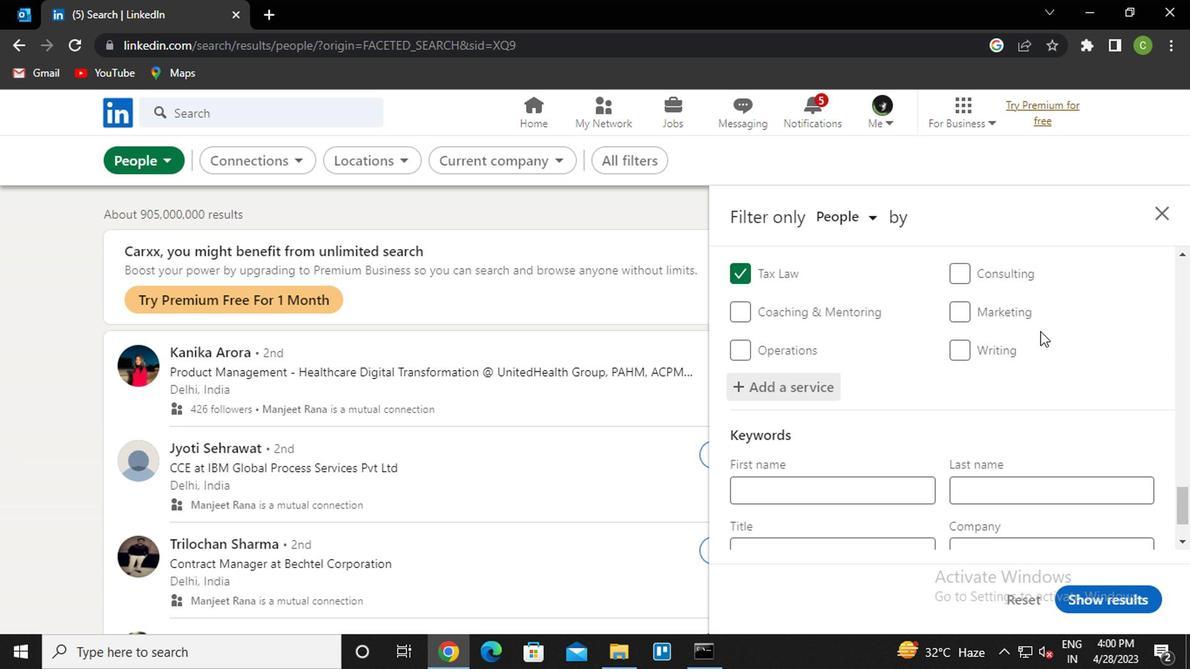 
Action: Mouse scrolled (831, 326) with delta (0, 0)
Screenshot: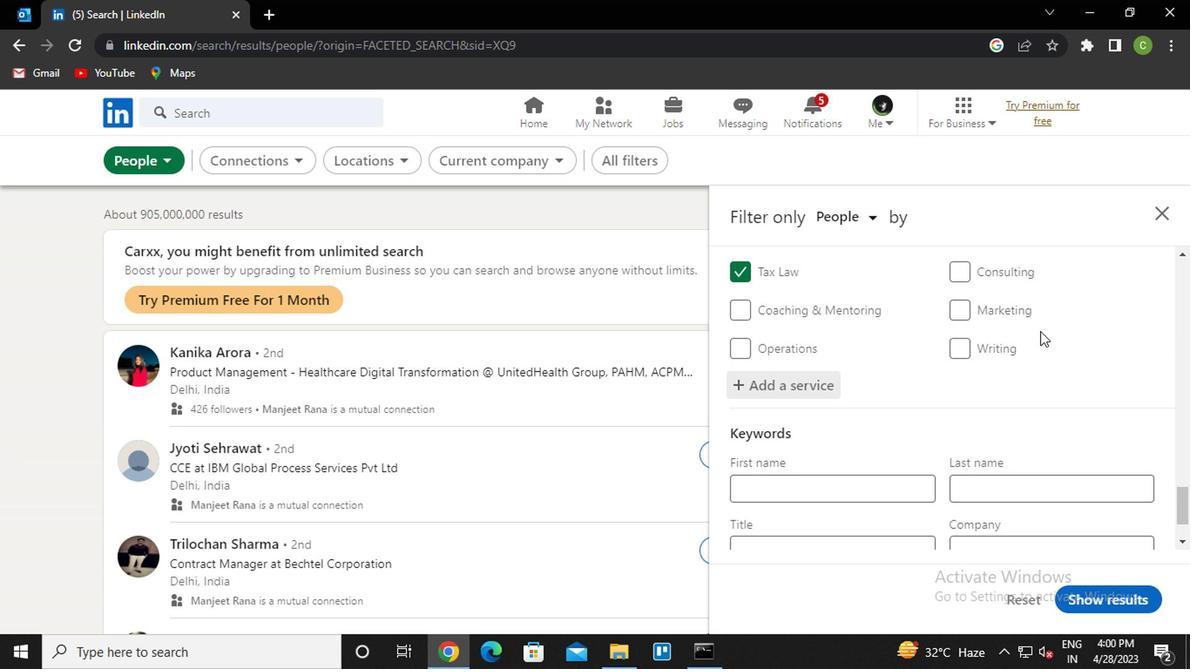 
Action: Mouse scrolled (831, 326) with delta (0, 0)
Screenshot: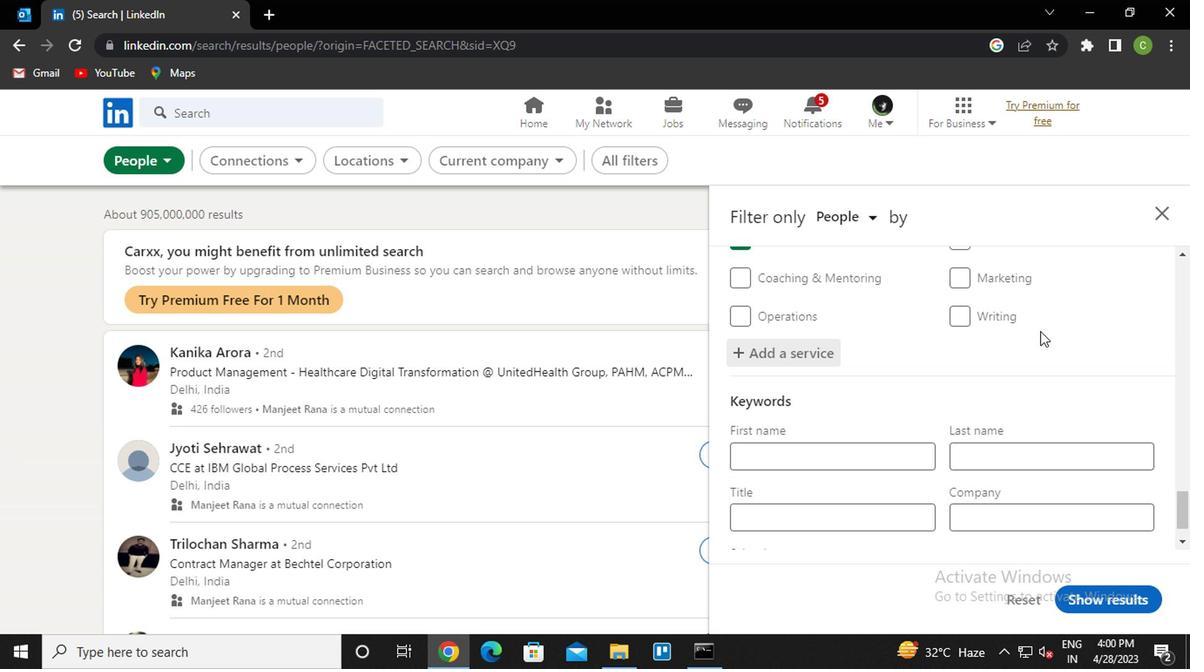 
Action: Mouse scrolled (831, 326) with delta (0, 0)
Screenshot: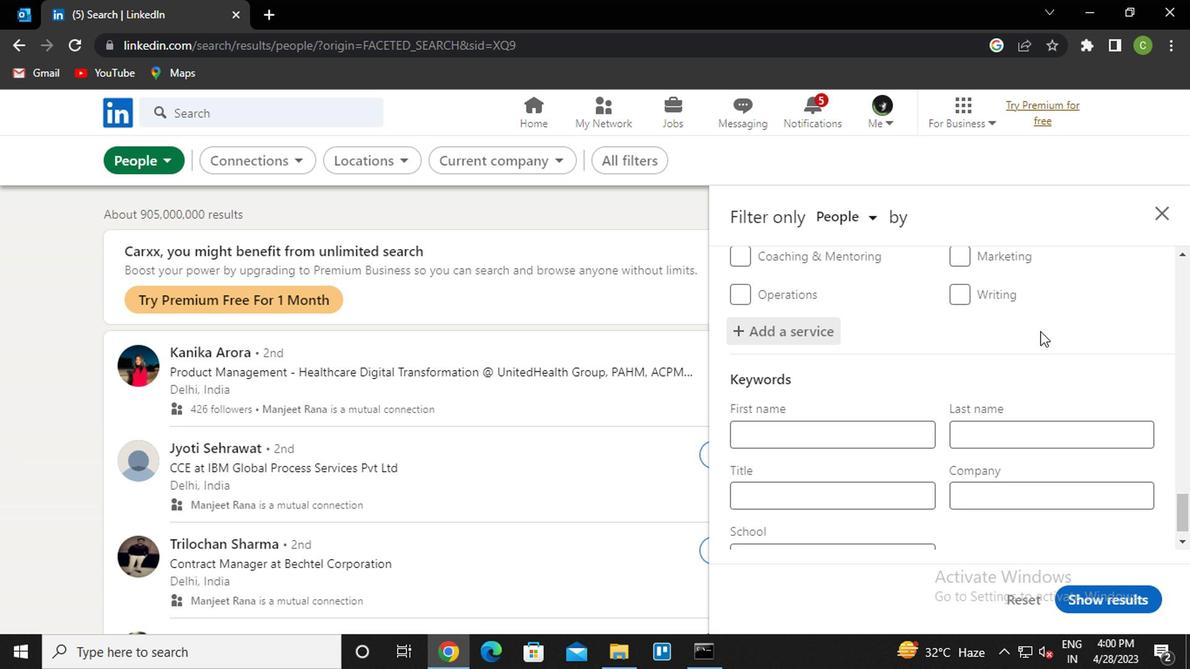 
Action: Mouse moved to (831, 326)
Screenshot: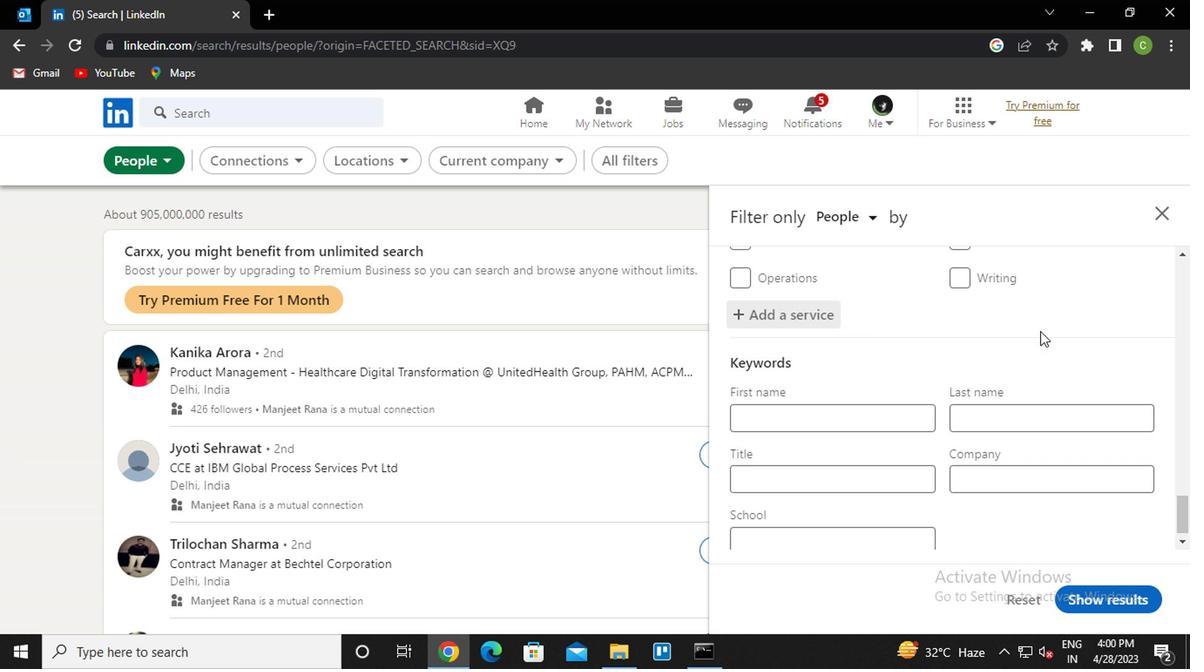 
Action: Mouse scrolled (831, 326) with delta (0, 0)
Screenshot: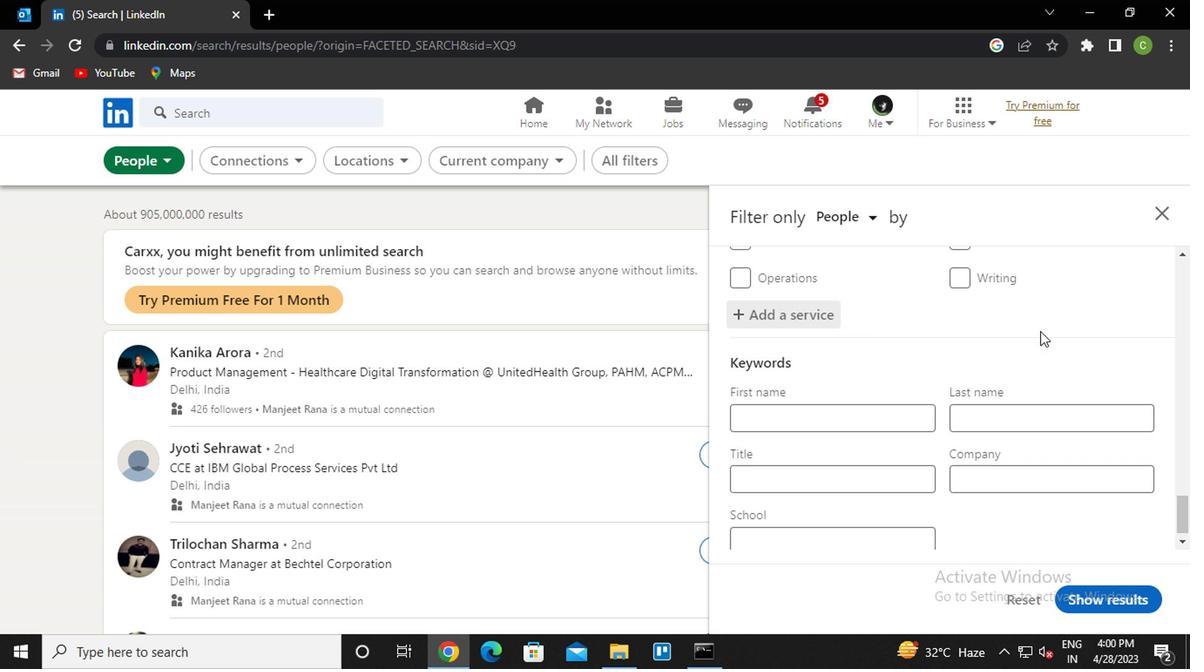 
Action: Mouse moved to (831, 326)
Screenshot: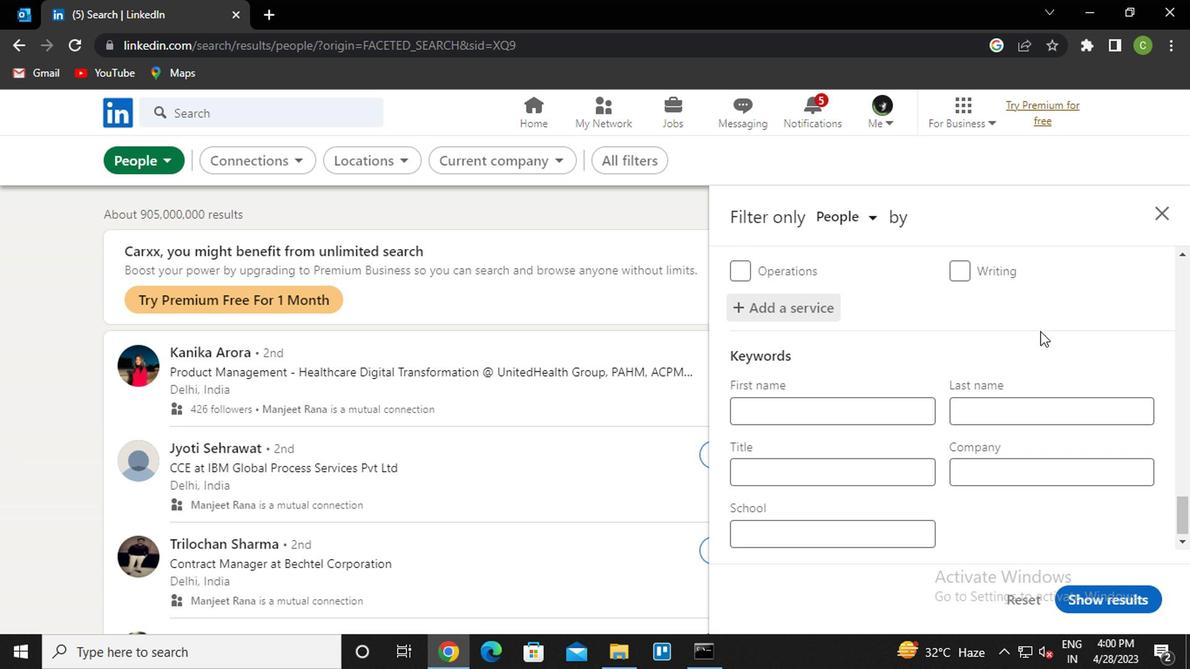 
Action: Mouse scrolled (831, 326) with delta (0, 0)
Screenshot: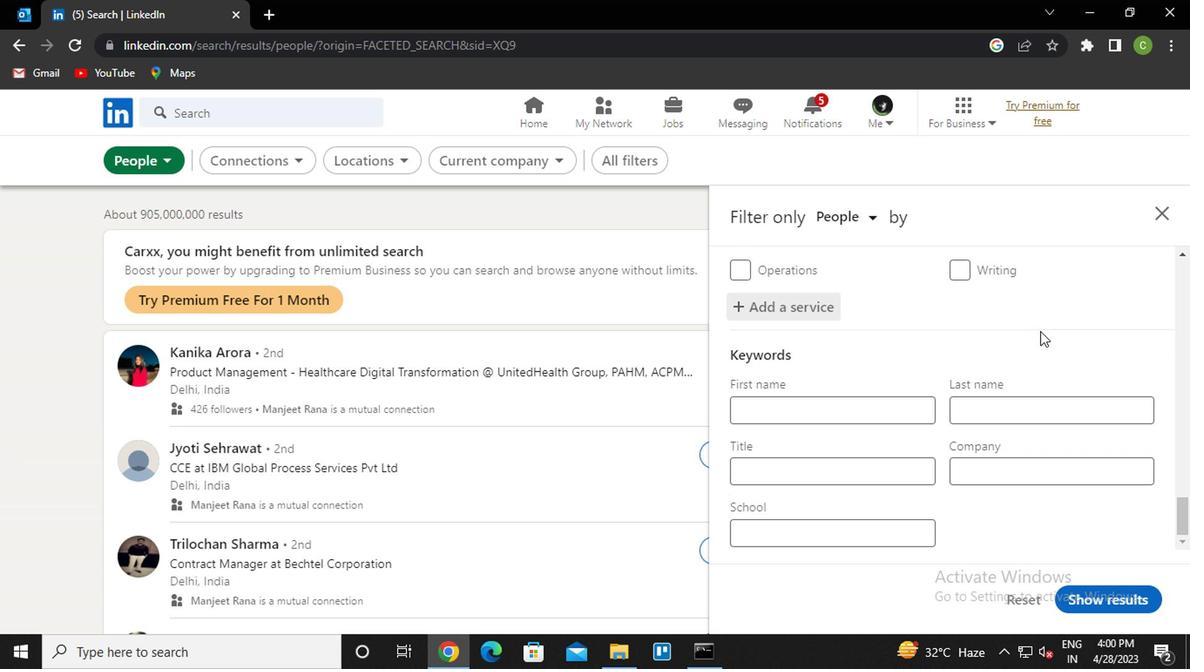 
Action: Mouse moved to (701, 434)
Screenshot: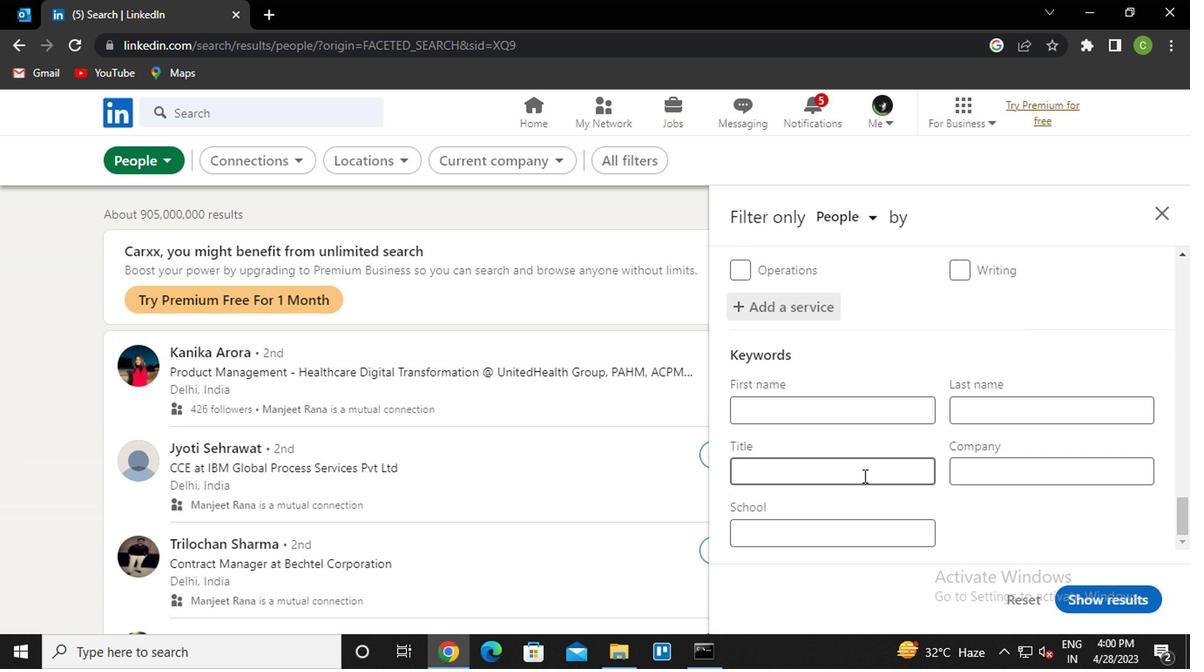 
Action: Mouse pressed left at (701, 434)
Screenshot: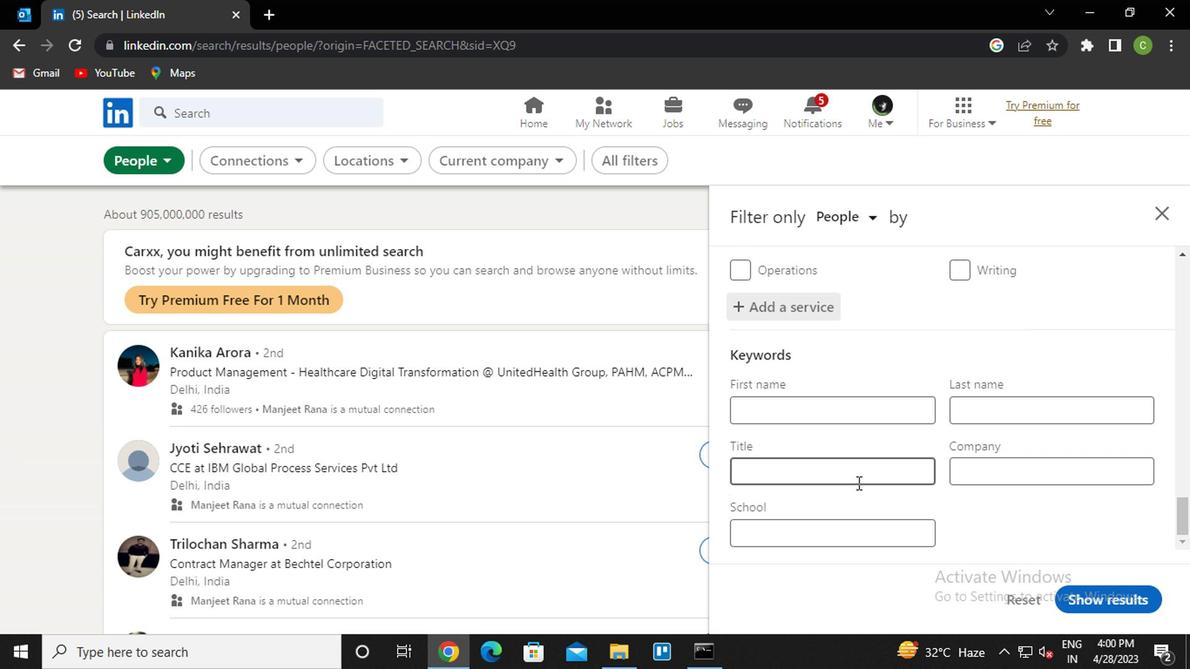 
Action: Key pressed <Key.caps_lock>r<Key.caps_lock>ecuiter
Screenshot: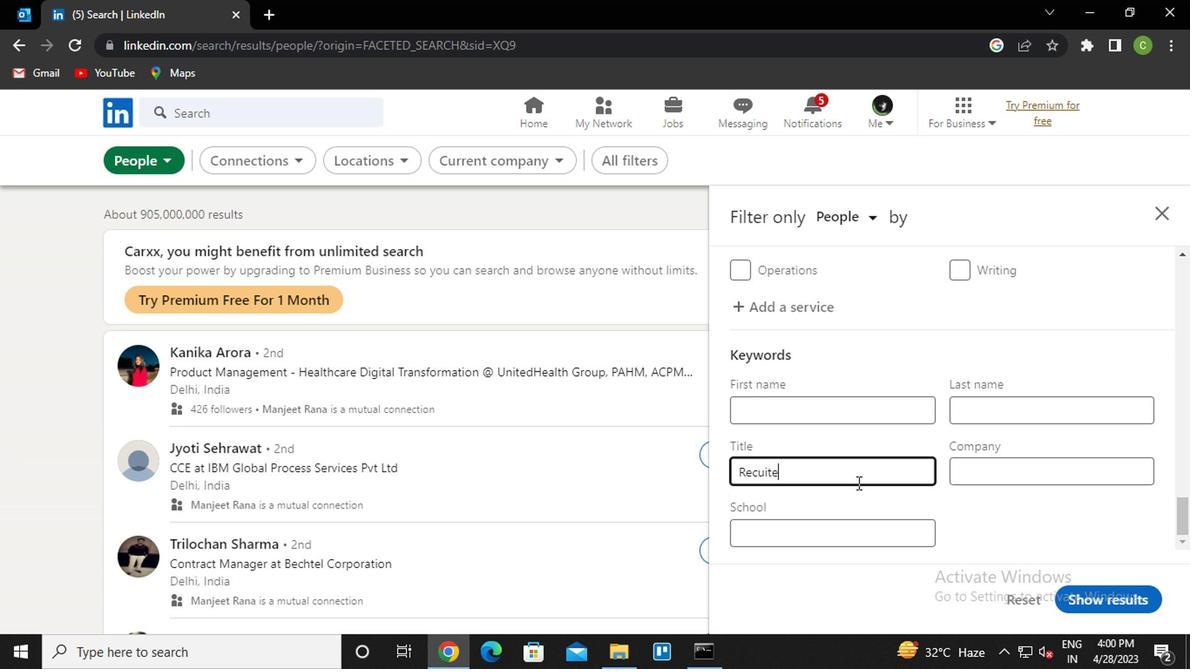 
Action: Mouse moved to (911, 520)
Screenshot: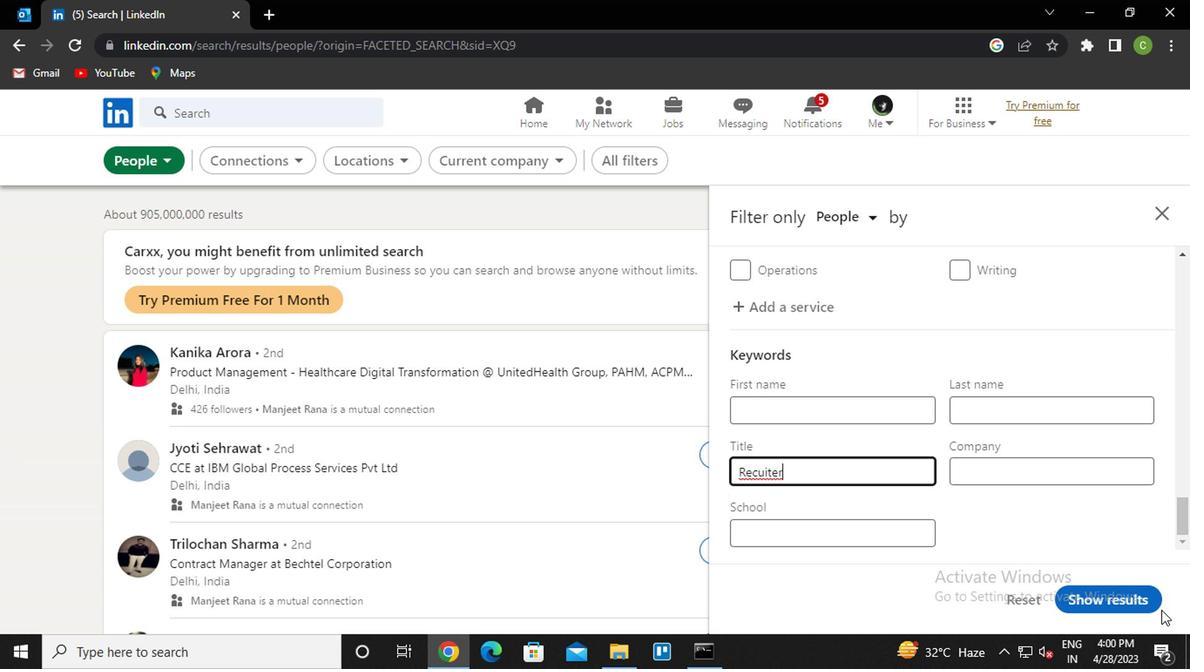 
Action: Mouse pressed left at (911, 520)
Screenshot: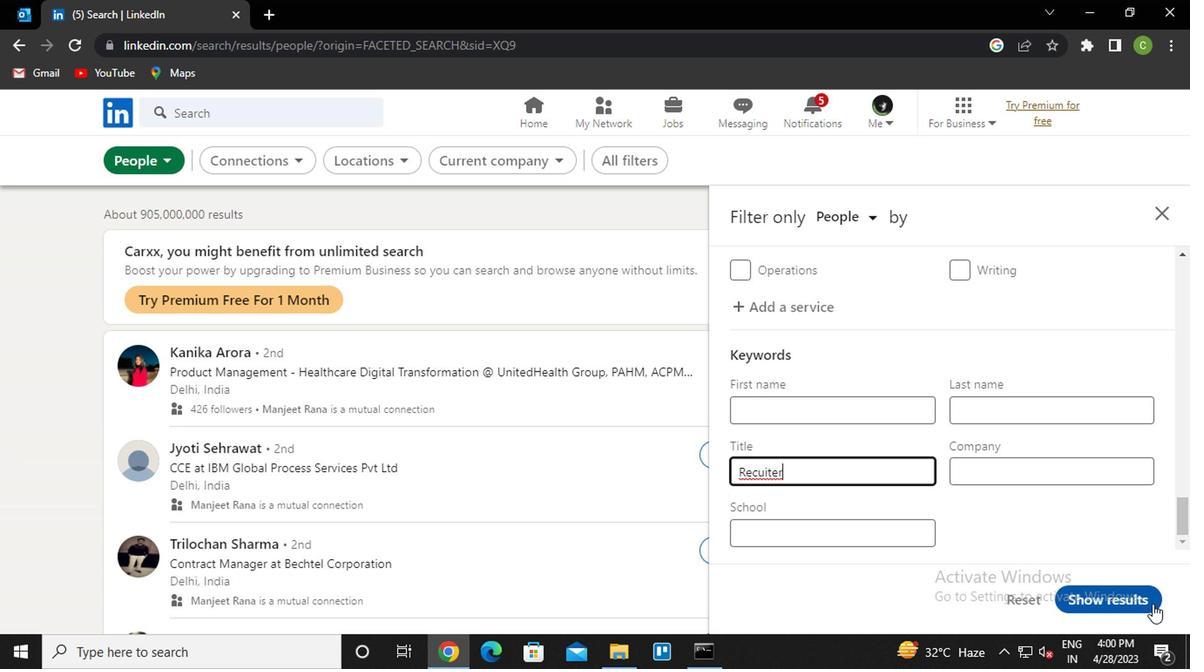 
Action: Mouse moved to (645, 422)
Screenshot: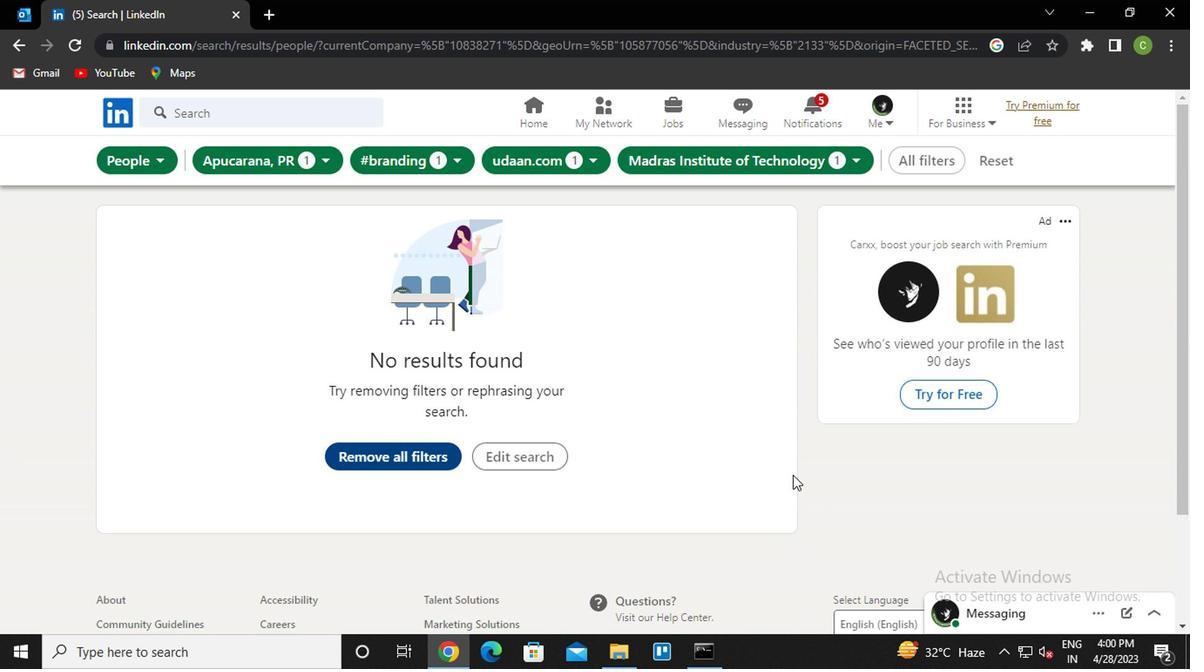 
